 Task: Send an email with the signature Dorian Garcia with the subject Request for time off and the message Could you please provide a timeline for this project? from softage.1@softage.net to softage.6@softage.net and softage.7@softage.net with an attached document Social_media_policy.docx
Action: Mouse moved to (559, 718)
Screenshot: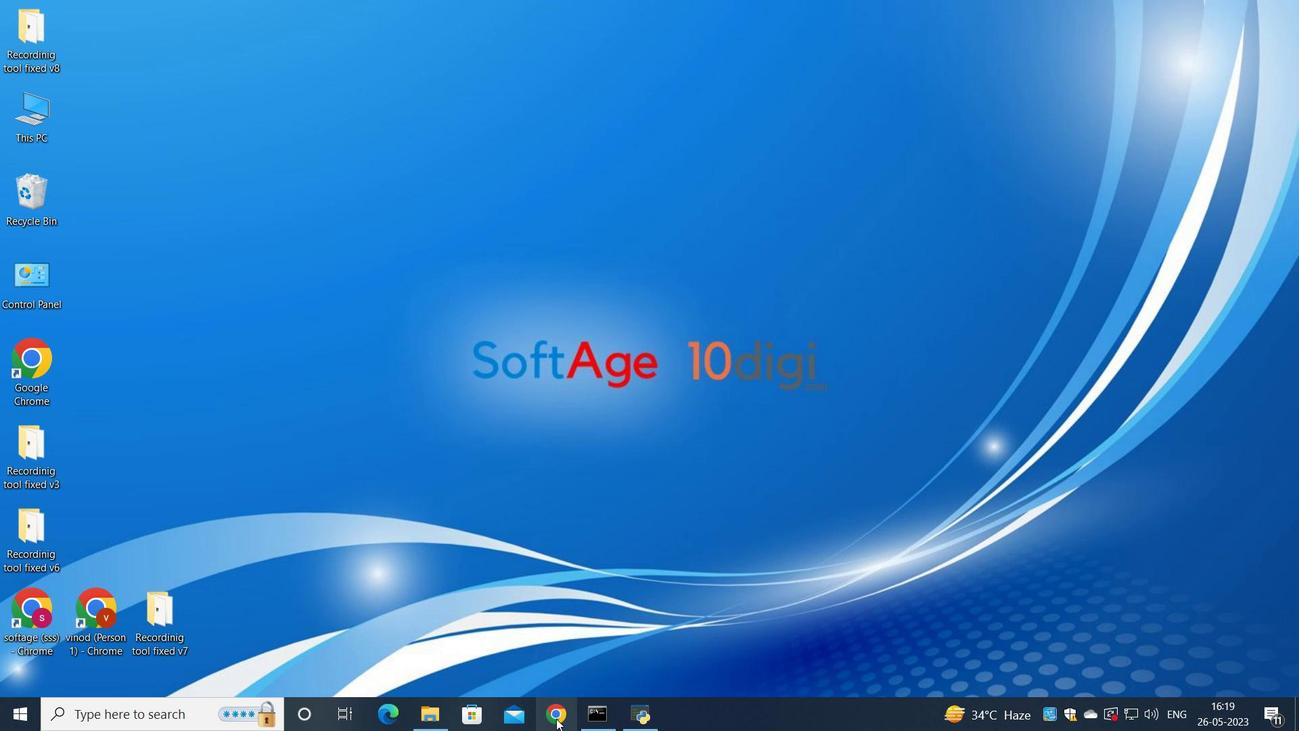 
Action: Mouse pressed left at (559, 718)
Screenshot: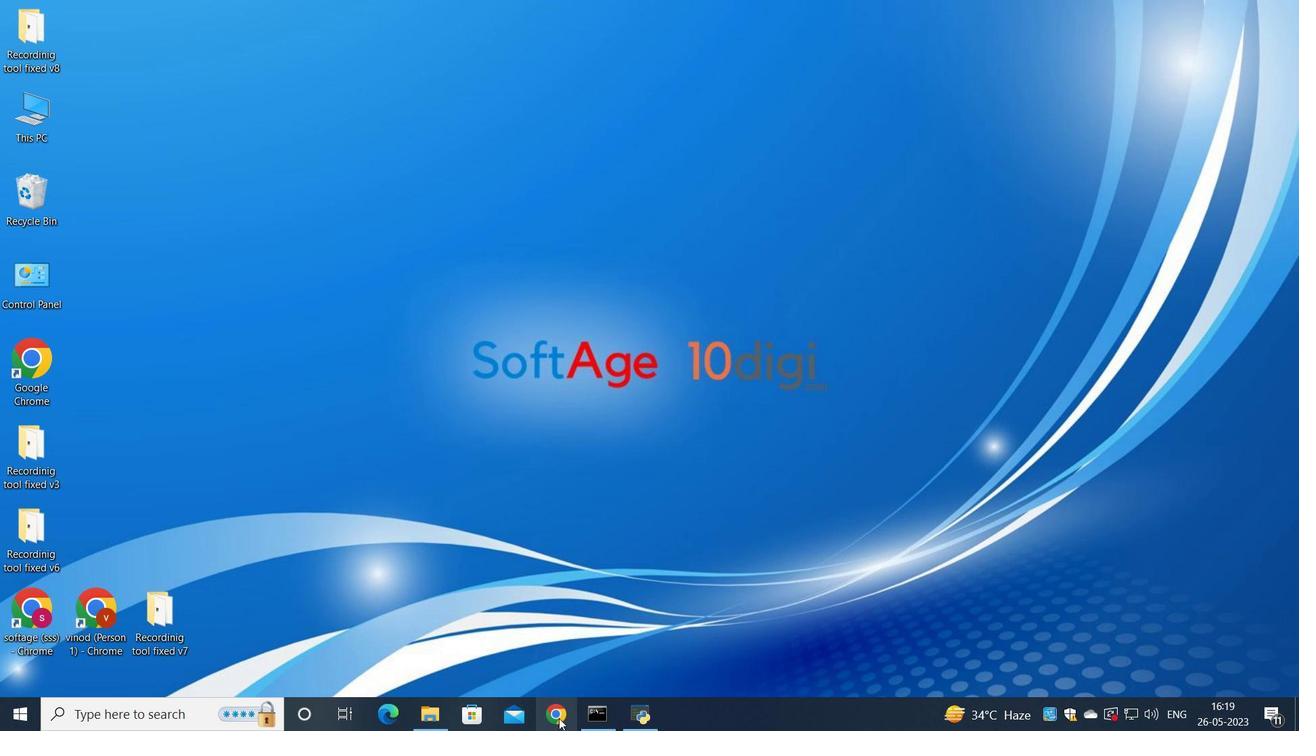 
Action: Mouse moved to (538, 471)
Screenshot: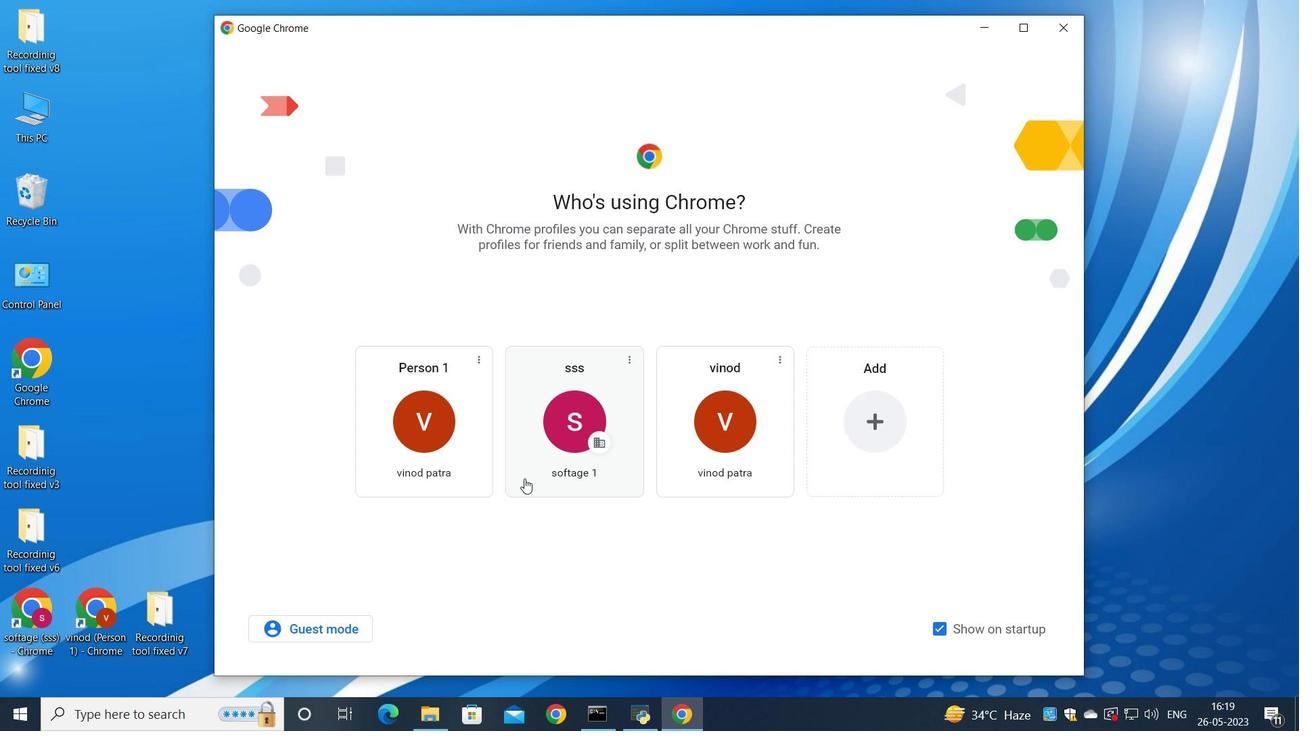 
Action: Mouse pressed left at (538, 471)
Screenshot: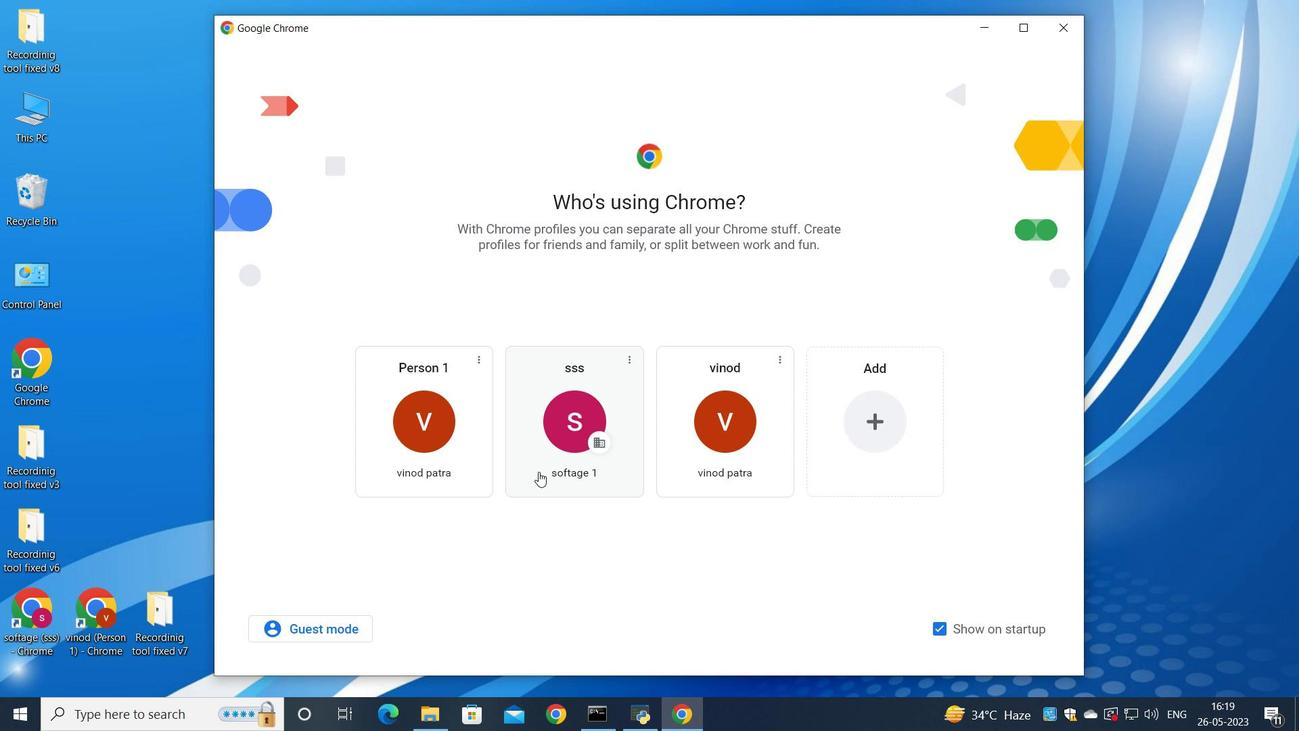 
Action: Mouse moved to (1132, 94)
Screenshot: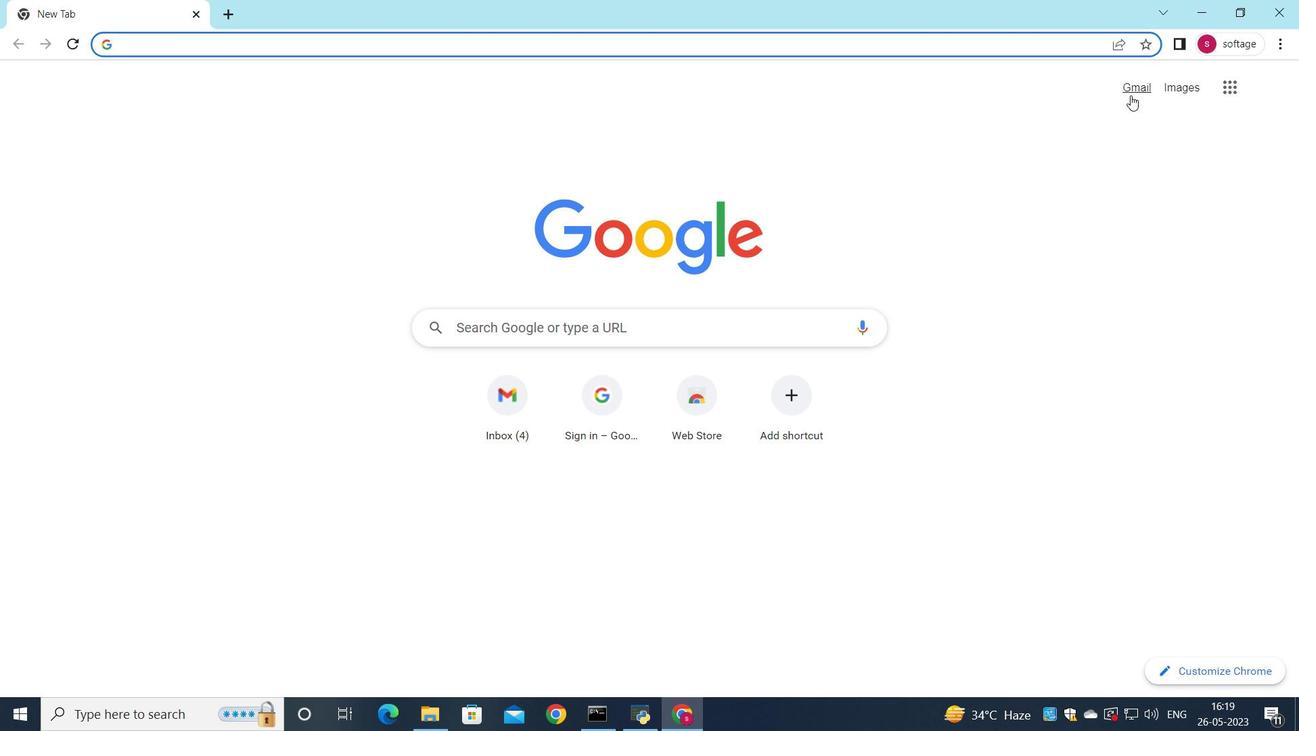 
Action: Mouse pressed left at (1132, 94)
Screenshot: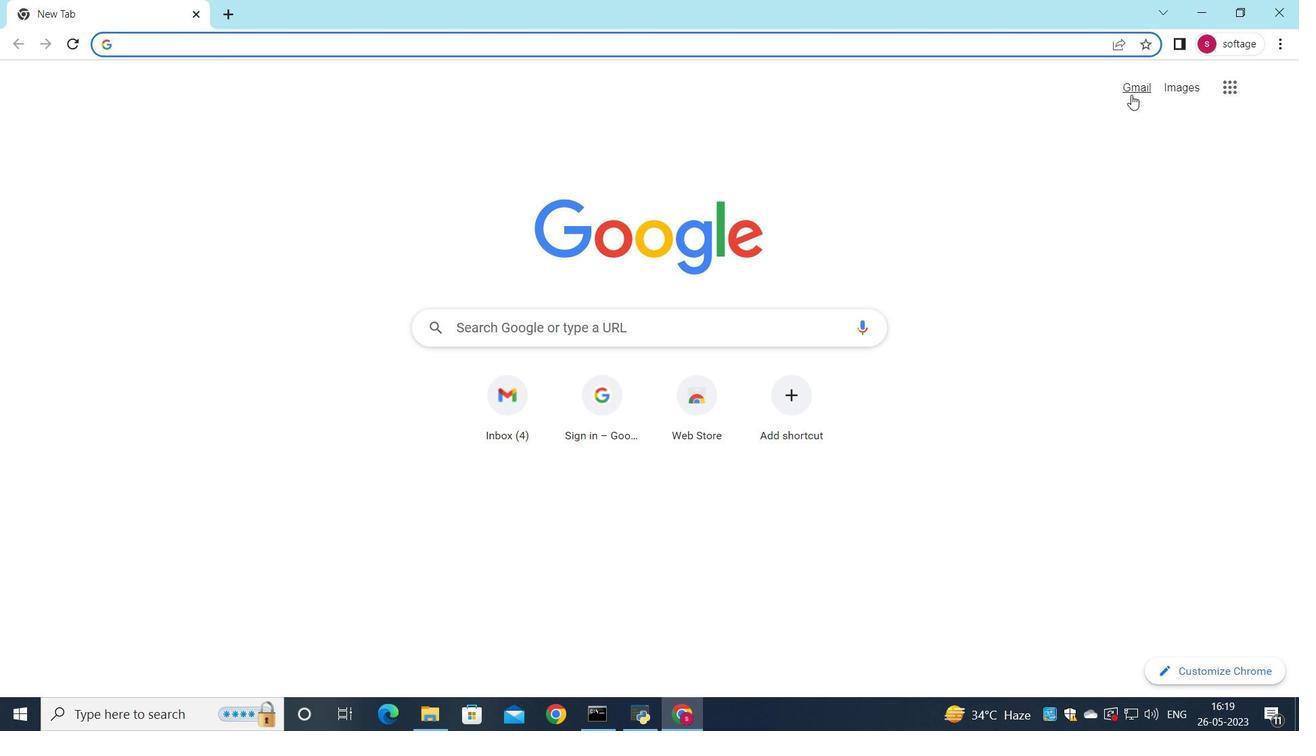 
Action: Mouse moved to (1102, 118)
Screenshot: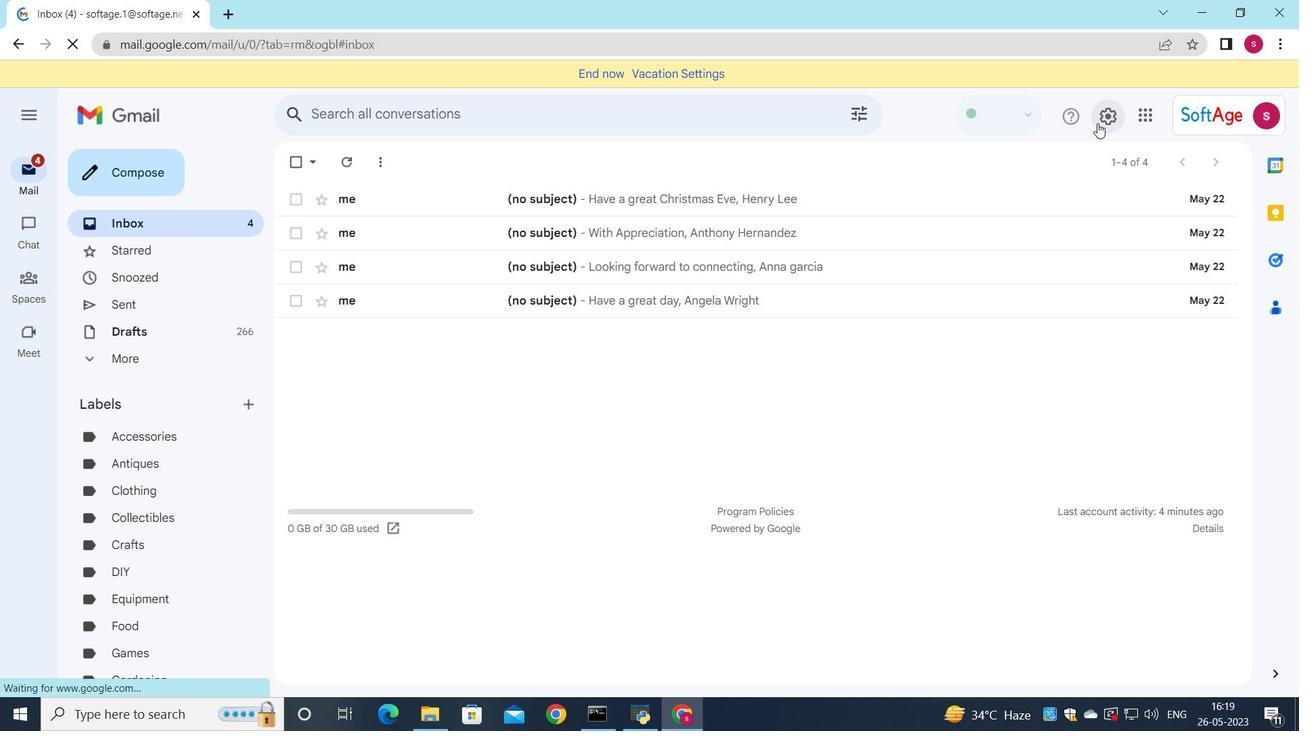 
Action: Mouse pressed left at (1102, 118)
Screenshot: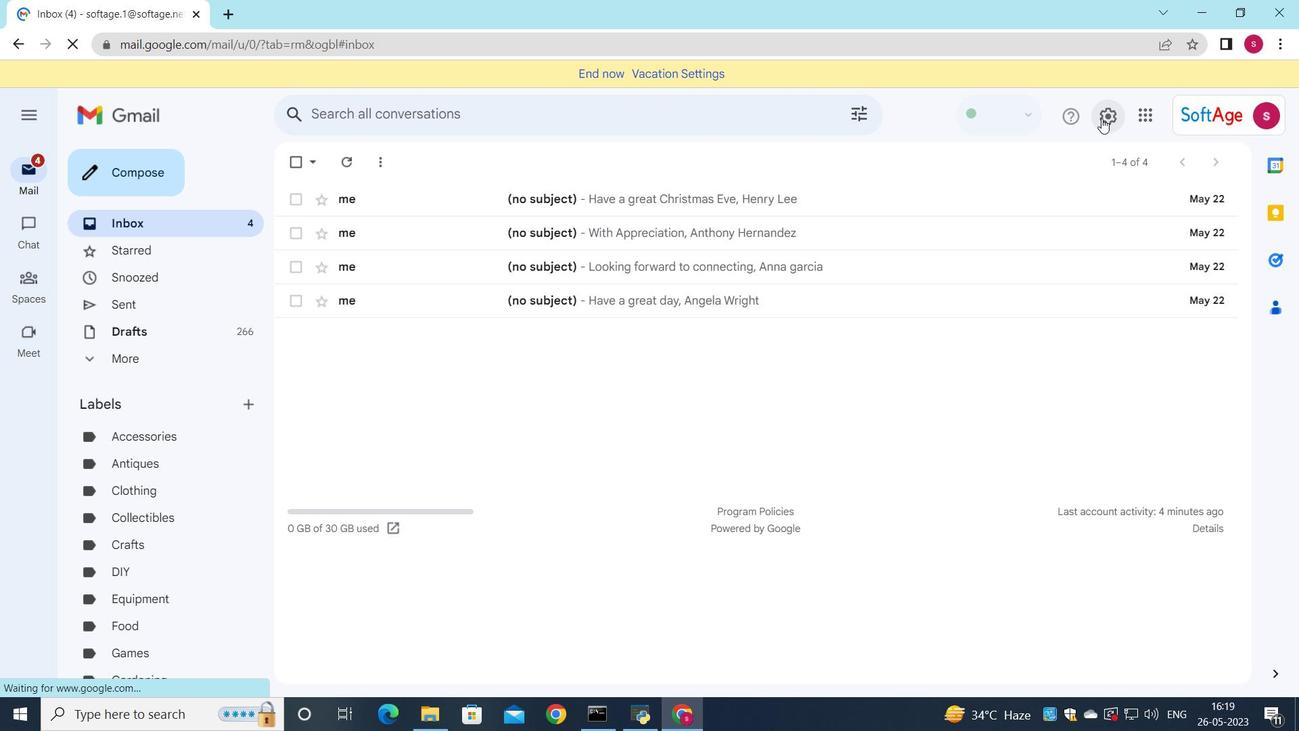 
Action: Mouse moved to (1096, 204)
Screenshot: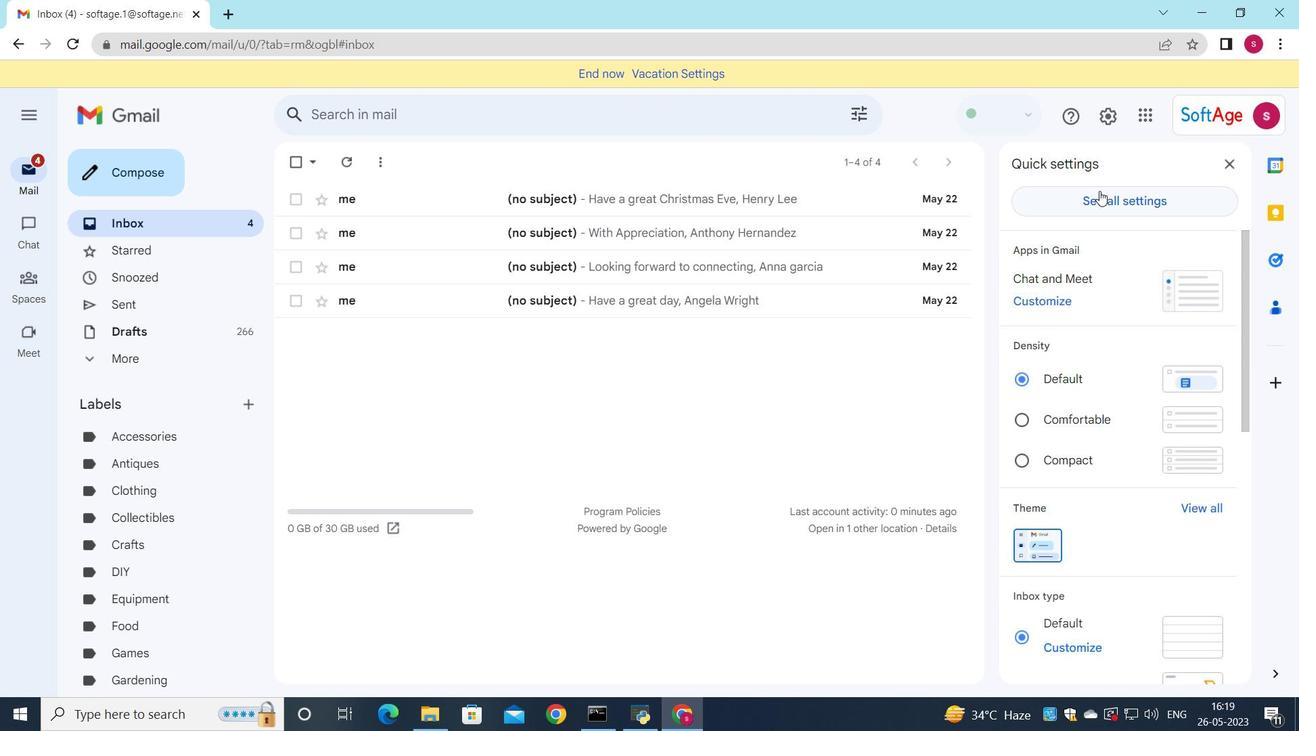 
Action: Mouse pressed left at (1096, 204)
Screenshot: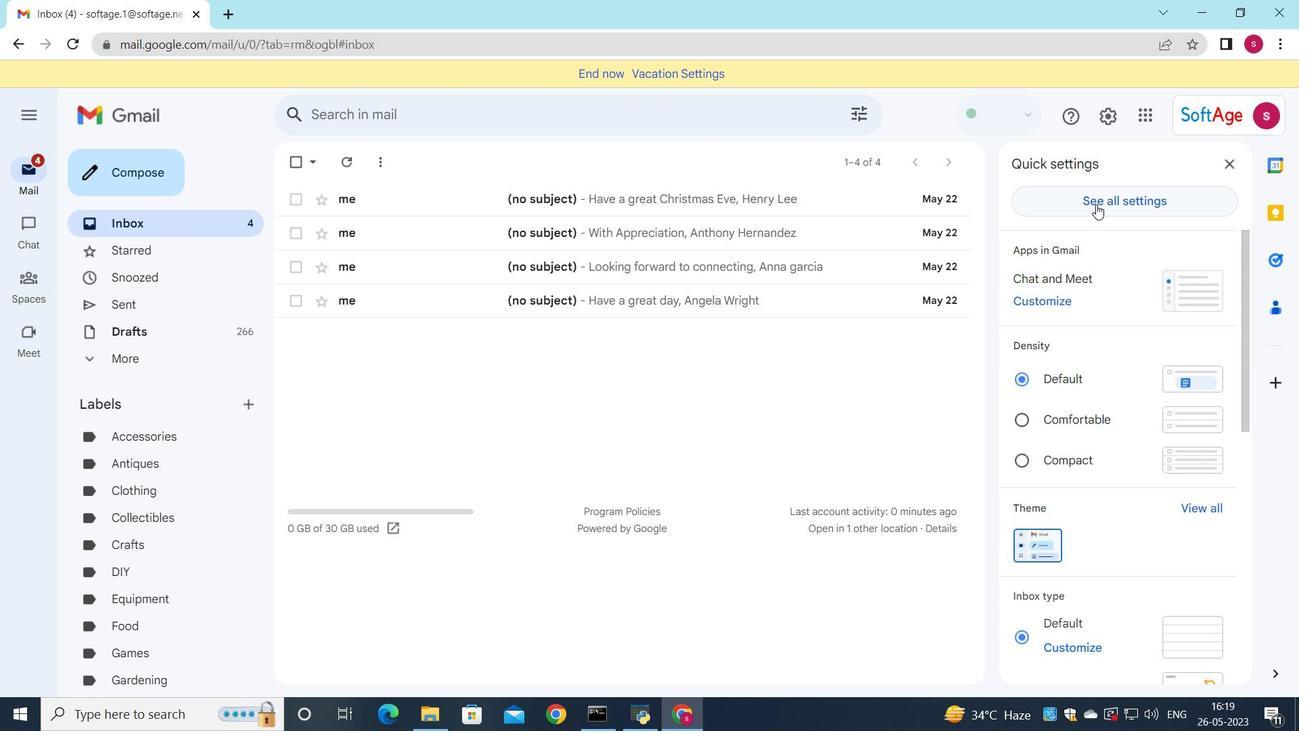 
Action: Mouse moved to (767, 272)
Screenshot: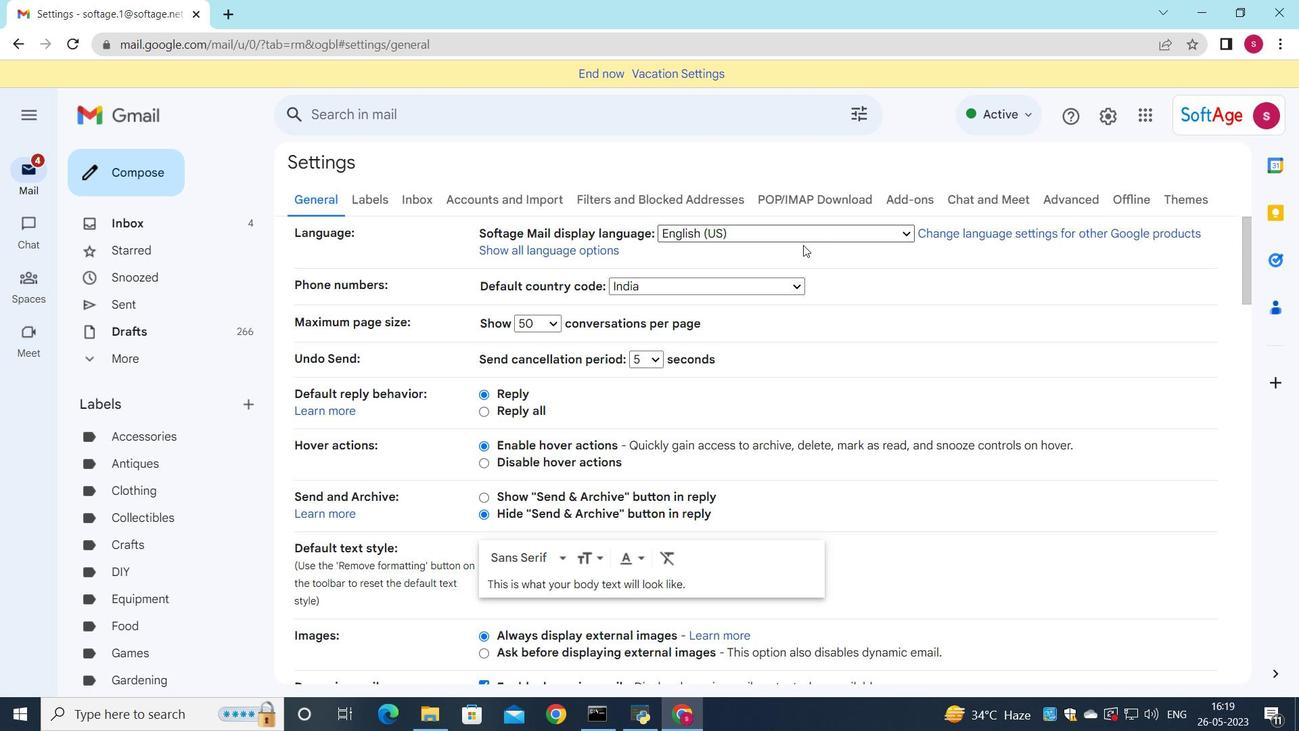 
Action: Mouse scrolled (767, 272) with delta (0, 0)
Screenshot: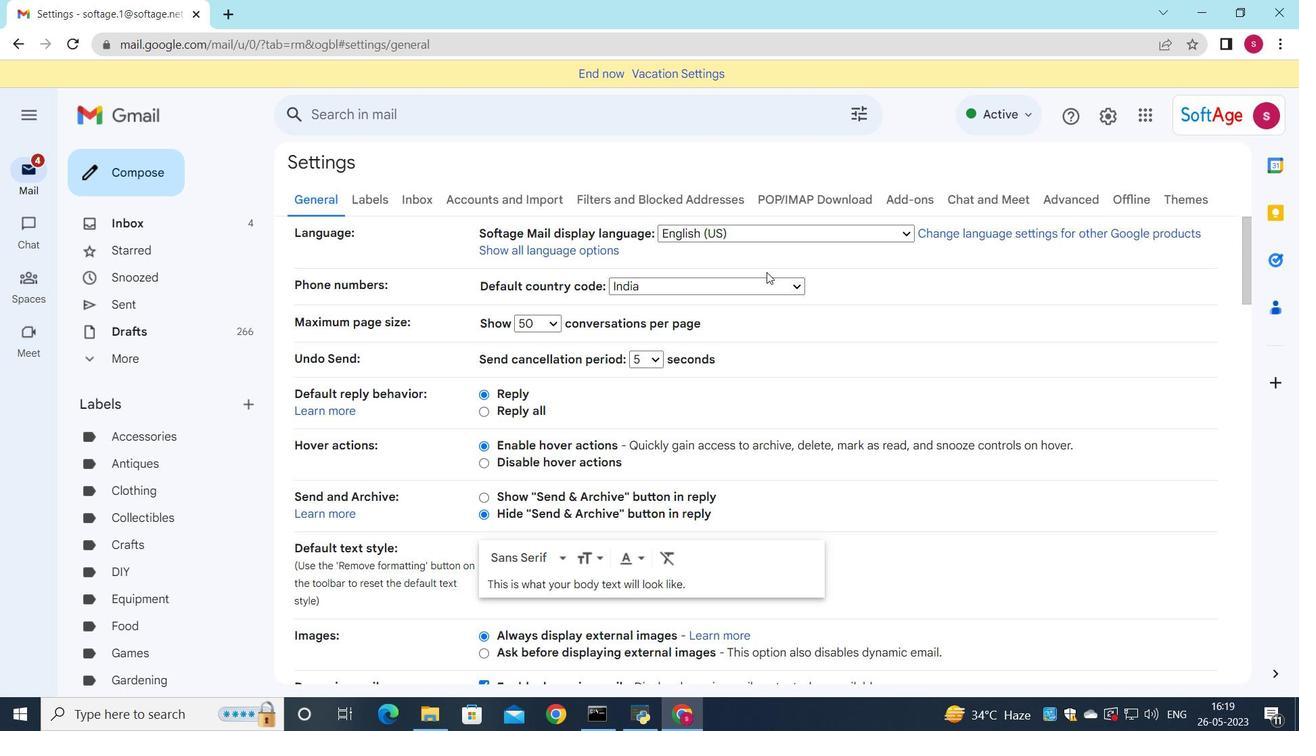 
Action: Mouse scrolled (767, 272) with delta (0, 0)
Screenshot: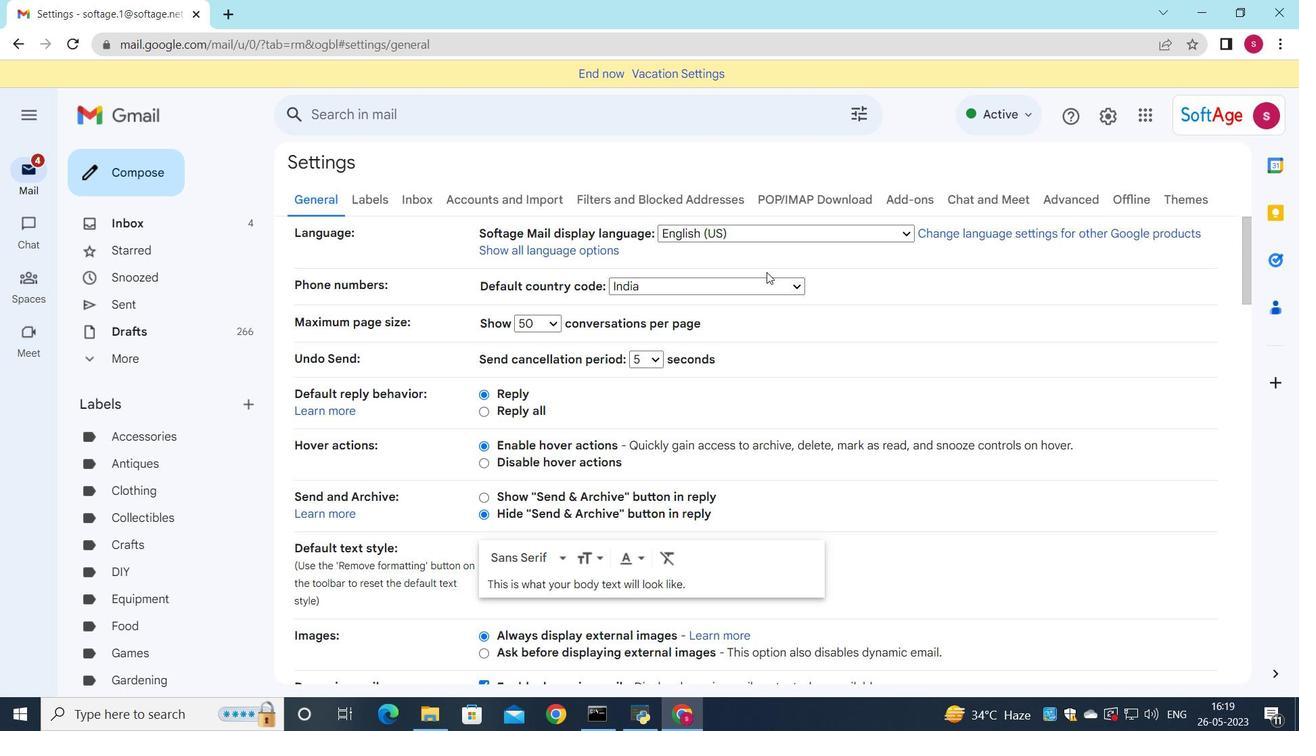 
Action: Mouse scrolled (767, 272) with delta (0, 0)
Screenshot: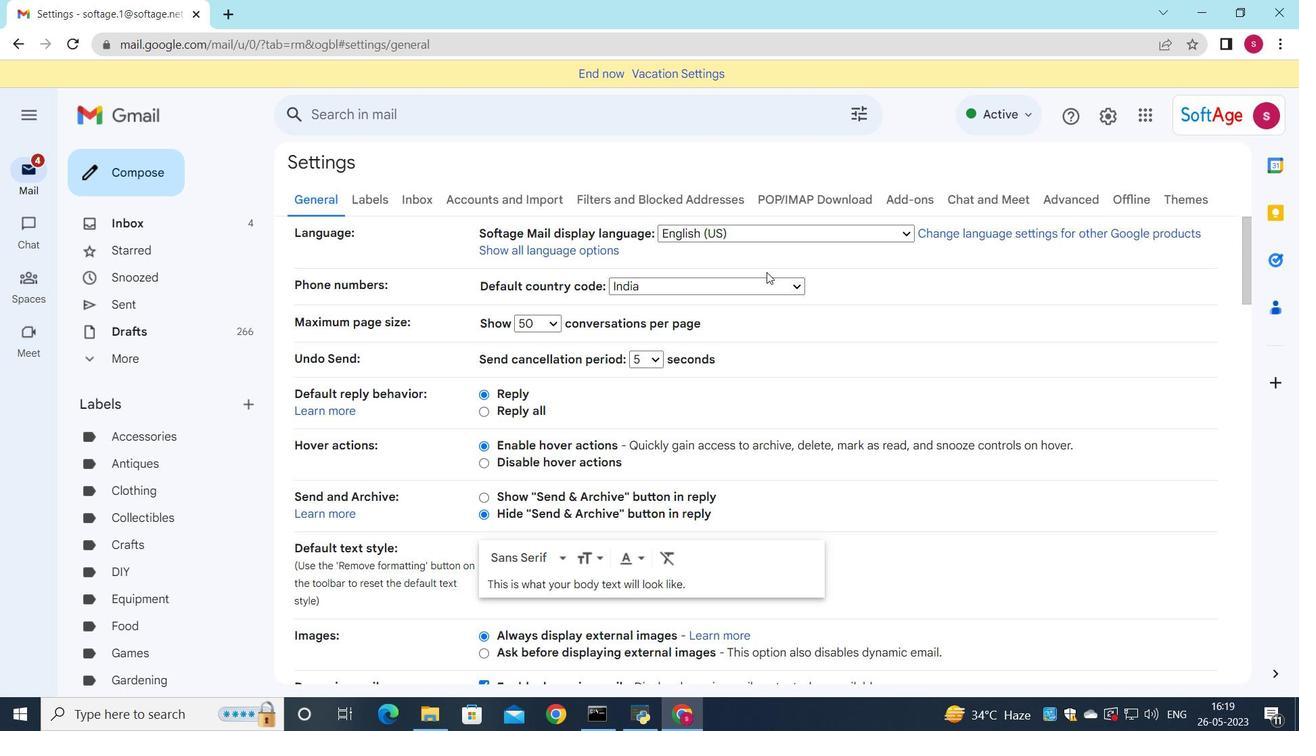 
Action: Mouse scrolled (767, 272) with delta (0, 0)
Screenshot: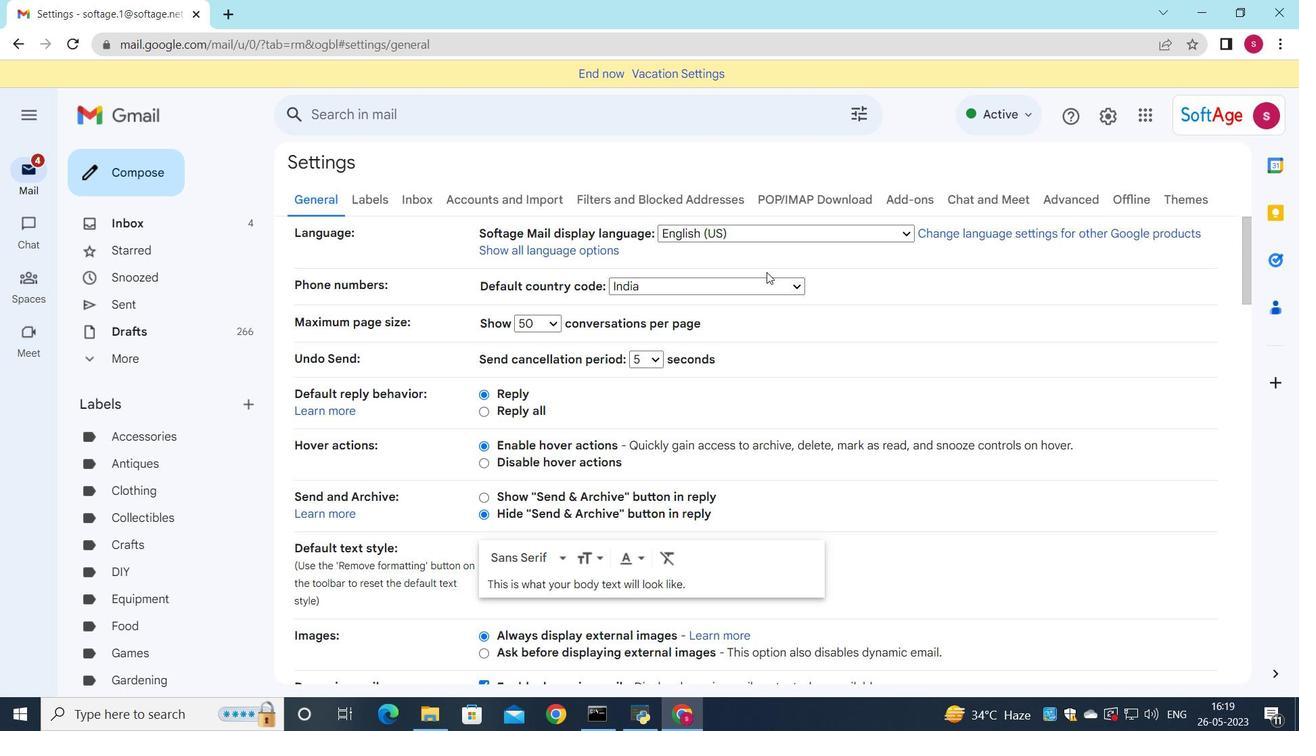 
Action: Mouse moved to (559, 392)
Screenshot: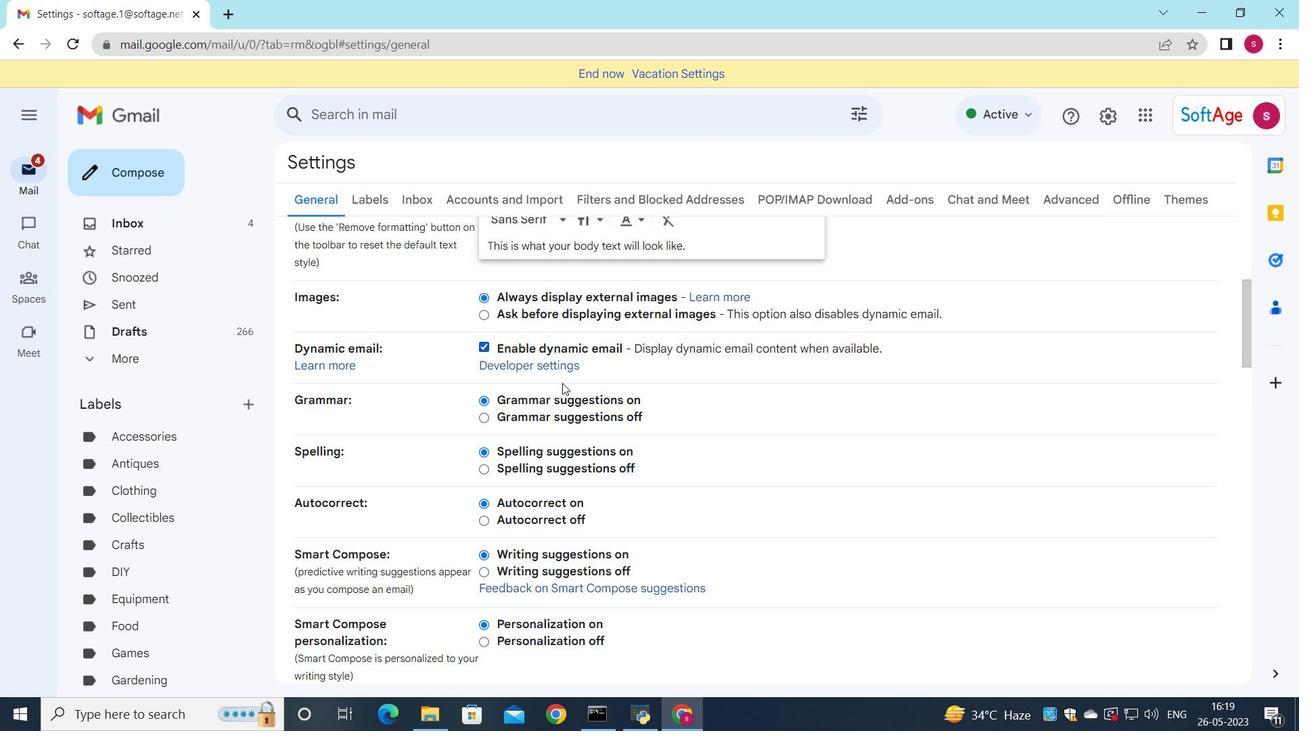 
Action: Mouse scrolled (559, 391) with delta (0, 0)
Screenshot: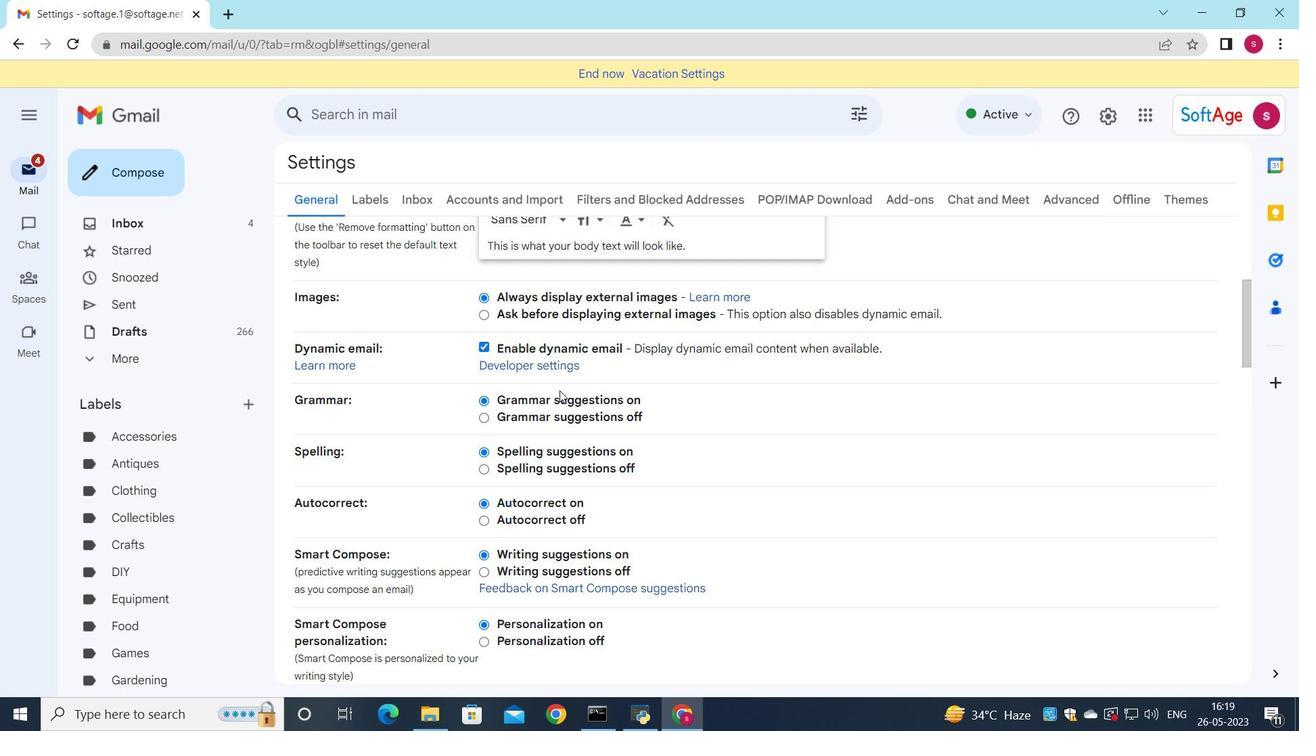 
Action: Mouse scrolled (559, 391) with delta (0, 0)
Screenshot: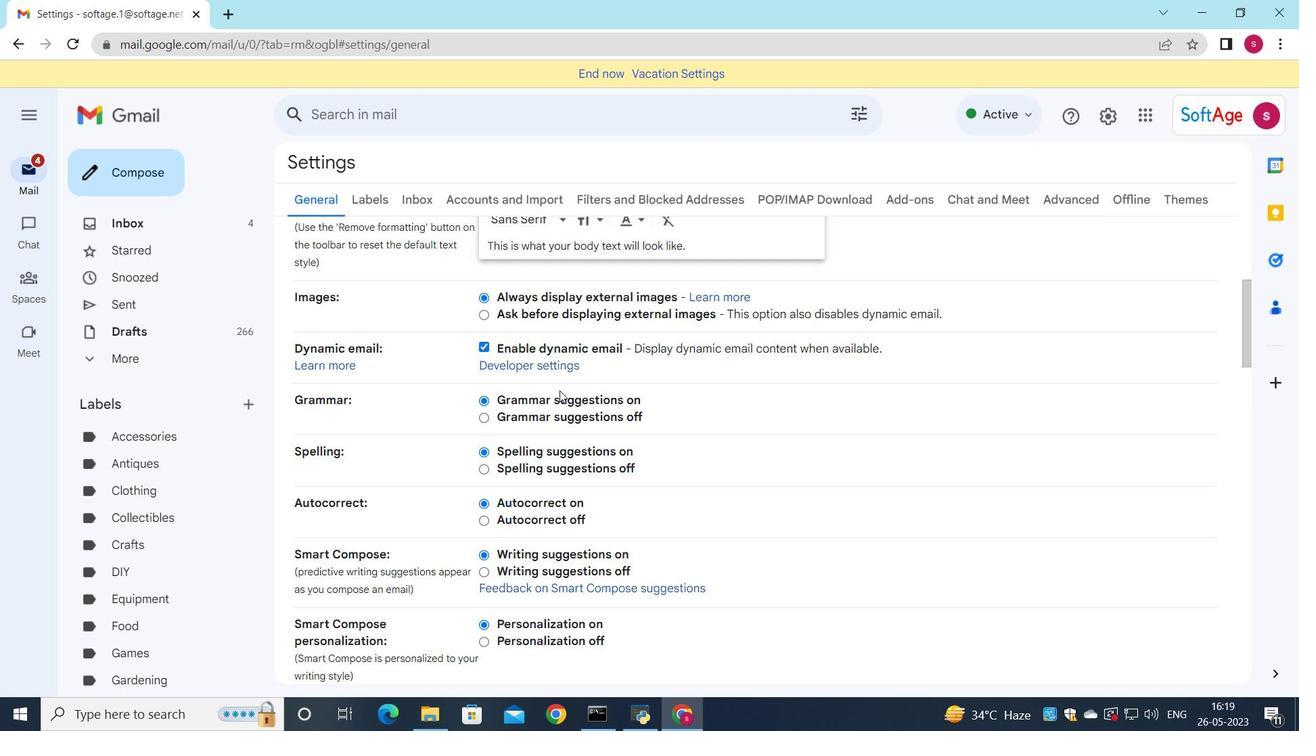 
Action: Mouse scrolled (559, 391) with delta (0, 0)
Screenshot: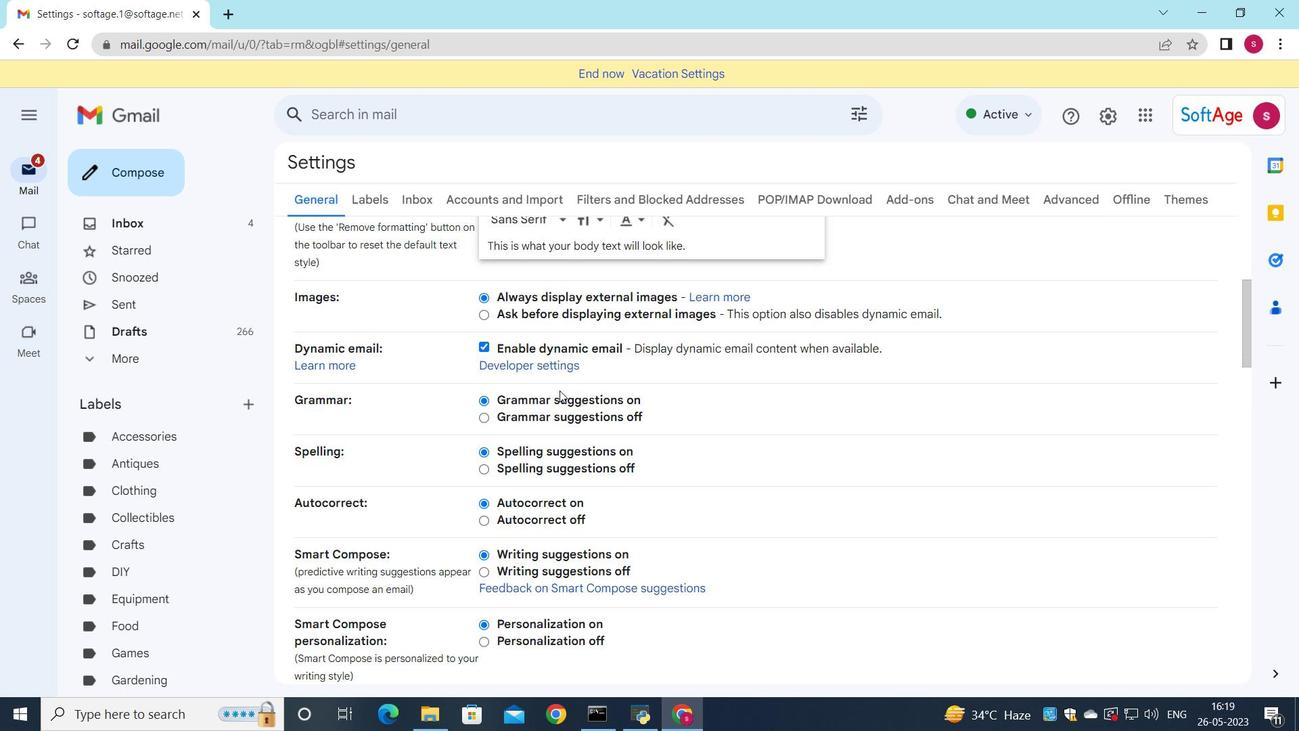 
Action: Mouse scrolled (559, 391) with delta (0, 0)
Screenshot: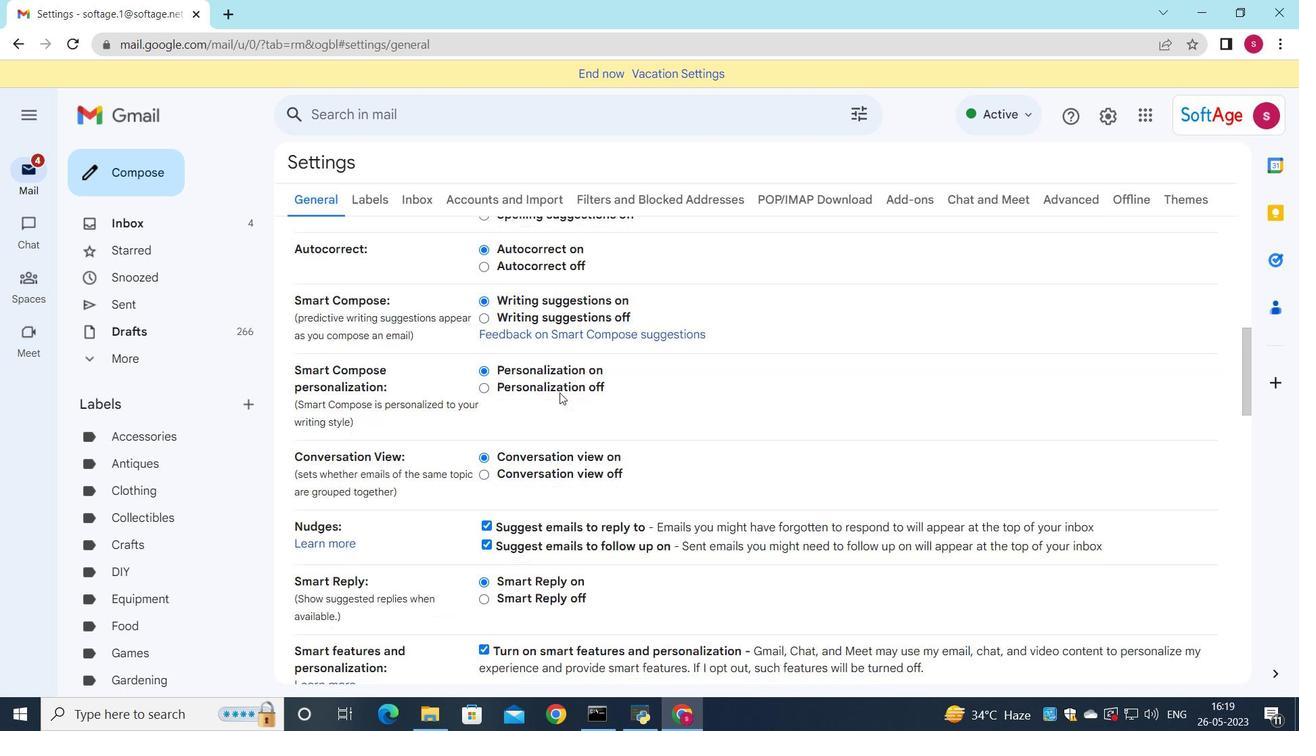 
Action: Mouse scrolled (559, 391) with delta (0, 0)
Screenshot: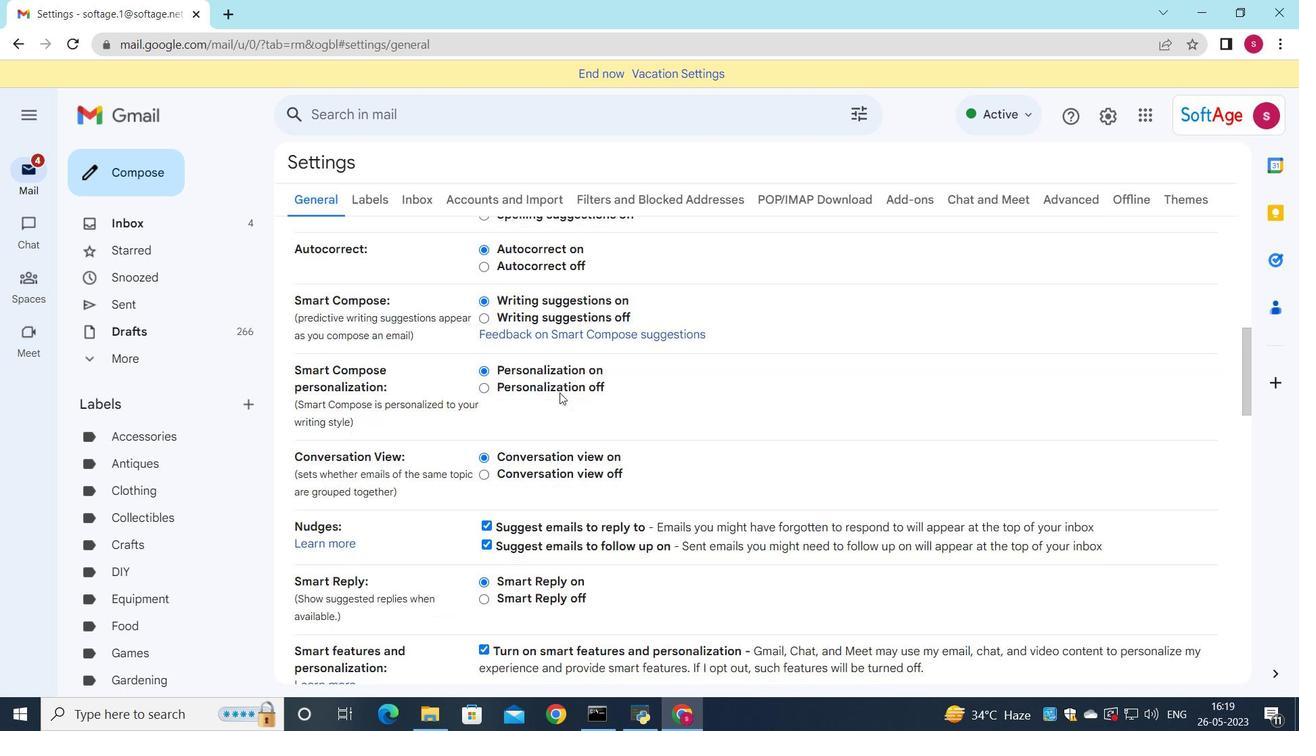 
Action: Mouse scrolled (559, 391) with delta (0, 0)
Screenshot: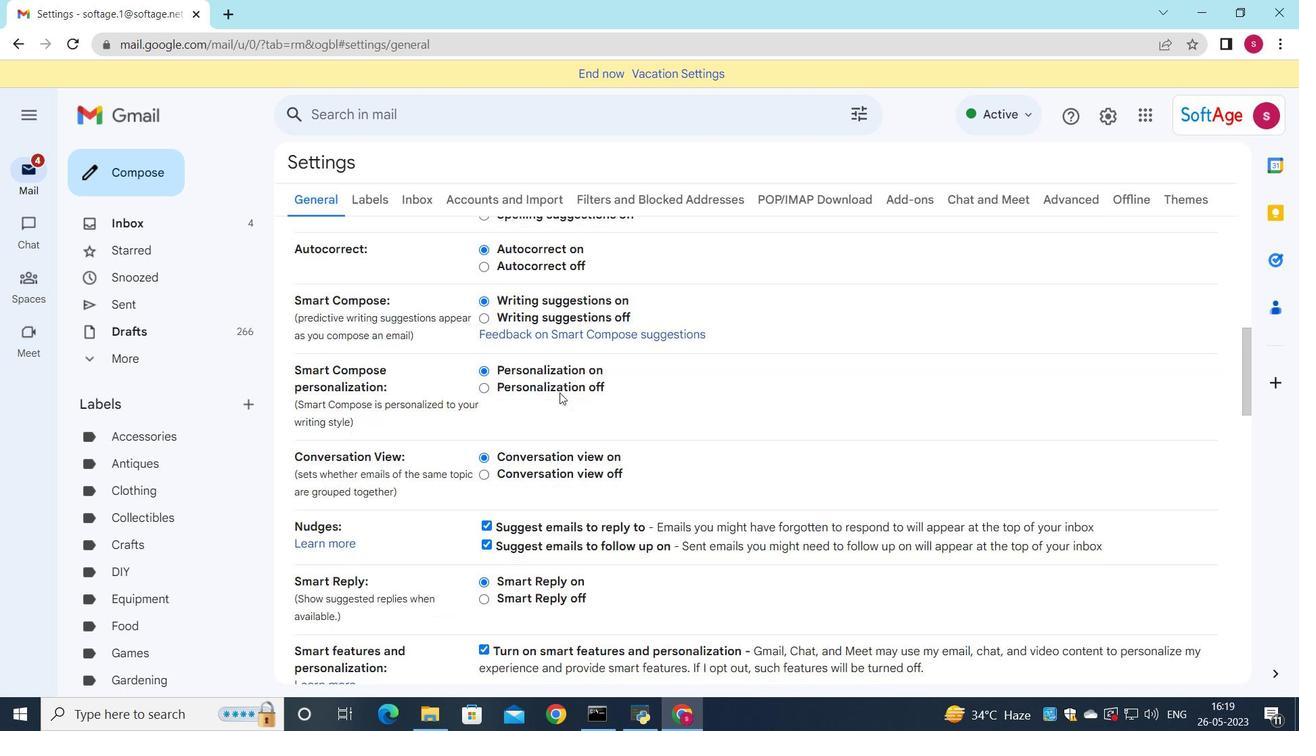 
Action: Mouse scrolled (559, 391) with delta (0, 0)
Screenshot: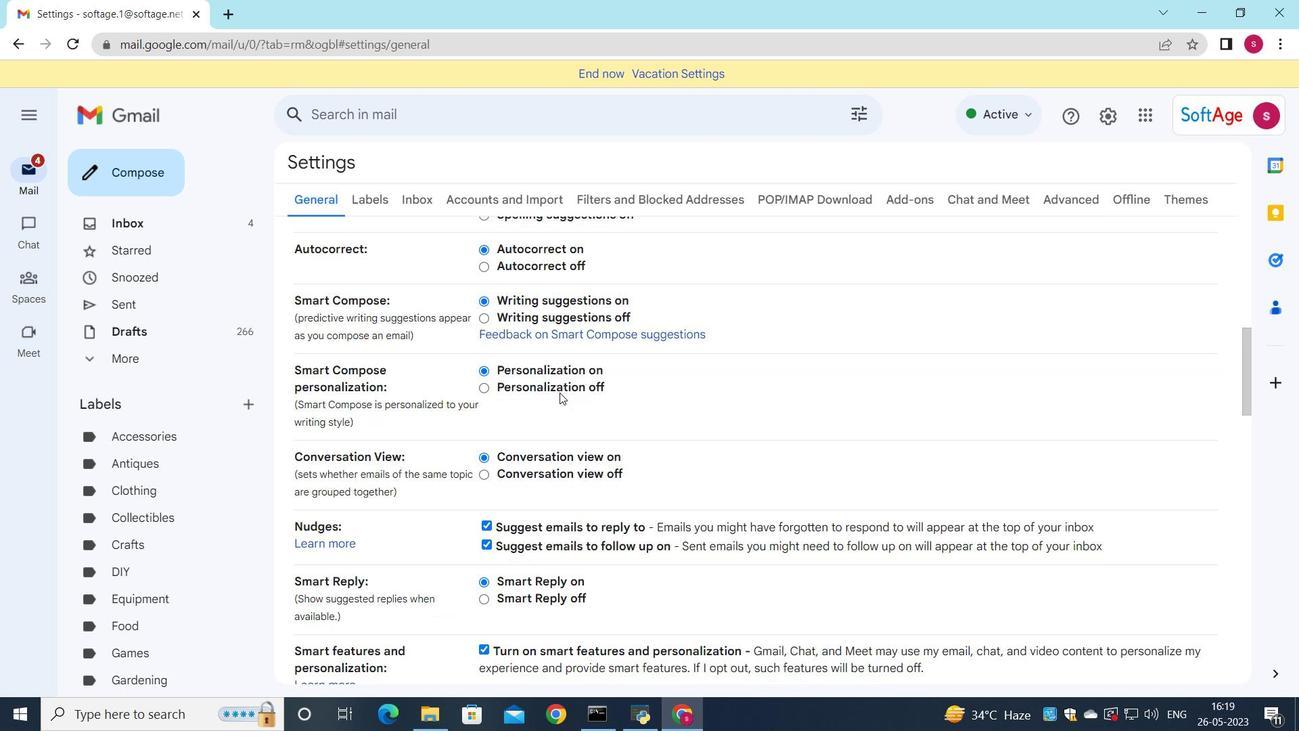 
Action: Mouse scrolled (559, 391) with delta (0, 0)
Screenshot: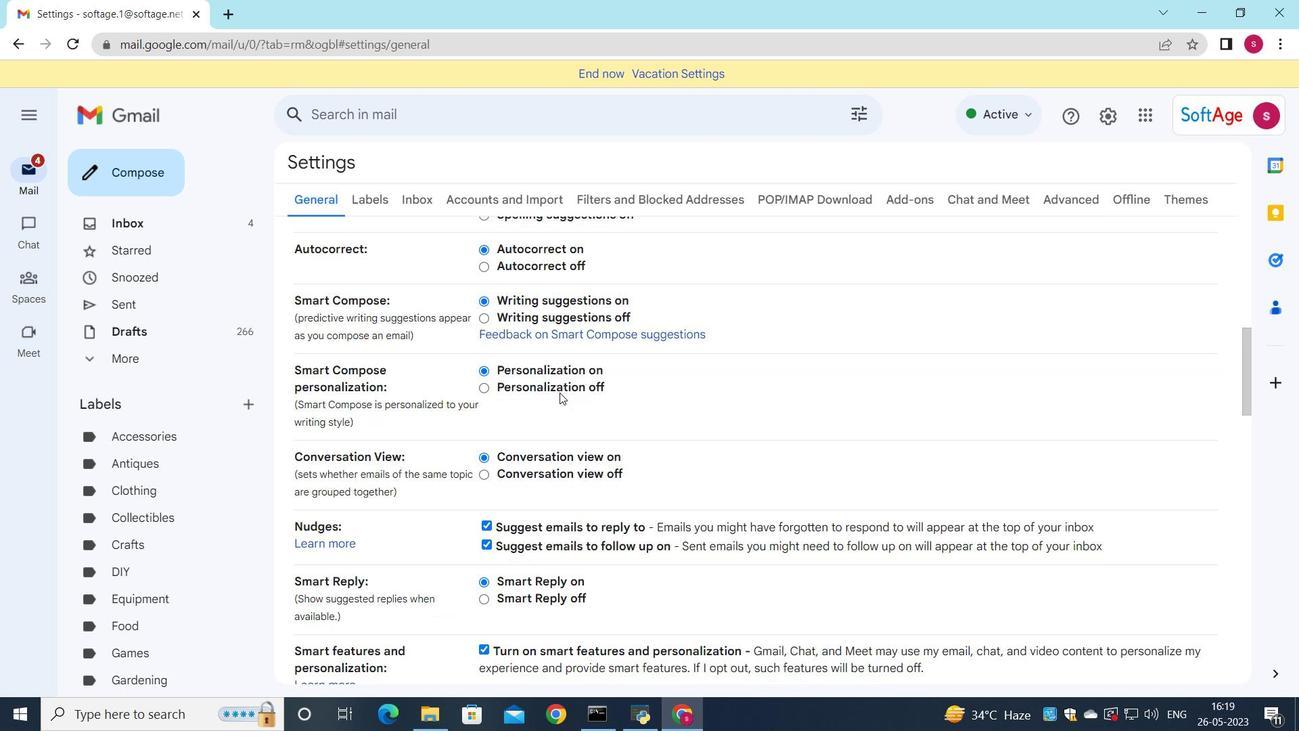 
Action: Mouse scrolled (559, 391) with delta (0, 0)
Screenshot: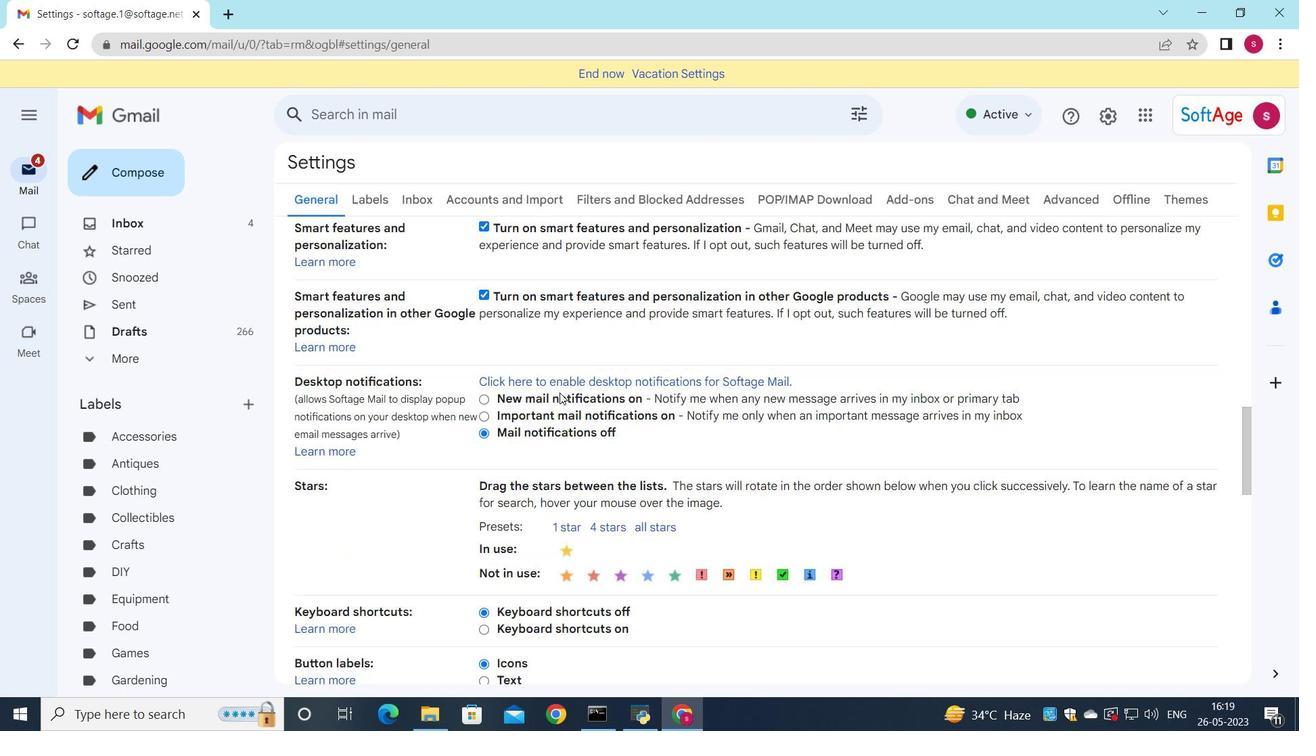 
Action: Mouse scrolled (559, 391) with delta (0, 0)
Screenshot: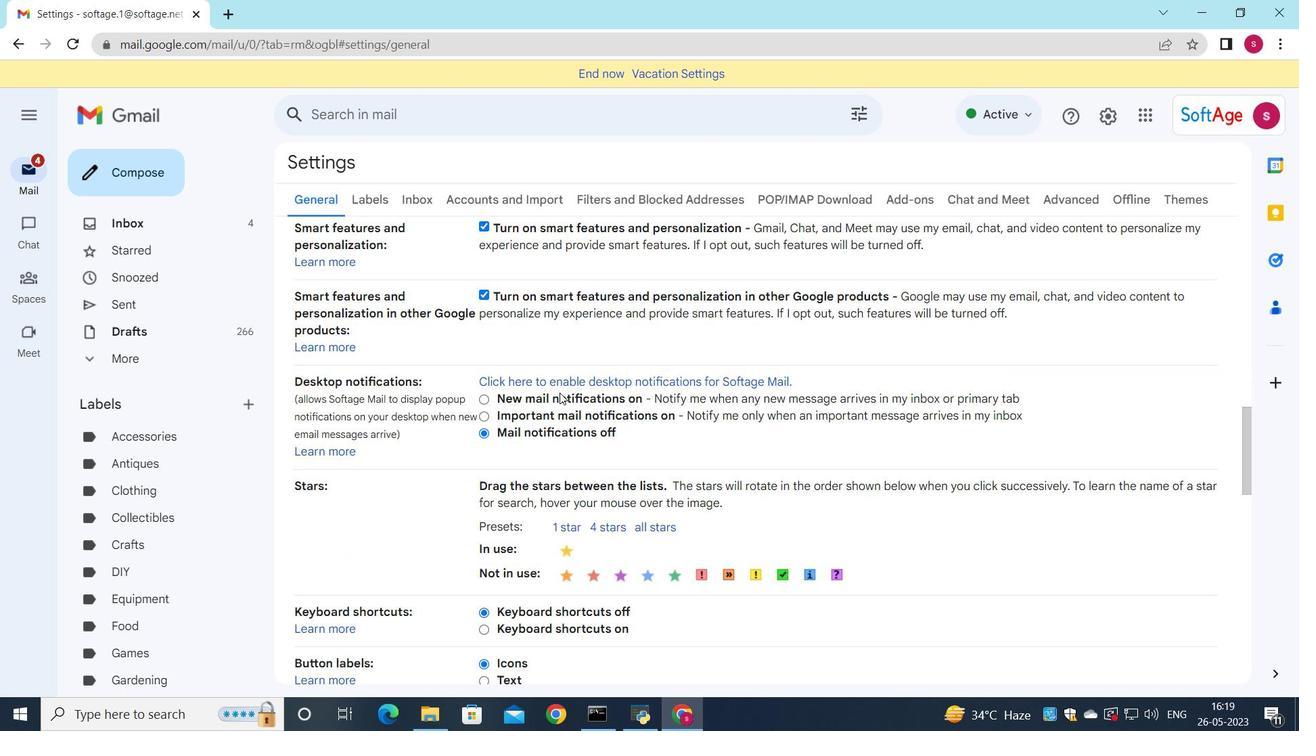 
Action: Mouse scrolled (559, 391) with delta (0, 0)
Screenshot: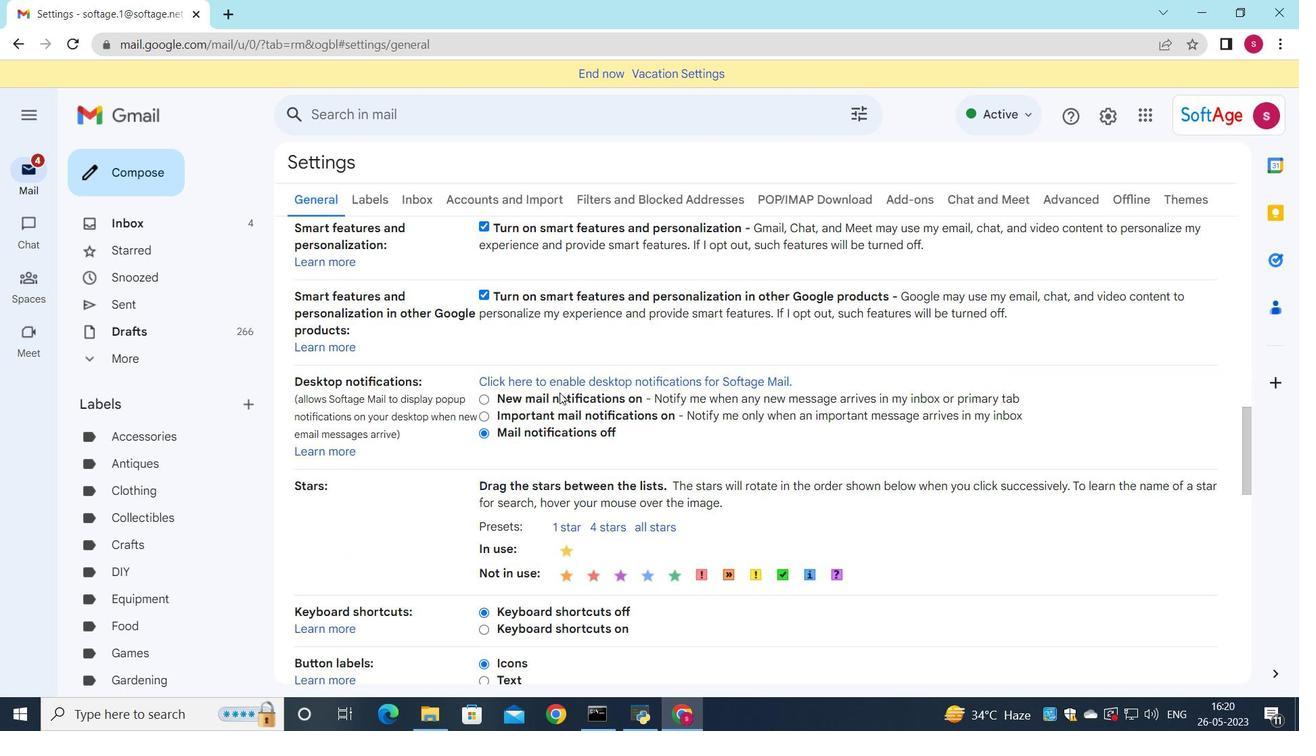 
Action: Mouse scrolled (559, 391) with delta (0, 0)
Screenshot: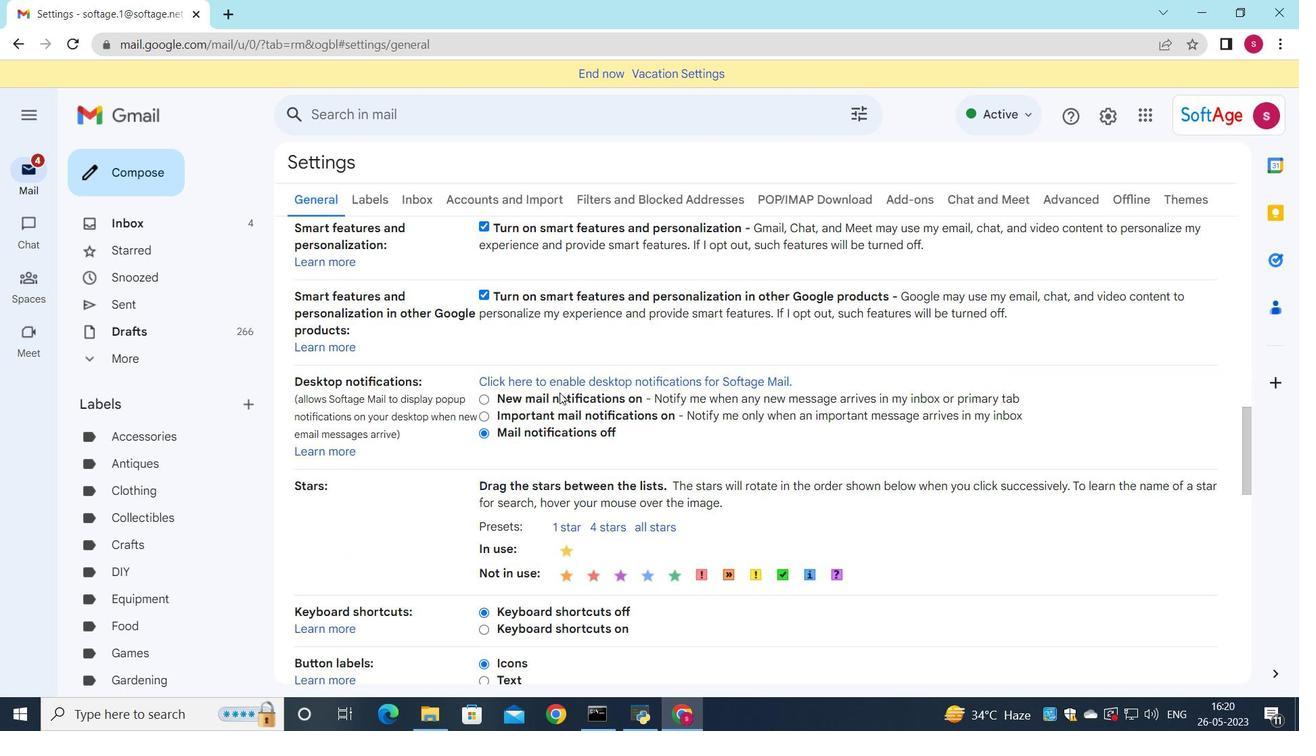 
Action: Mouse scrolled (559, 391) with delta (0, 0)
Screenshot: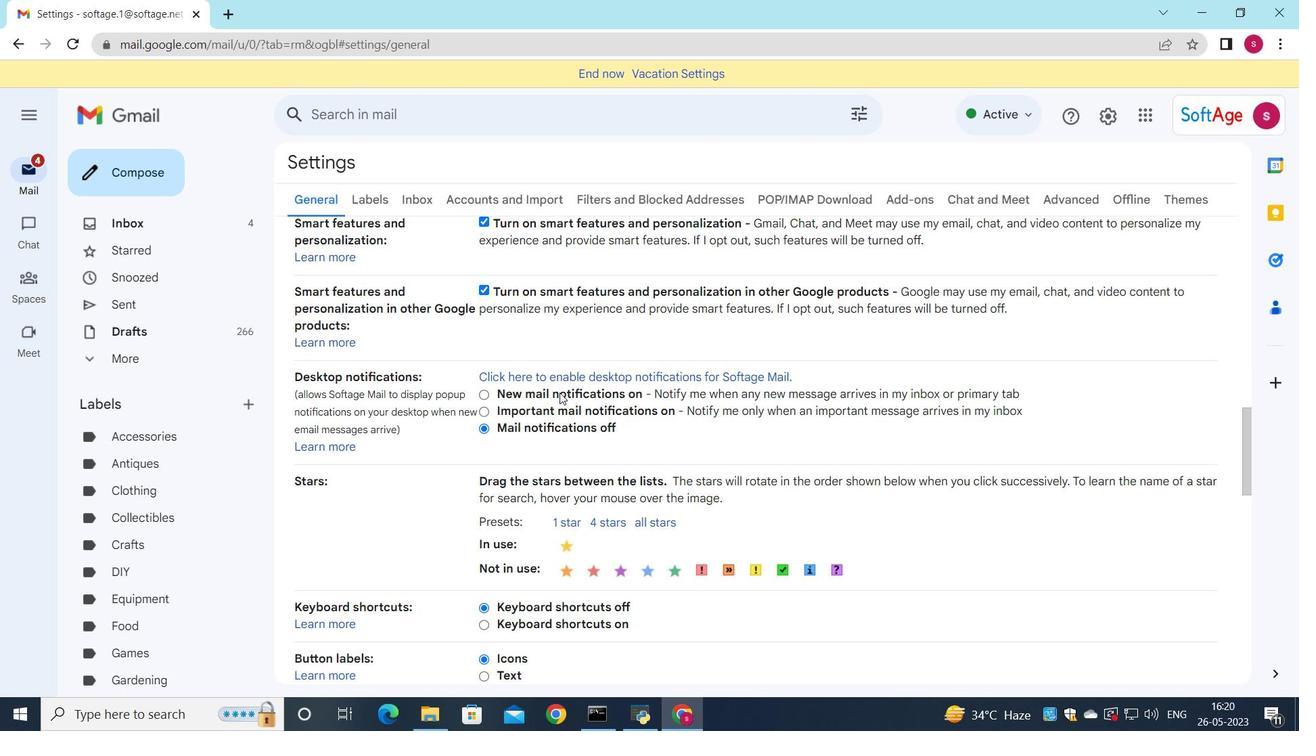 
Action: Mouse scrolled (559, 391) with delta (0, 0)
Screenshot: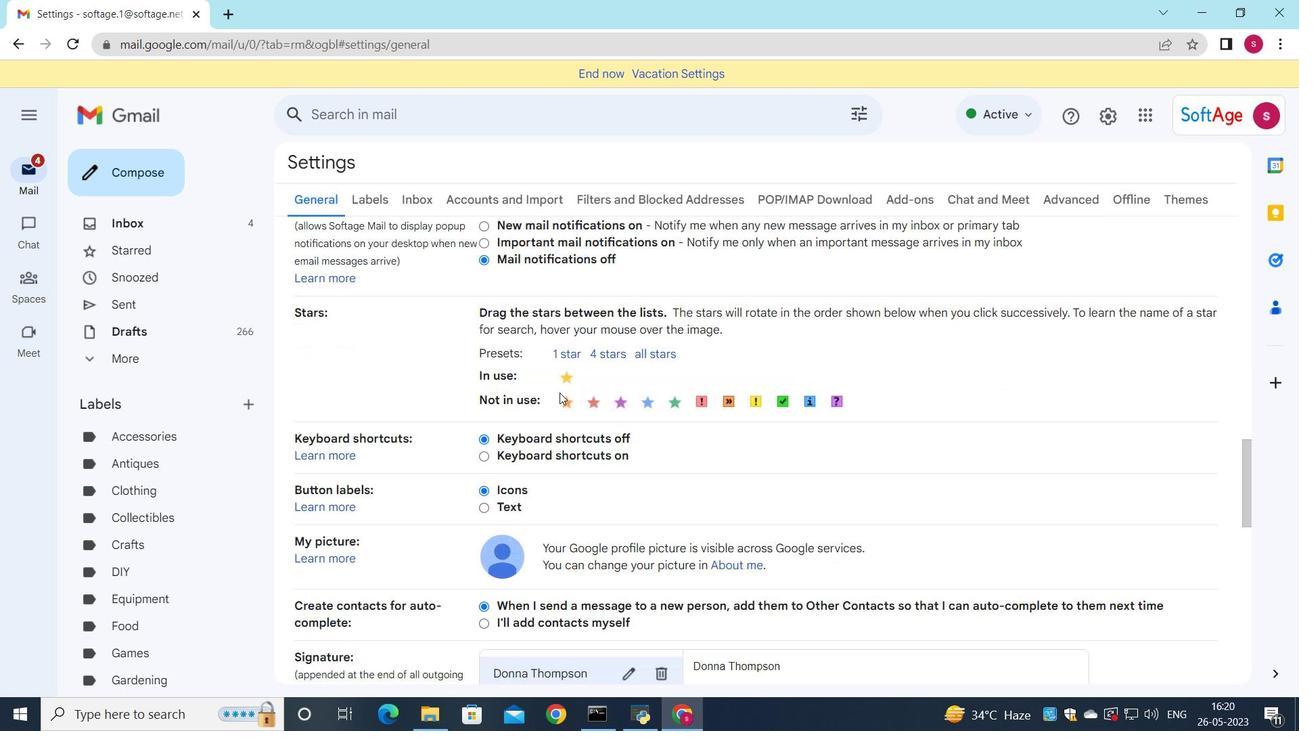 
Action: Mouse scrolled (559, 391) with delta (0, 0)
Screenshot: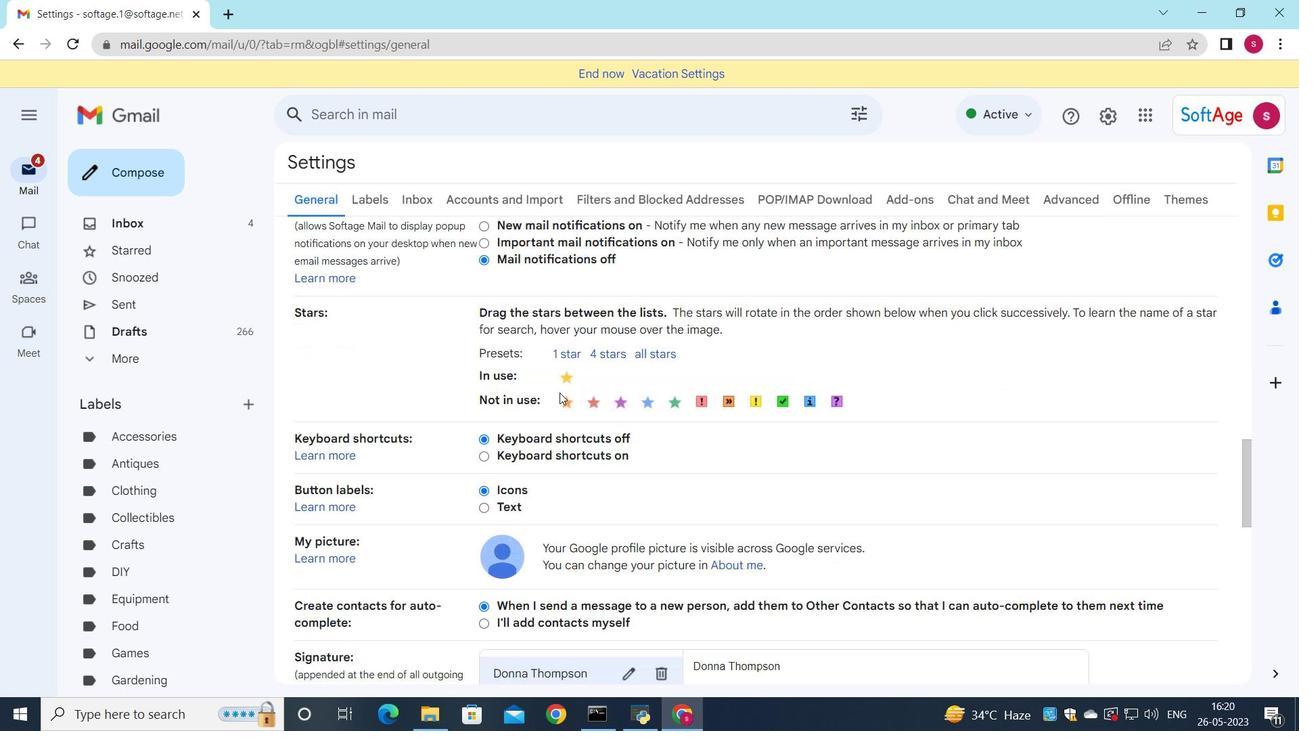 
Action: Mouse scrolled (559, 391) with delta (0, 0)
Screenshot: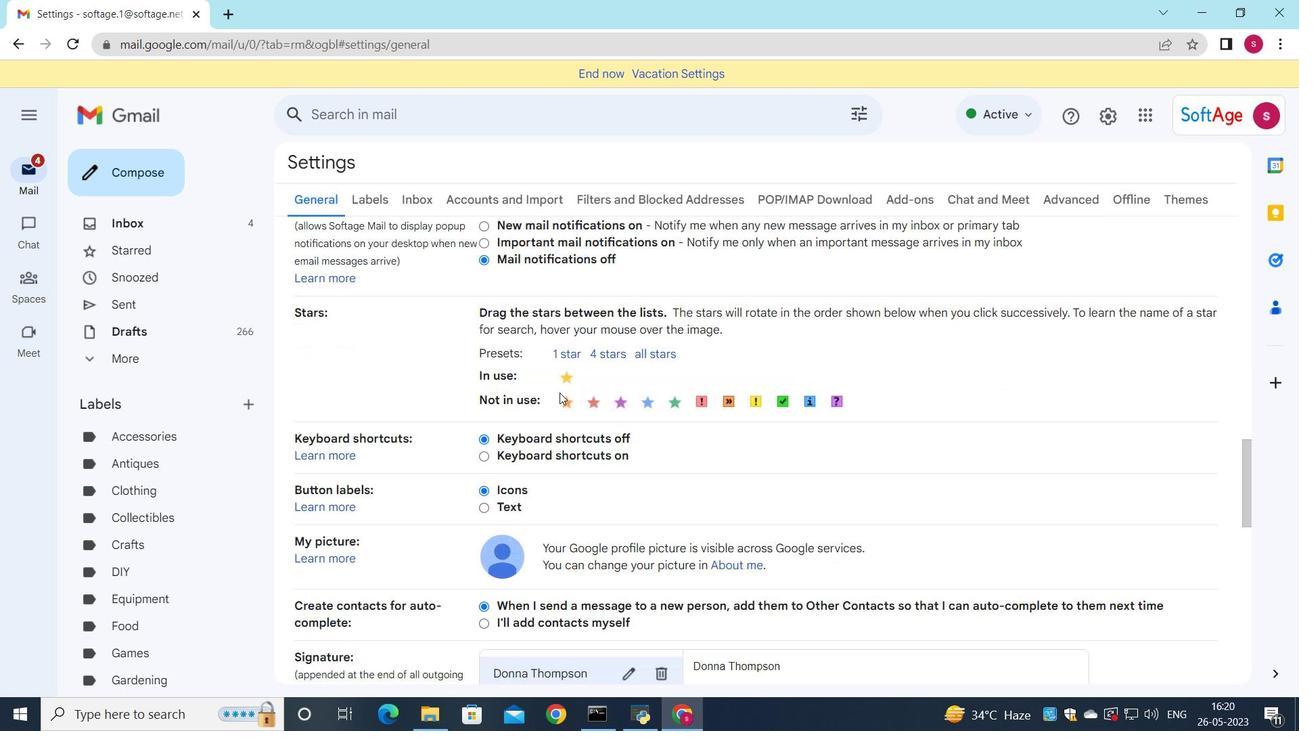 
Action: Mouse moved to (609, 330)
Screenshot: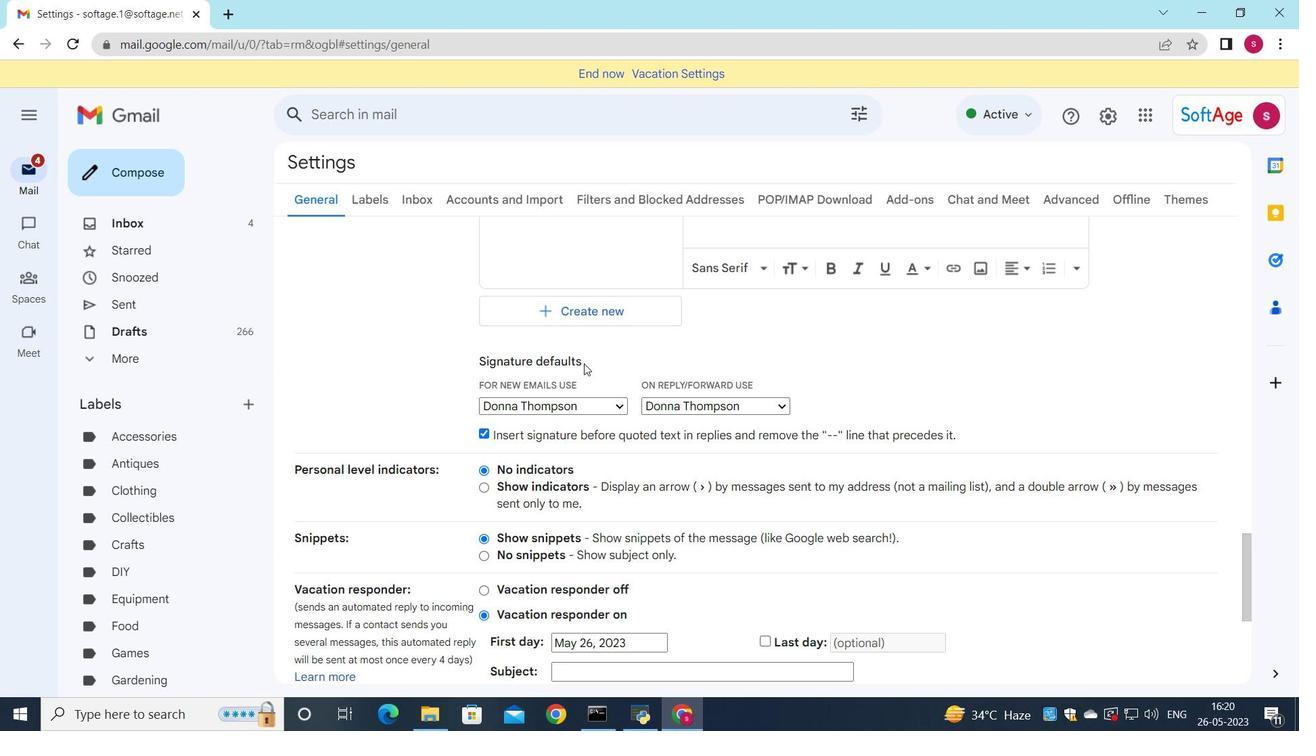 
Action: Mouse scrolled (609, 331) with delta (0, 0)
Screenshot: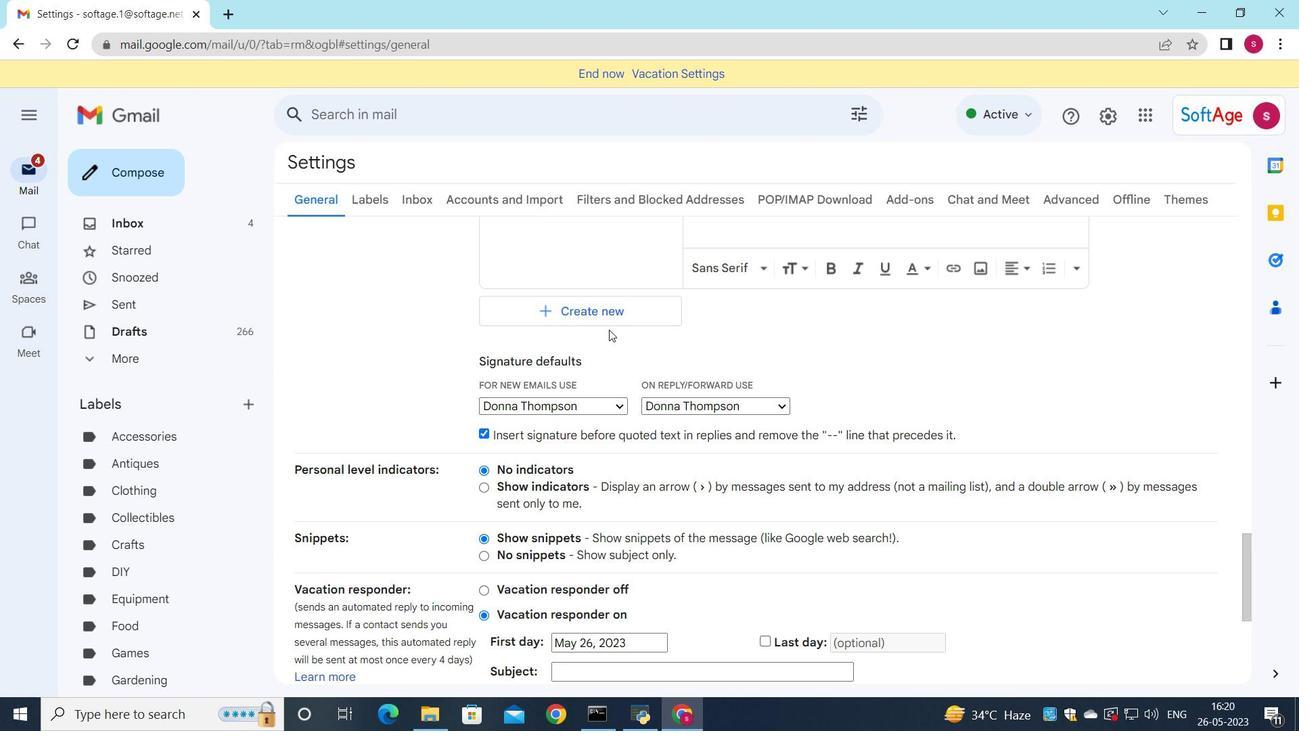 
Action: Mouse scrolled (609, 331) with delta (0, 0)
Screenshot: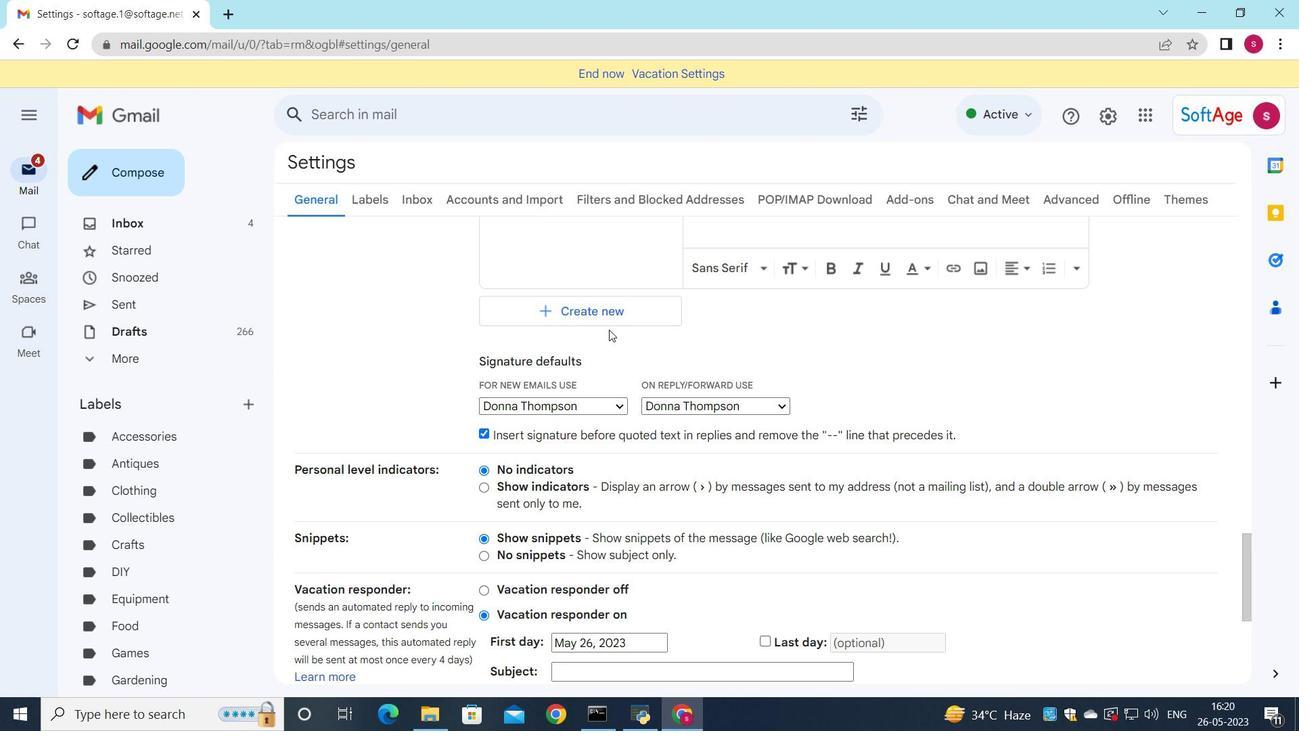 
Action: Mouse moved to (669, 342)
Screenshot: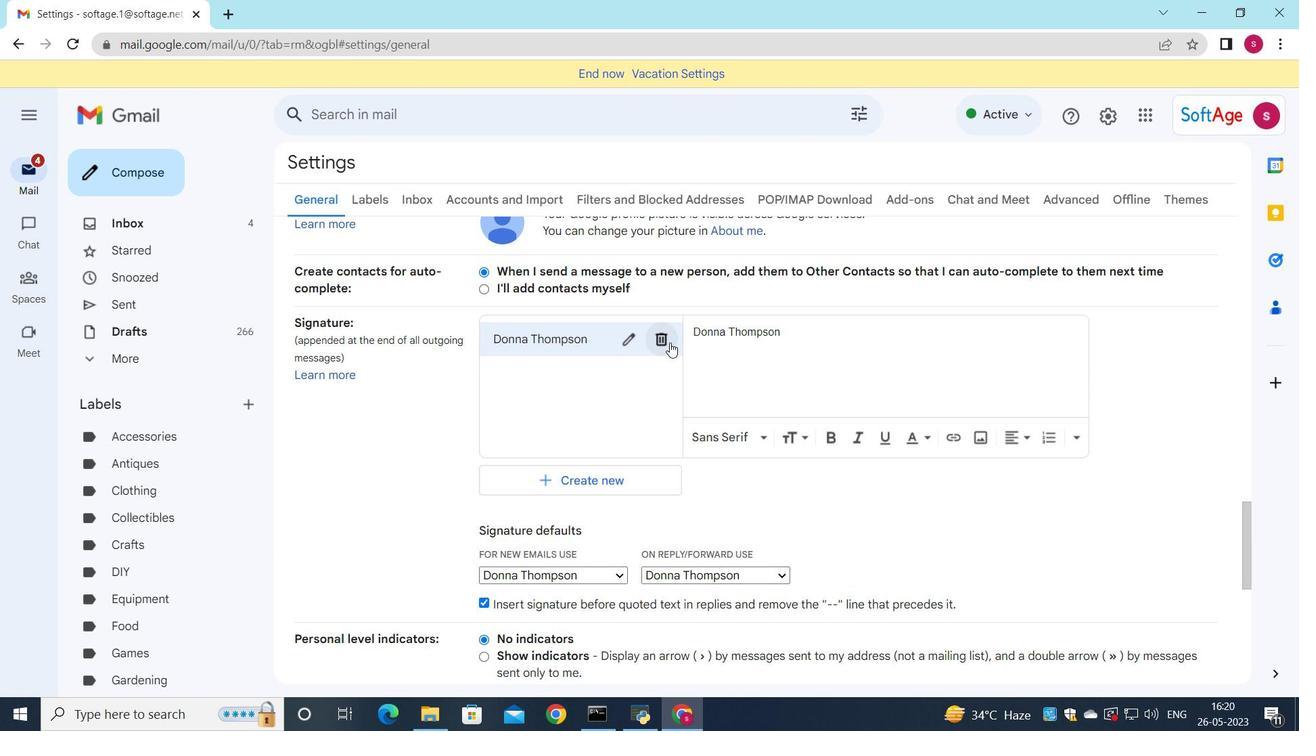
Action: Mouse pressed left at (669, 342)
Screenshot: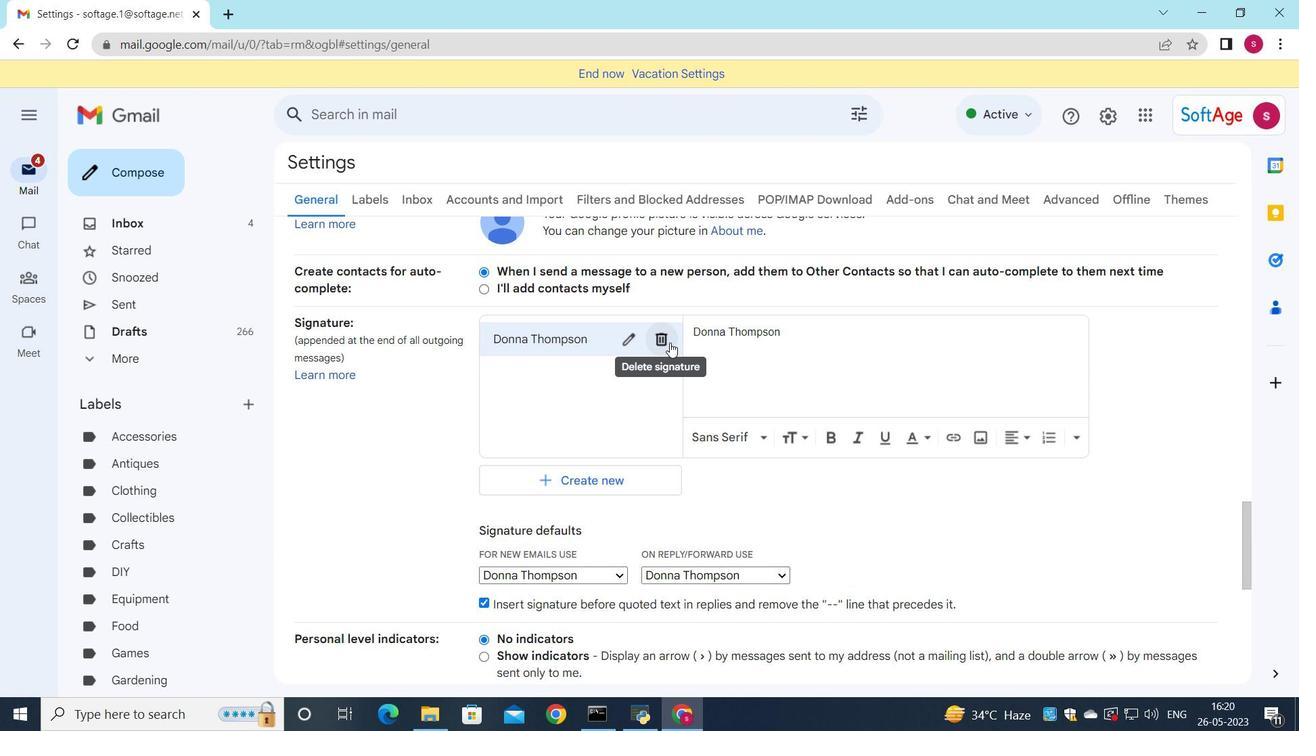 
Action: Mouse moved to (800, 408)
Screenshot: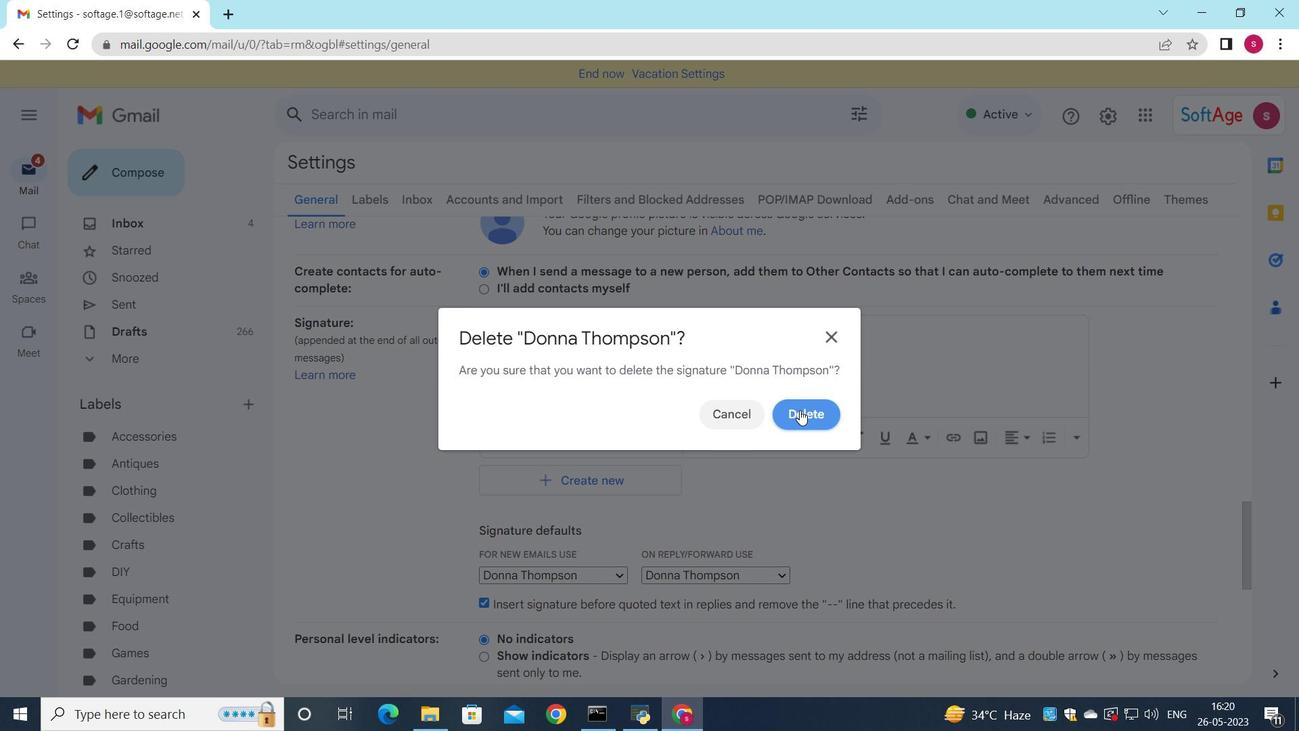 
Action: Mouse pressed left at (800, 408)
Screenshot: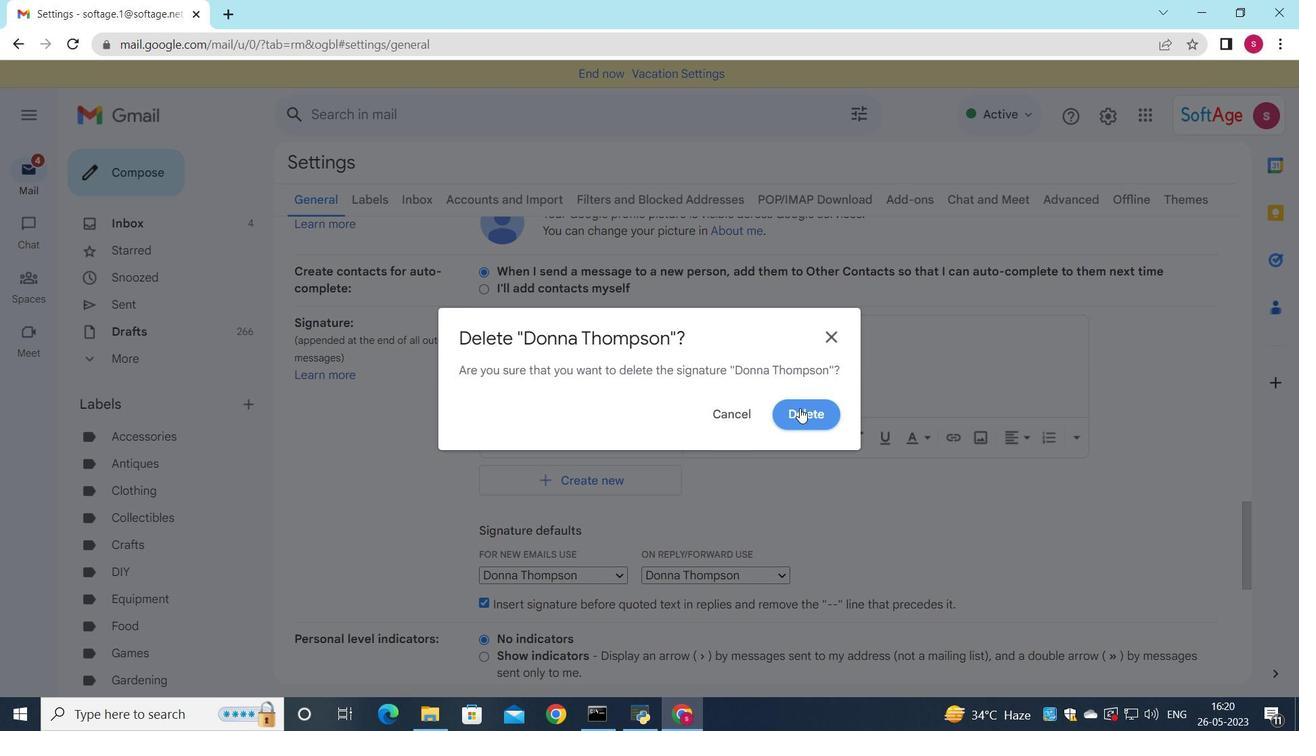 
Action: Mouse moved to (517, 358)
Screenshot: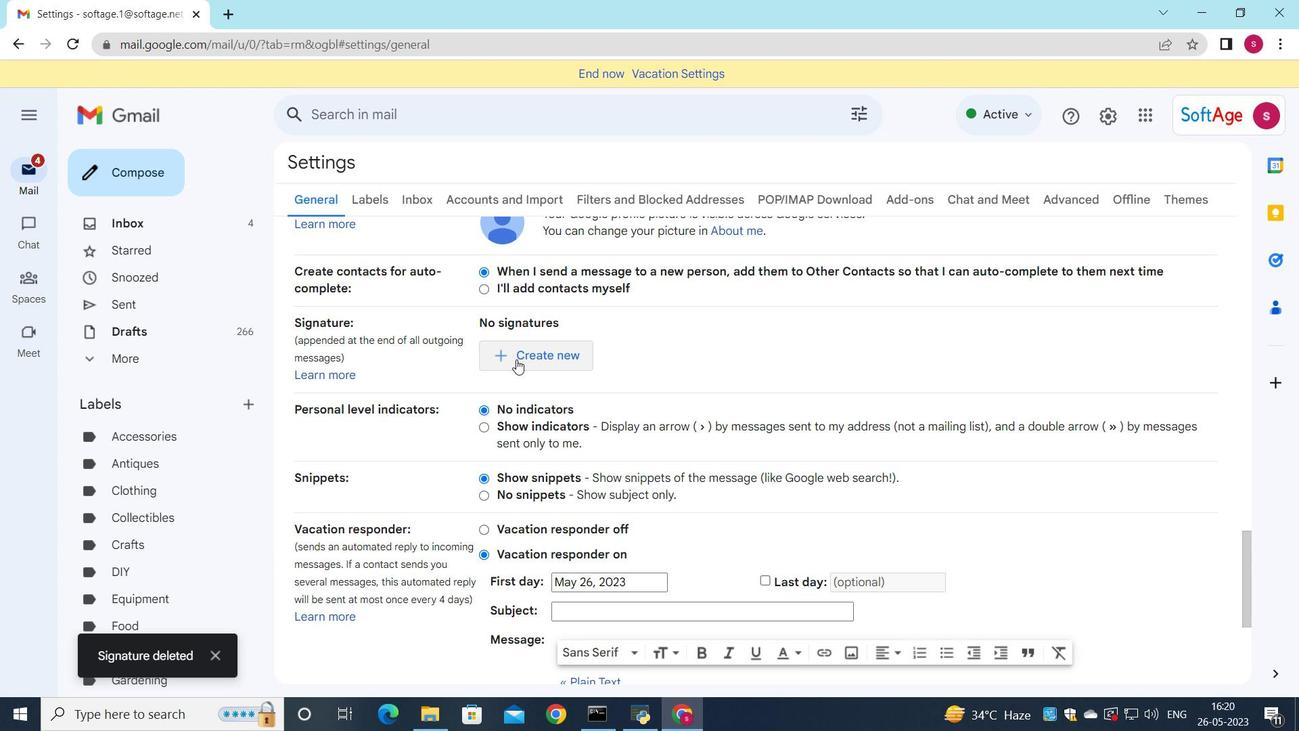 
Action: Mouse pressed left at (517, 358)
Screenshot: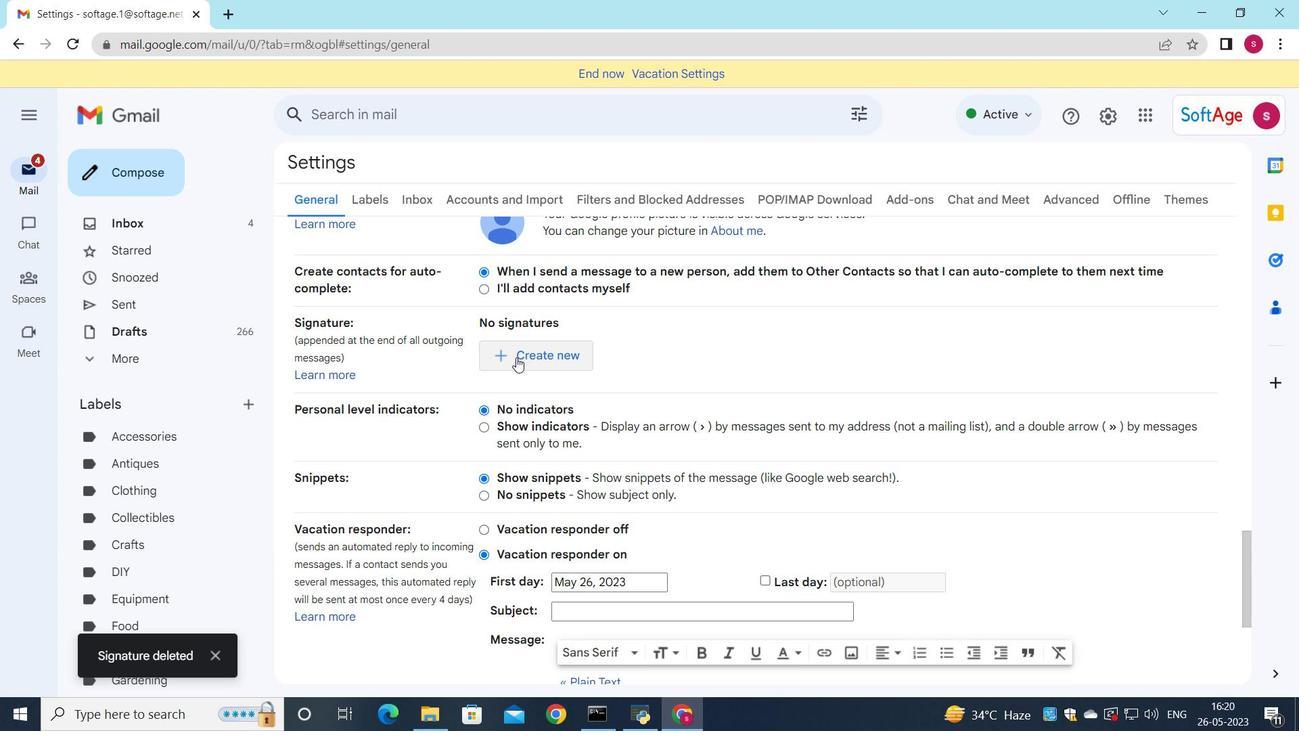 
Action: Mouse moved to (634, 360)
Screenshot: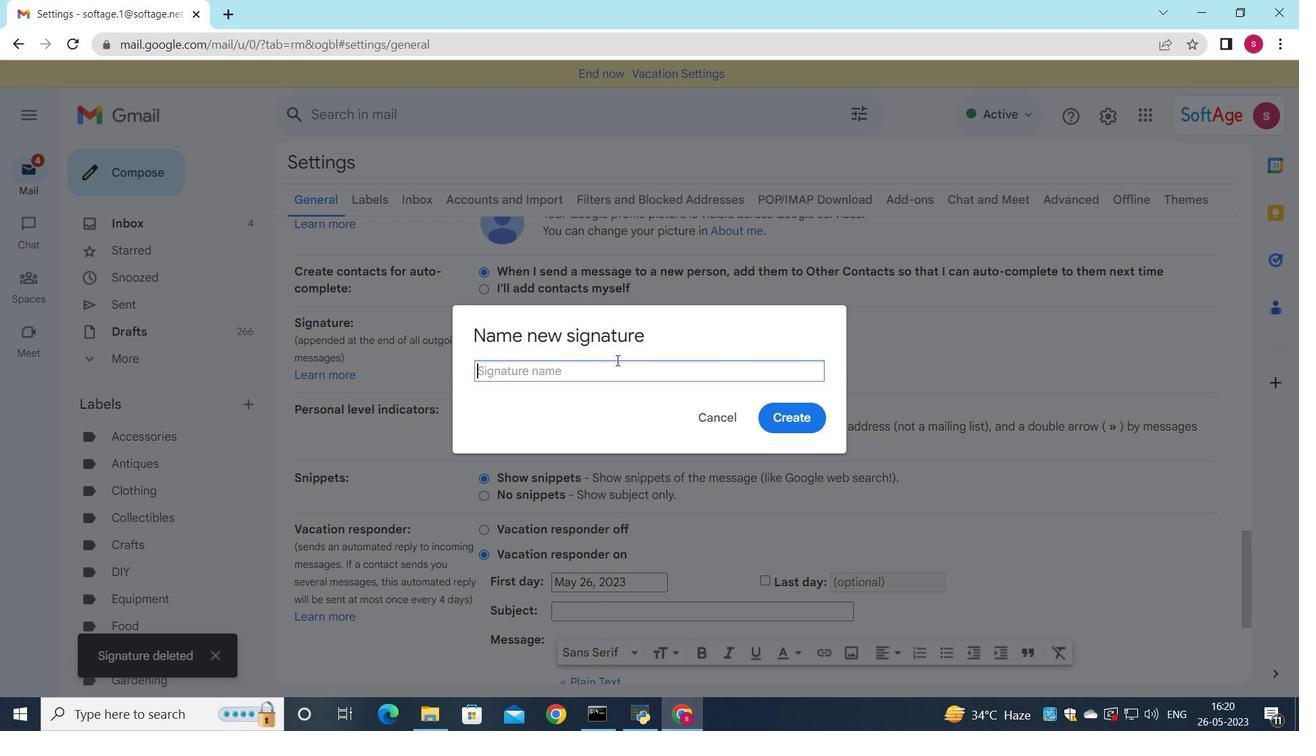 
Action: Key pressed <Key.shift>Dorian<Key.space><Key.shift>Garcia
Screenshot: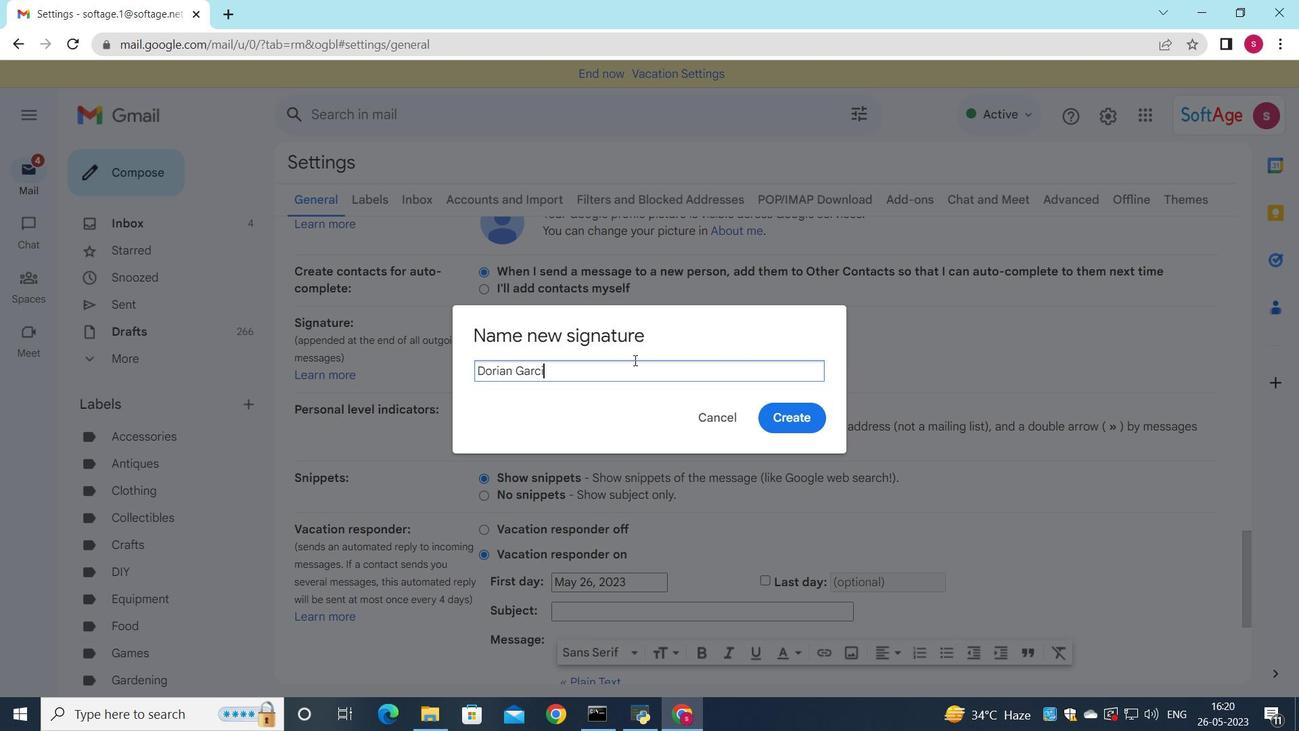 
Action: Mouse moved to (782, 412)
Screenshot: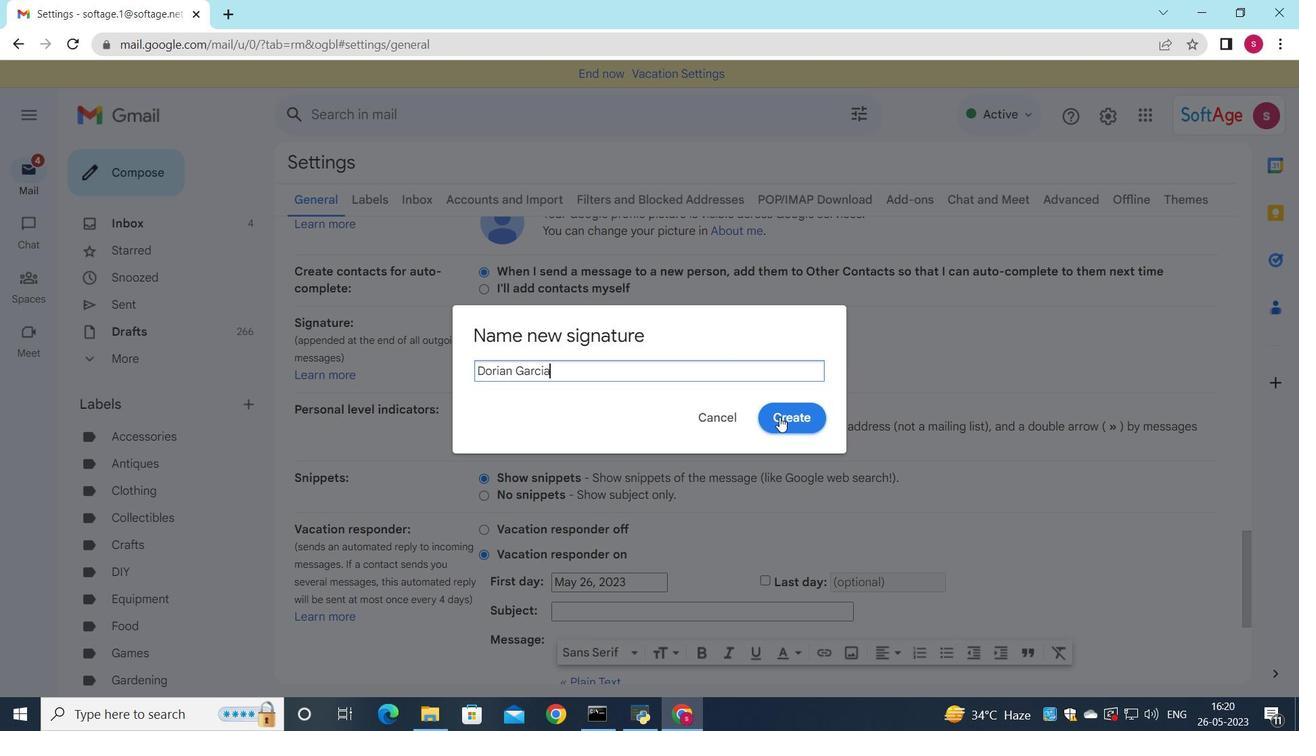 
Action: Mouse pressed left at (782, 412)
Screenshot: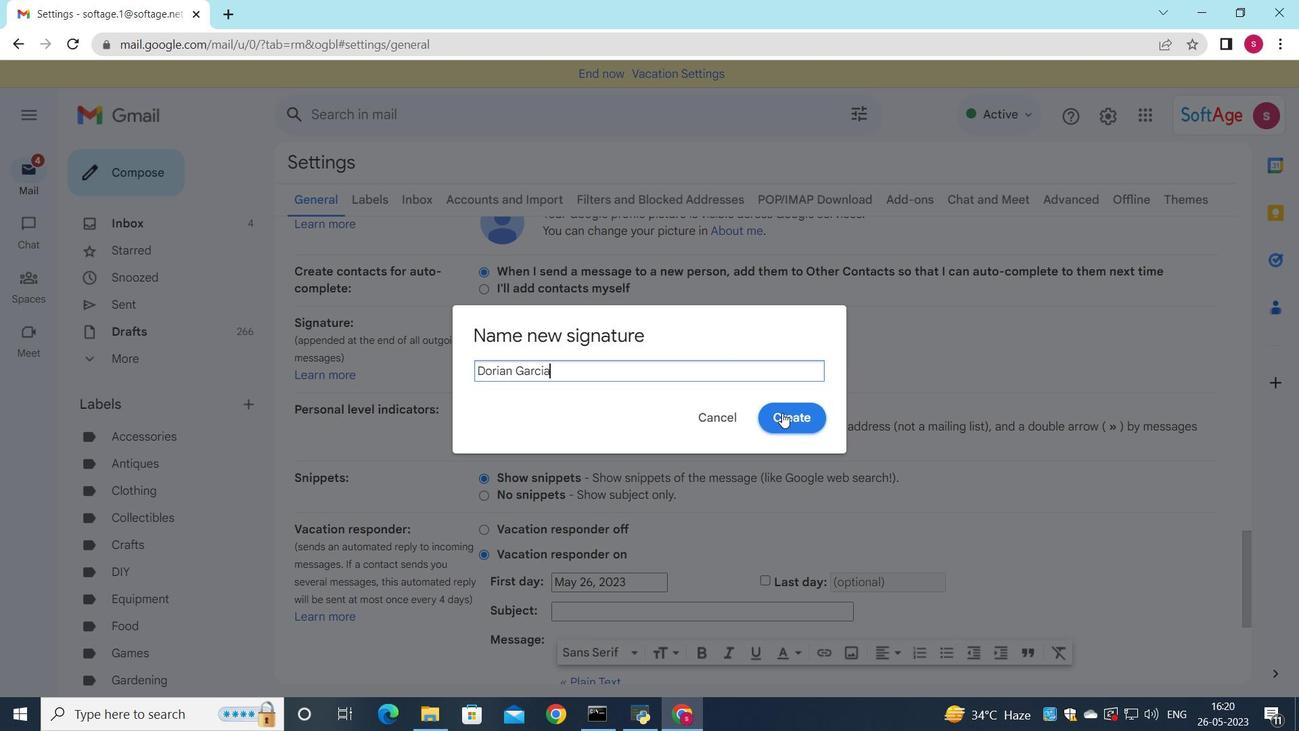 
Action: Mouse moved to (771, 347)
Screenshot: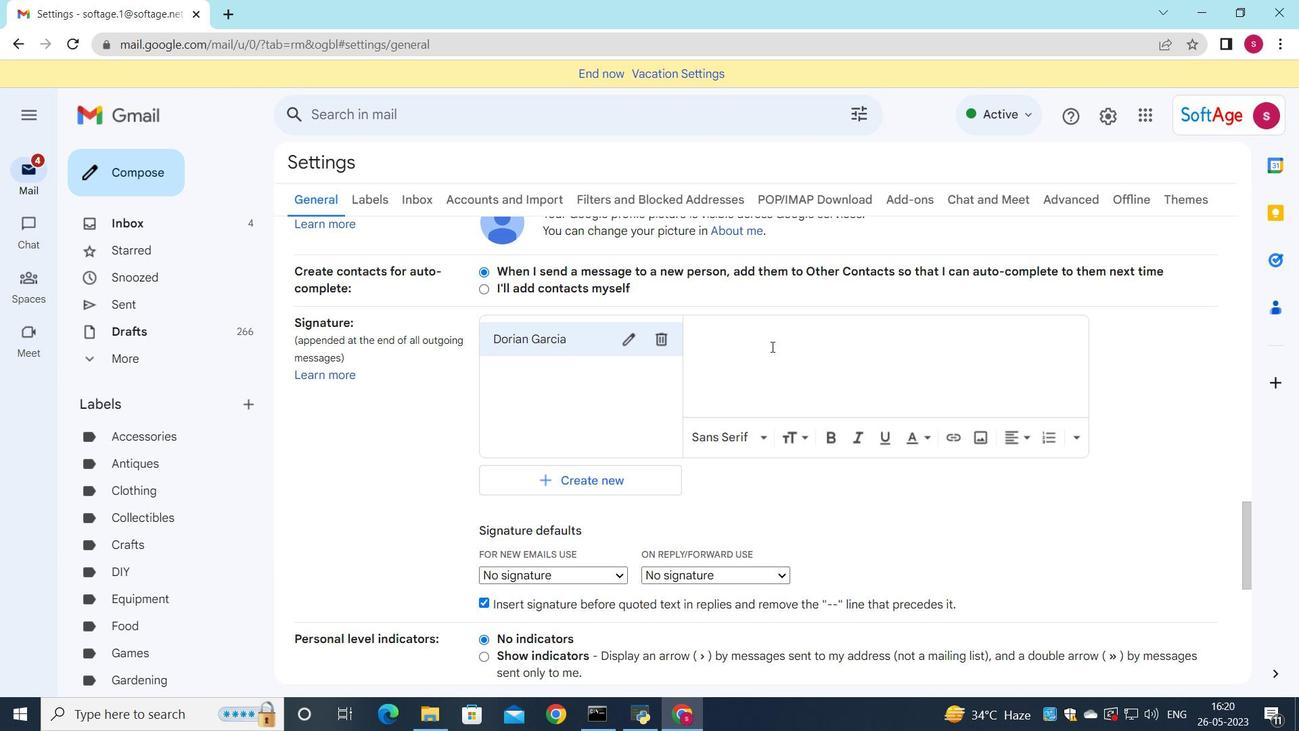 
Action: Mouse pressed left at (771, 347)
Screenshot: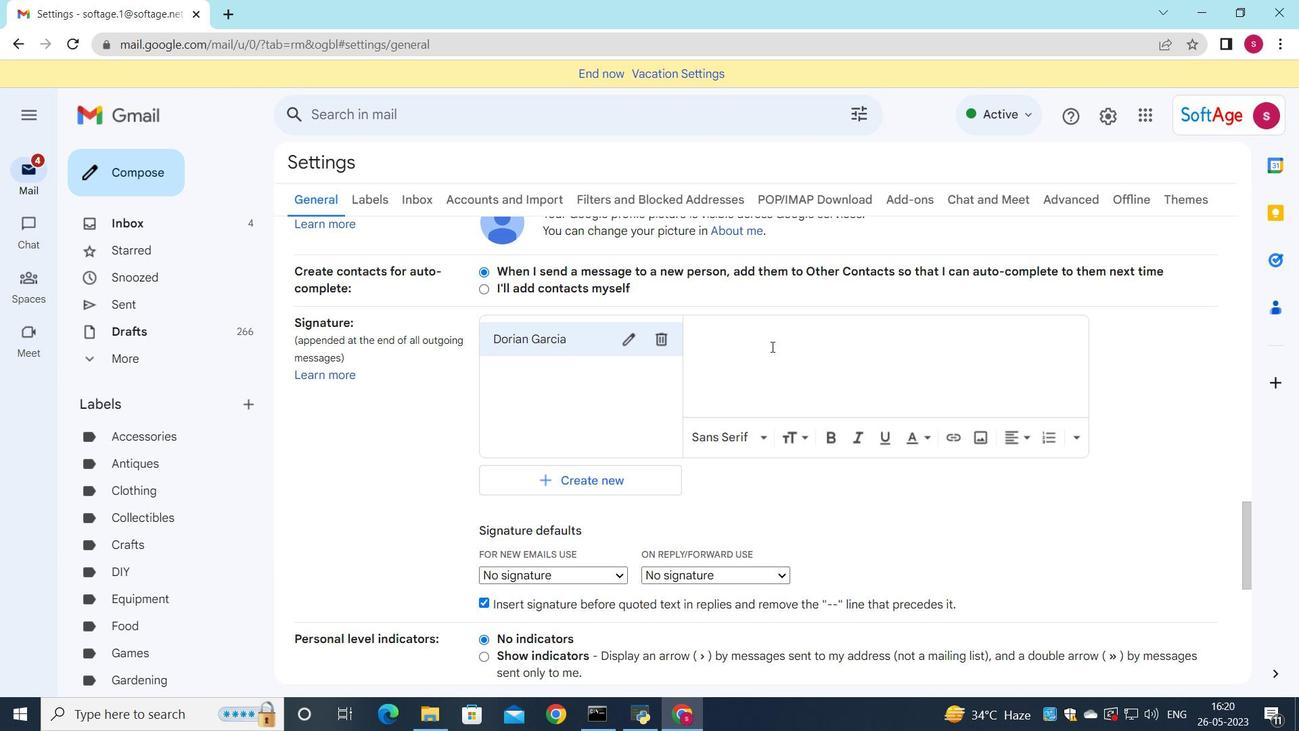 
Action: Key pressed <Key.shift>Dorian<Key.space><Key.shift>Garcia
Screenshot: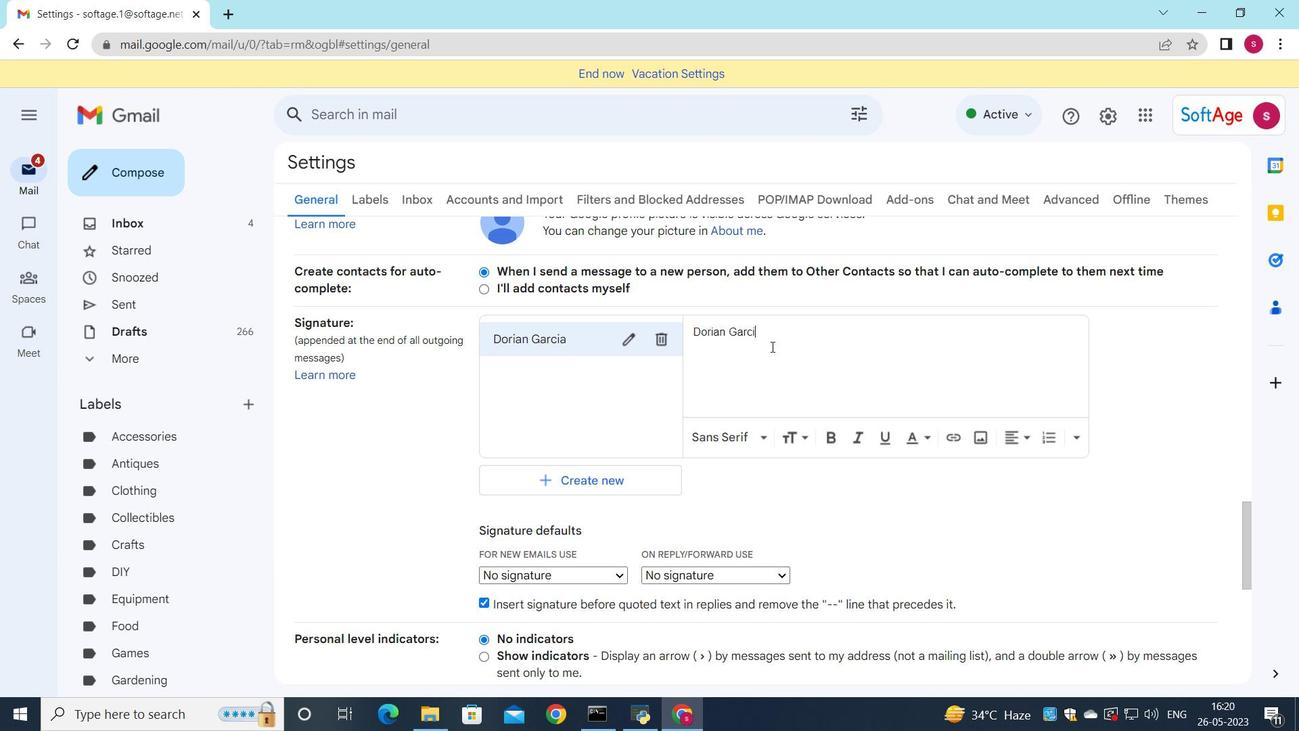 
Action: Mouse moved to (618, 542)
Screenshot: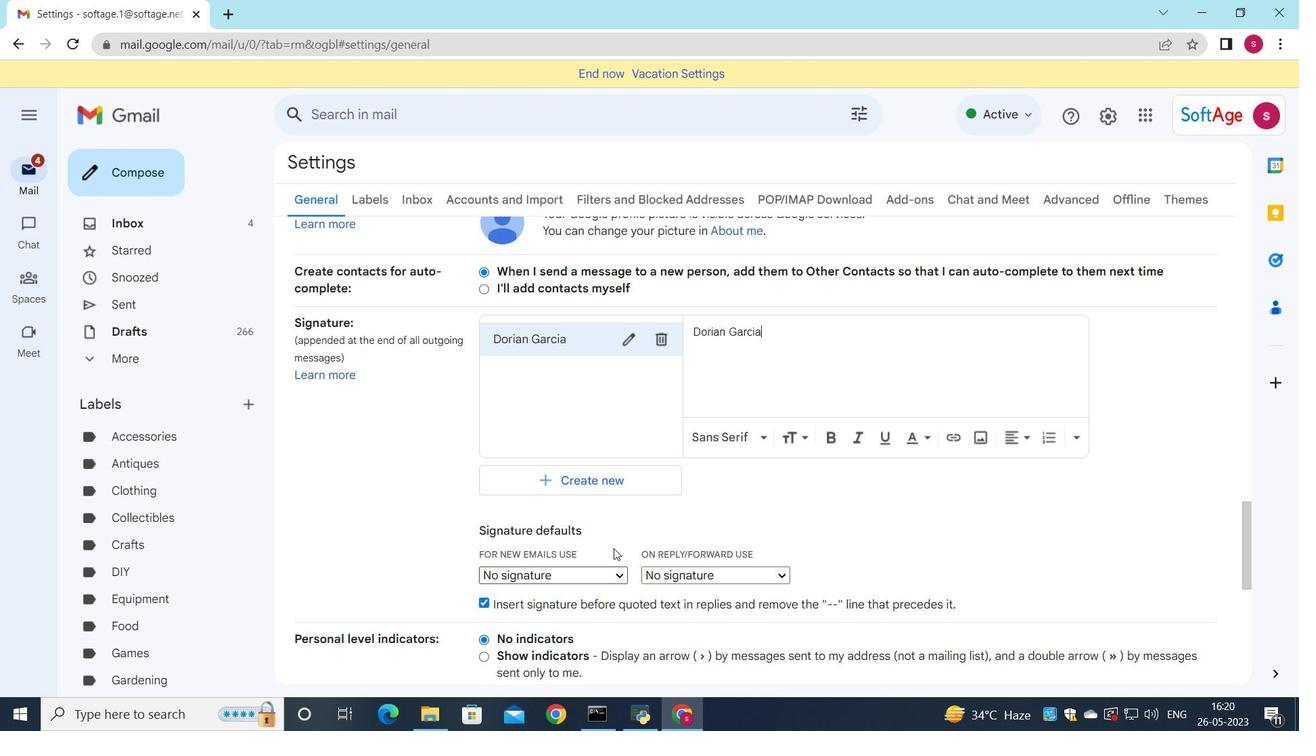 
Action: Mouse scrolled (613, 546) with delta (0, 0)
Screenshot: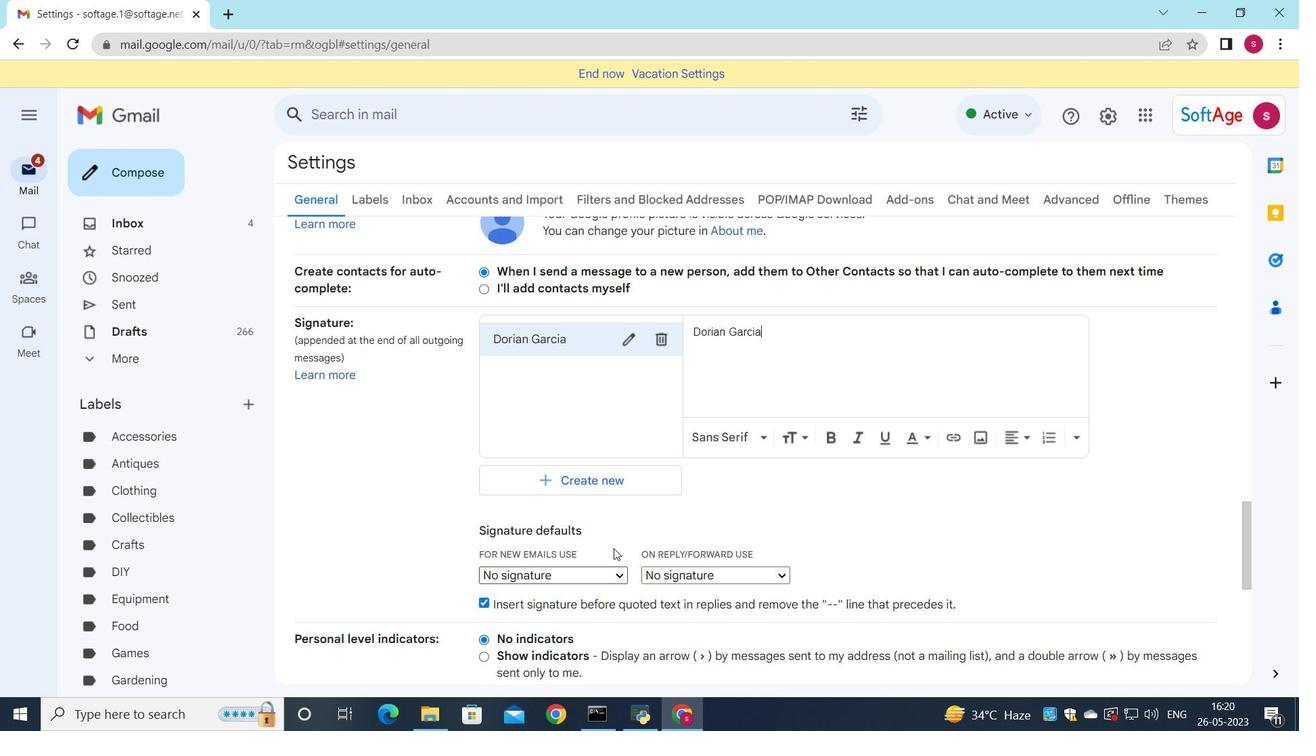 
Action: Mouse moved to (618, 529)
Screenshot: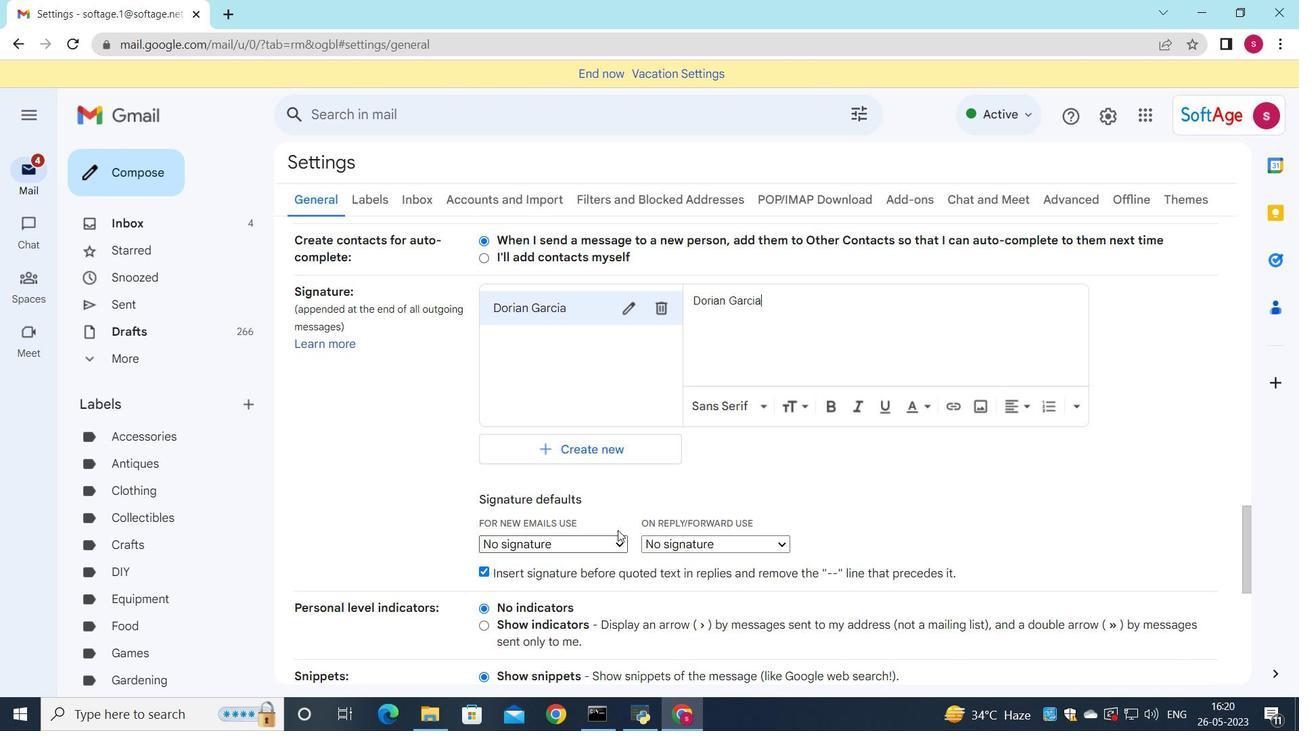 
Action: Mouse scrolled (618, 528) with delta (0, 0)
Screenshot: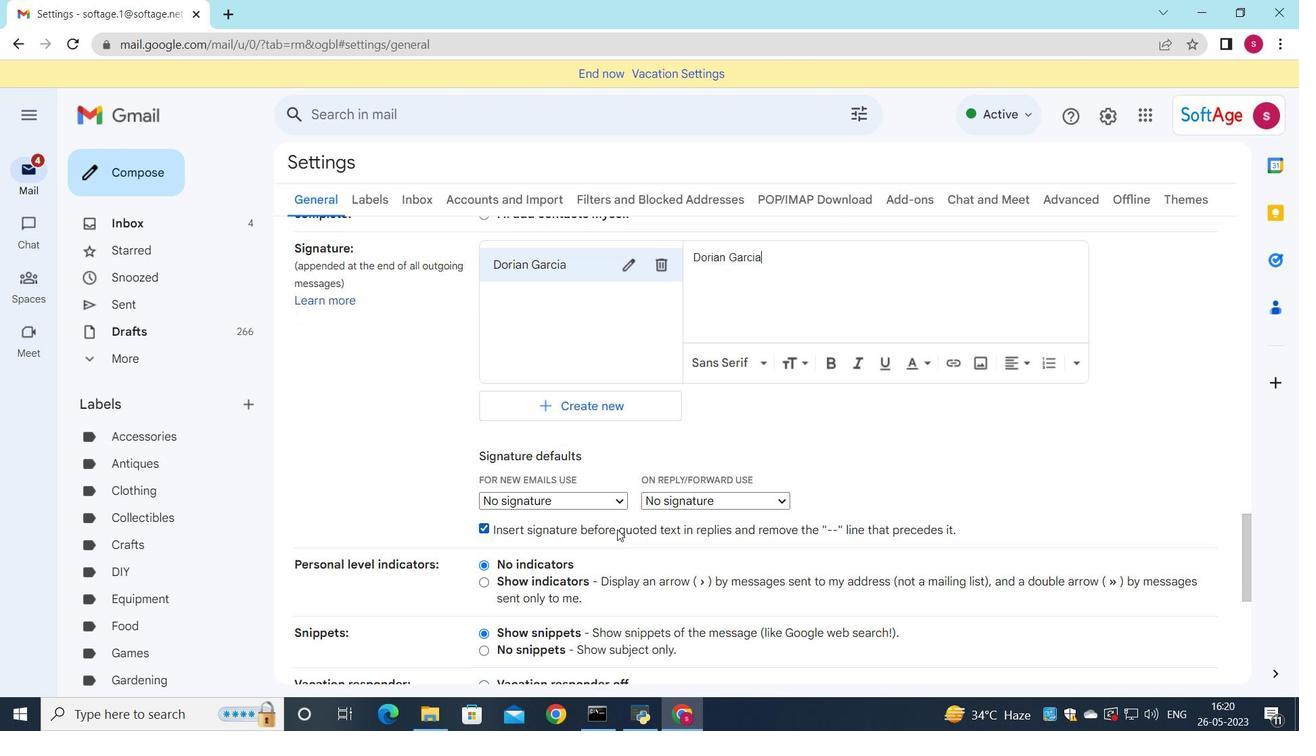 
Action: Mouse moved to (605, 406)
Screenshot: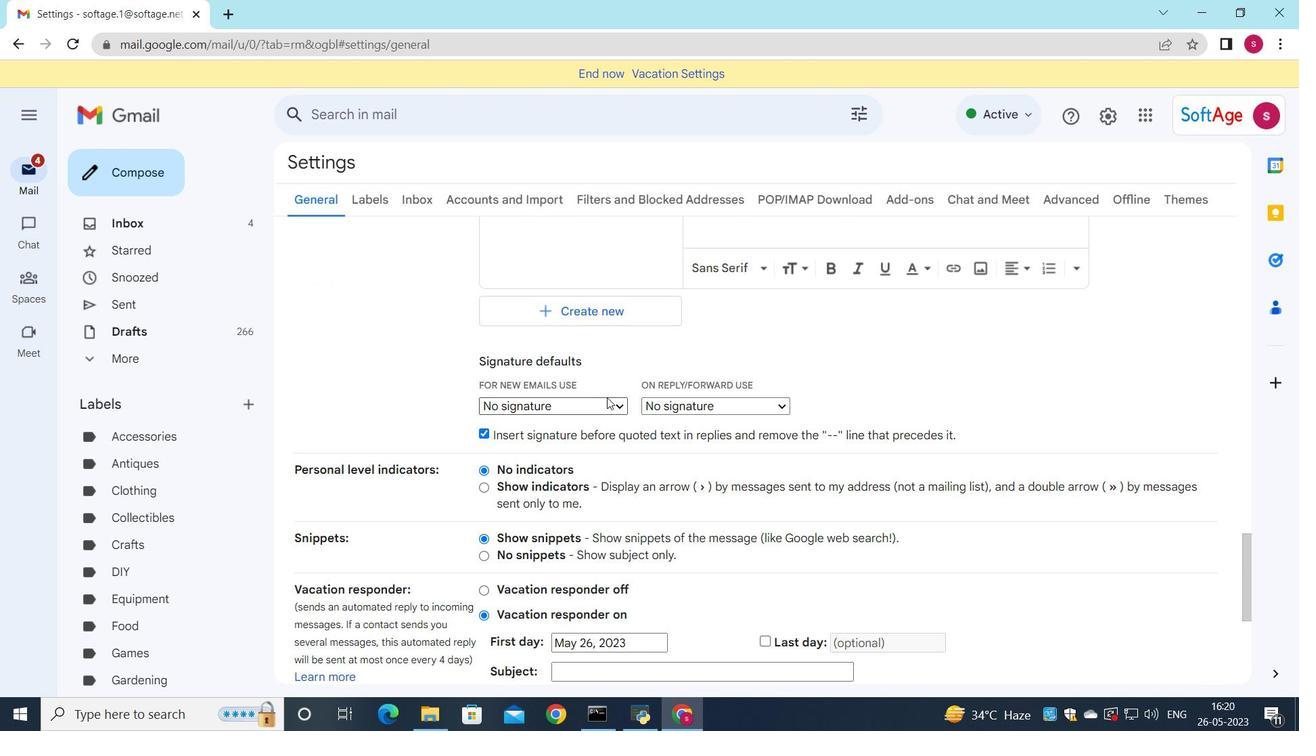 
Action: Mouse pressed left at (605, 406)
Screenshot: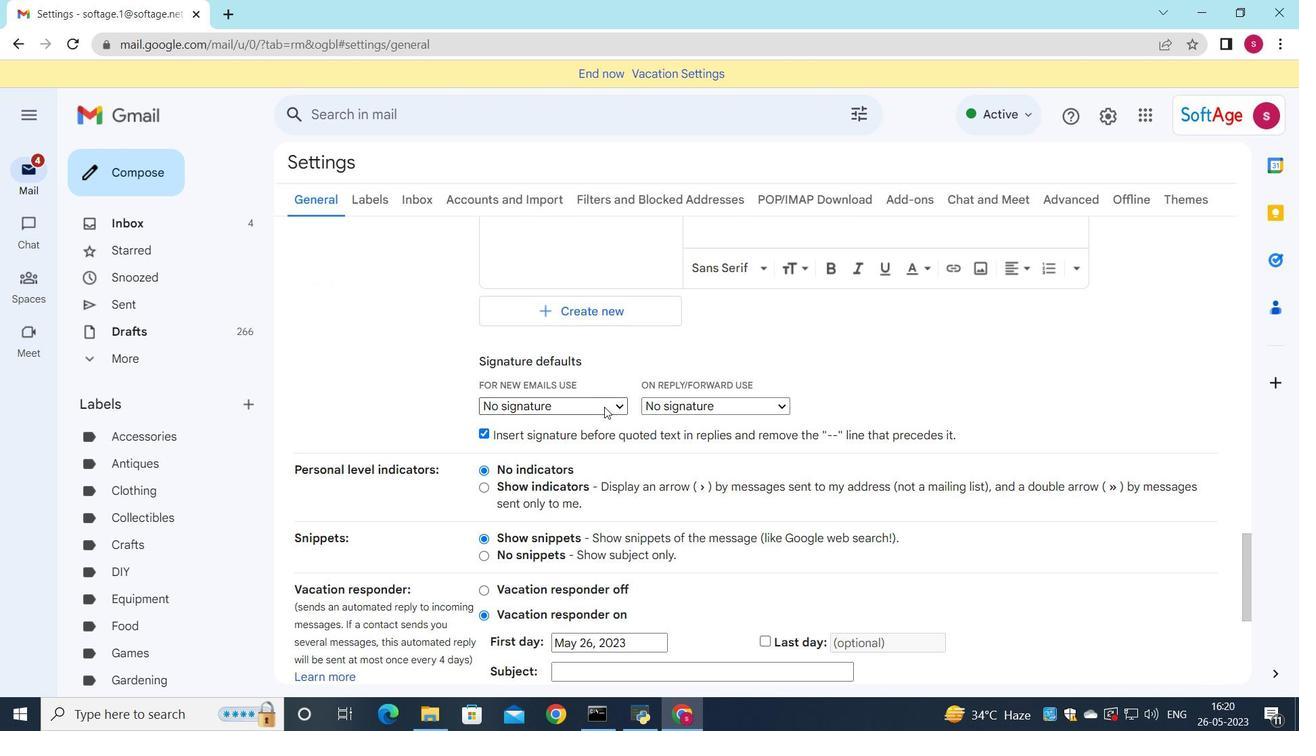 
Action: Mouse moved to (600, 432)
Screenshot: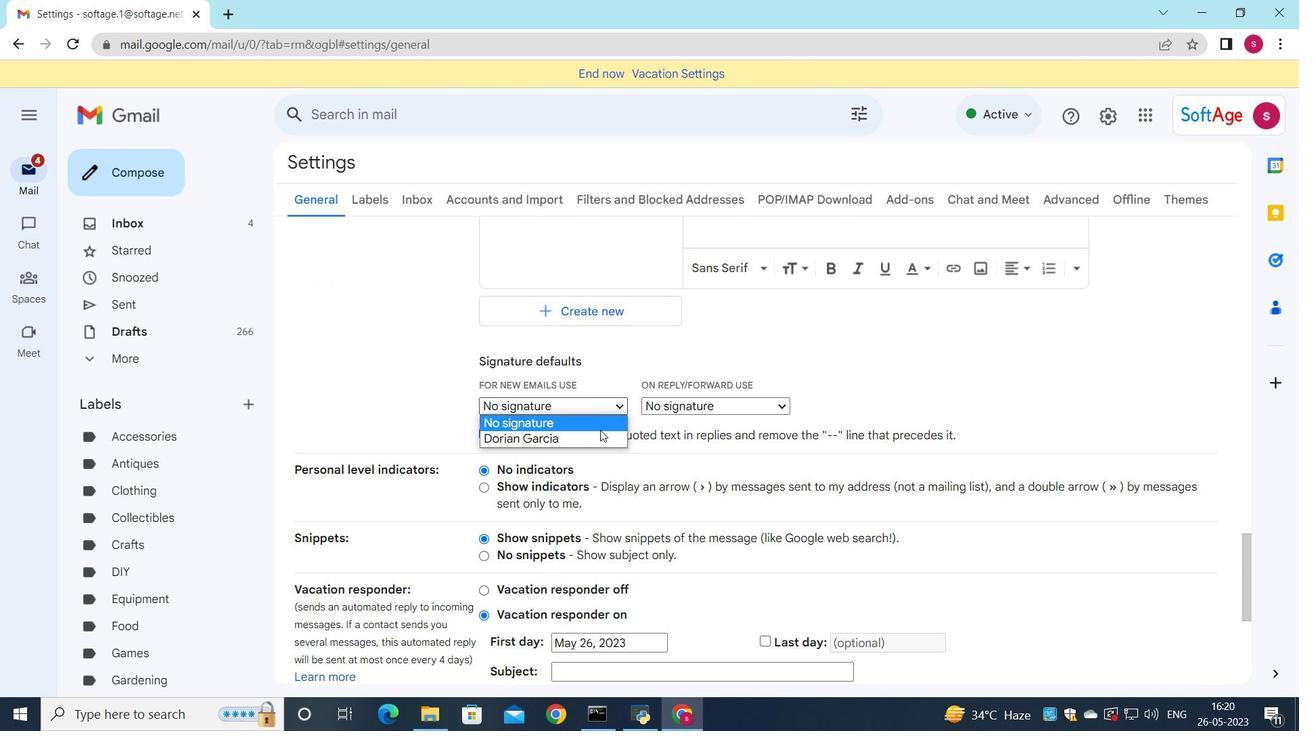
Action: Mouse pressed left at (600, 432)
Screenshot: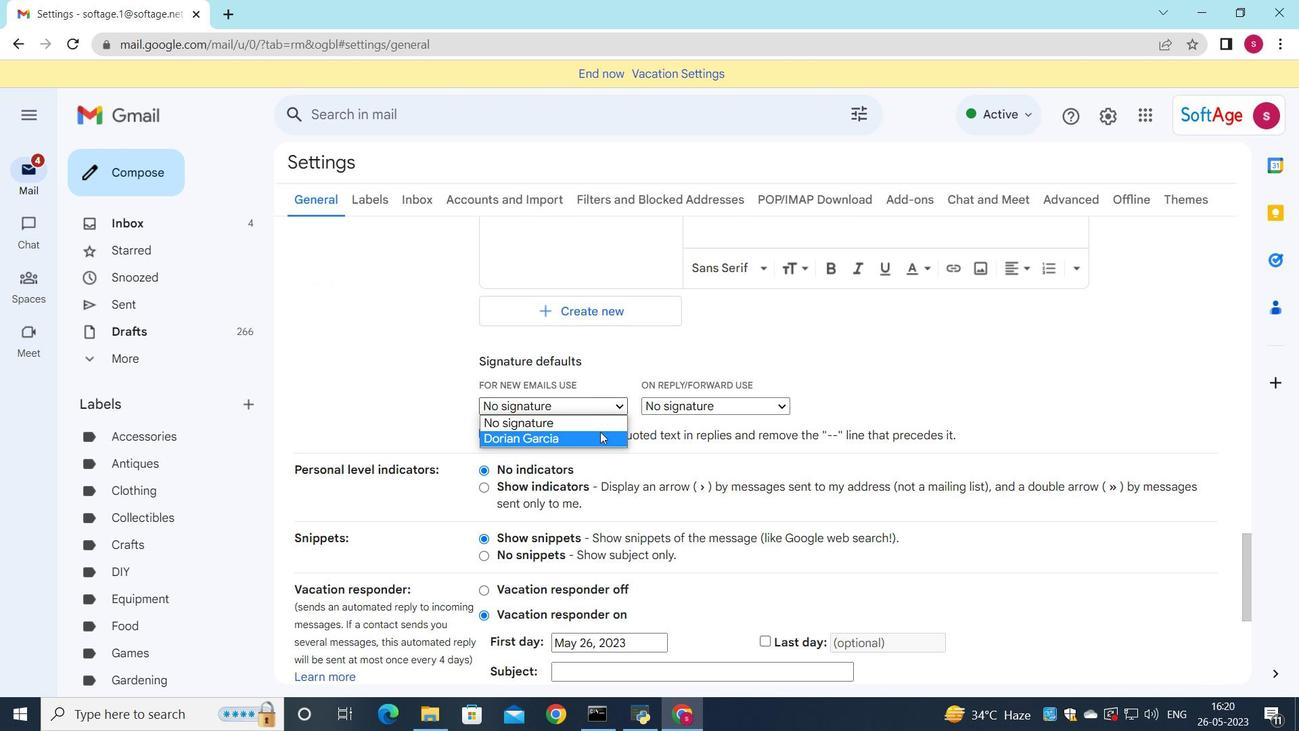 
Action: Mouse moved to (720, 402)
Screenshot: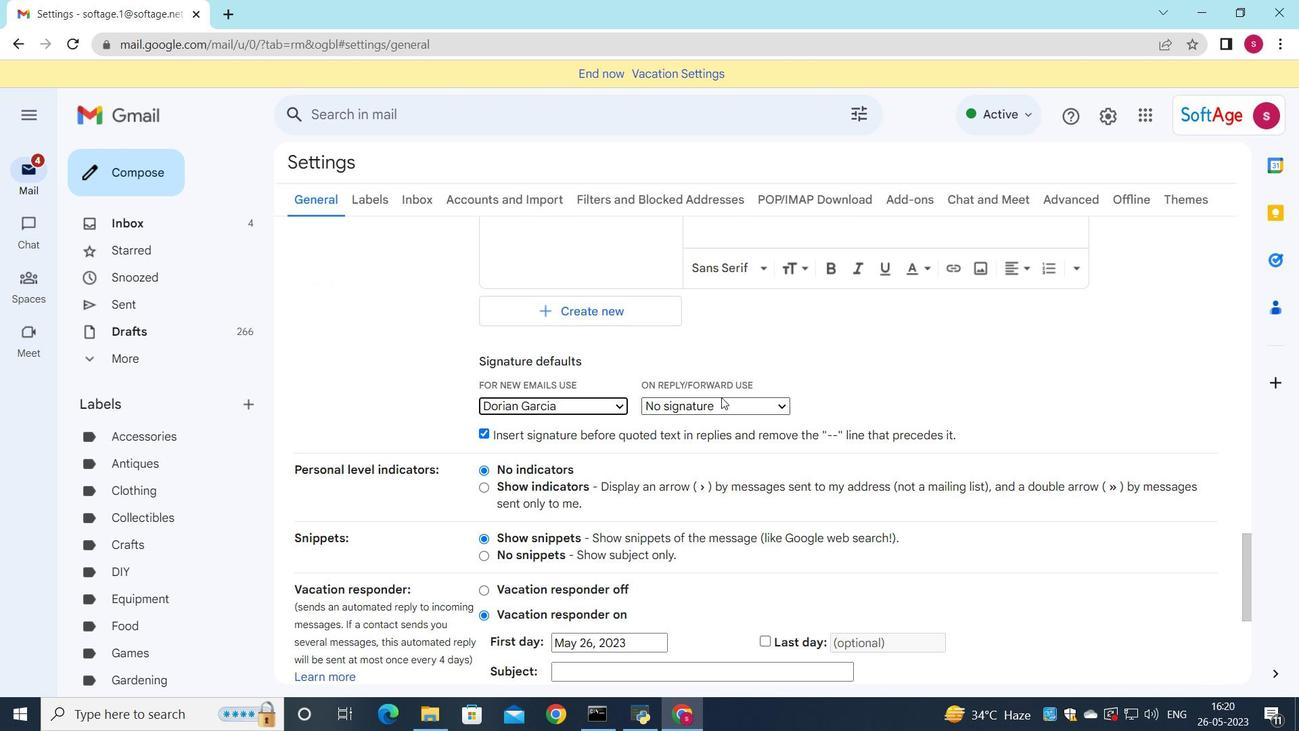 
Action: Mouse pressed left at (720, 402)
Screenshot: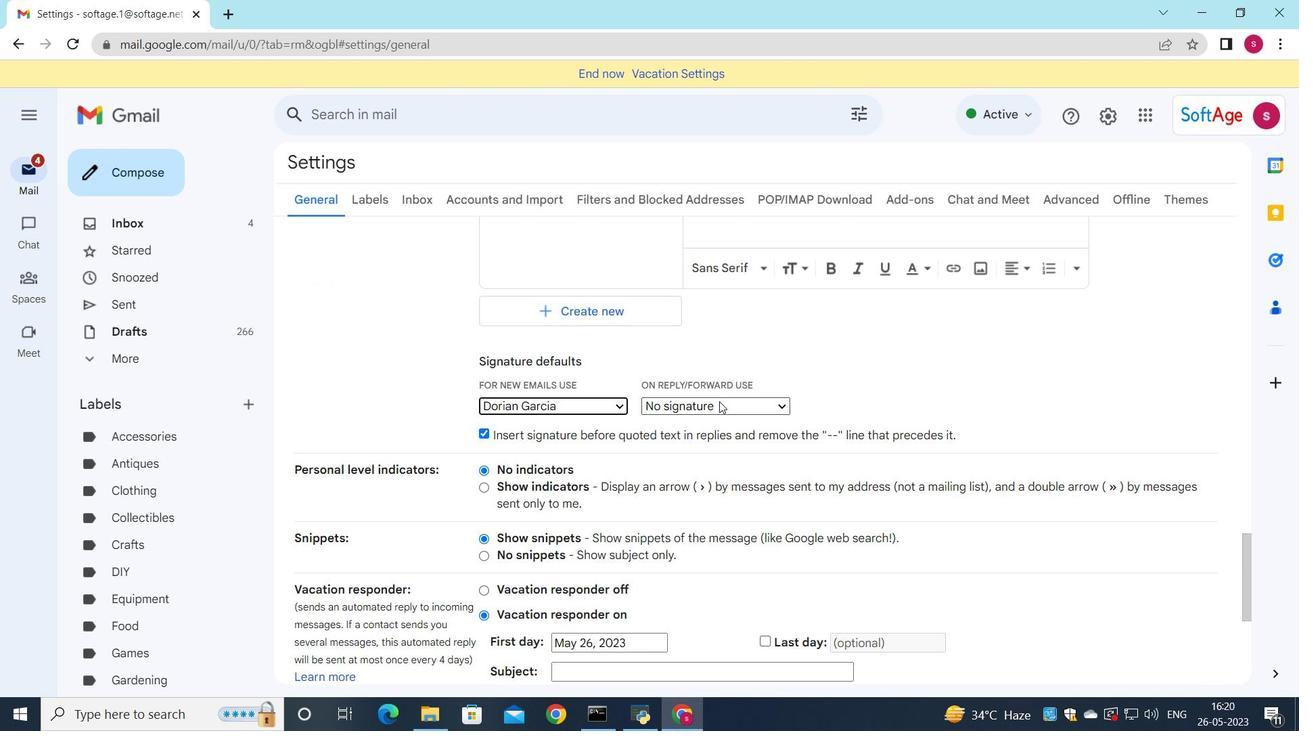 
Action: Mouse moved to (712, 438)
Screenshot: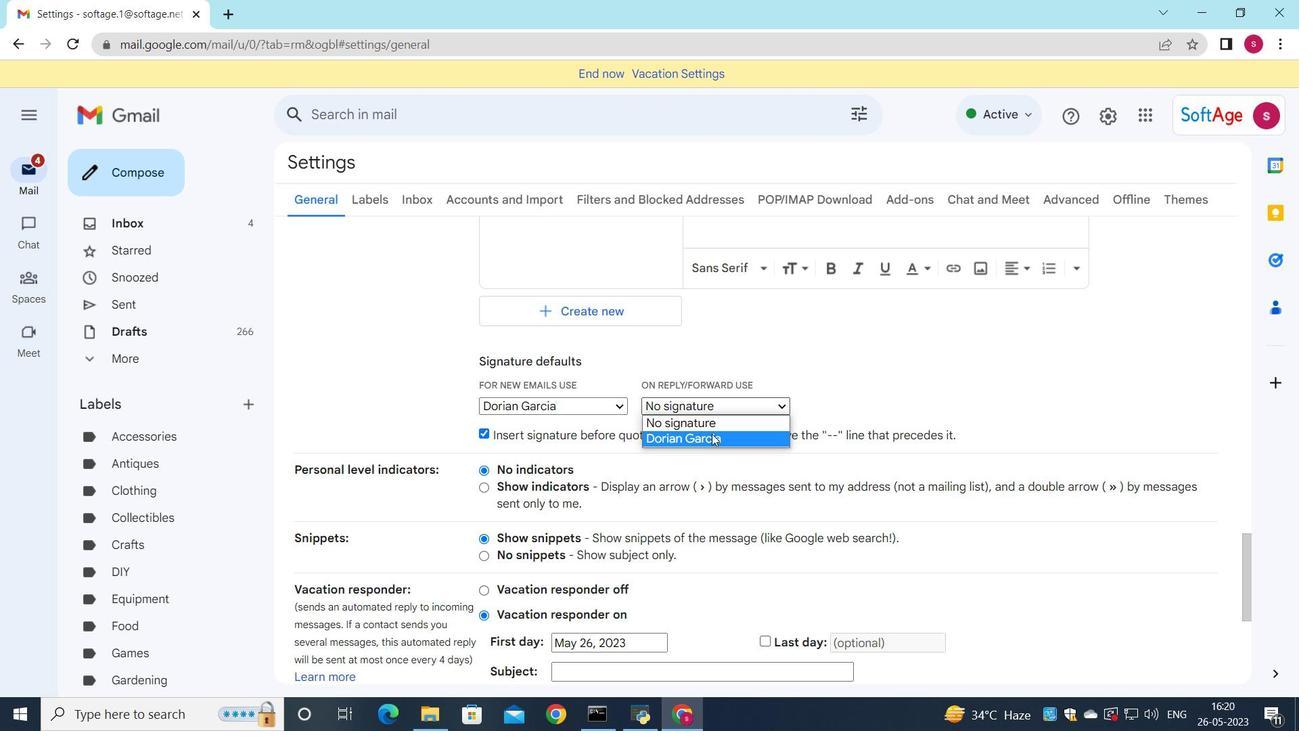 
Action: Mouse pressed left at (712, 438)
Screenshot: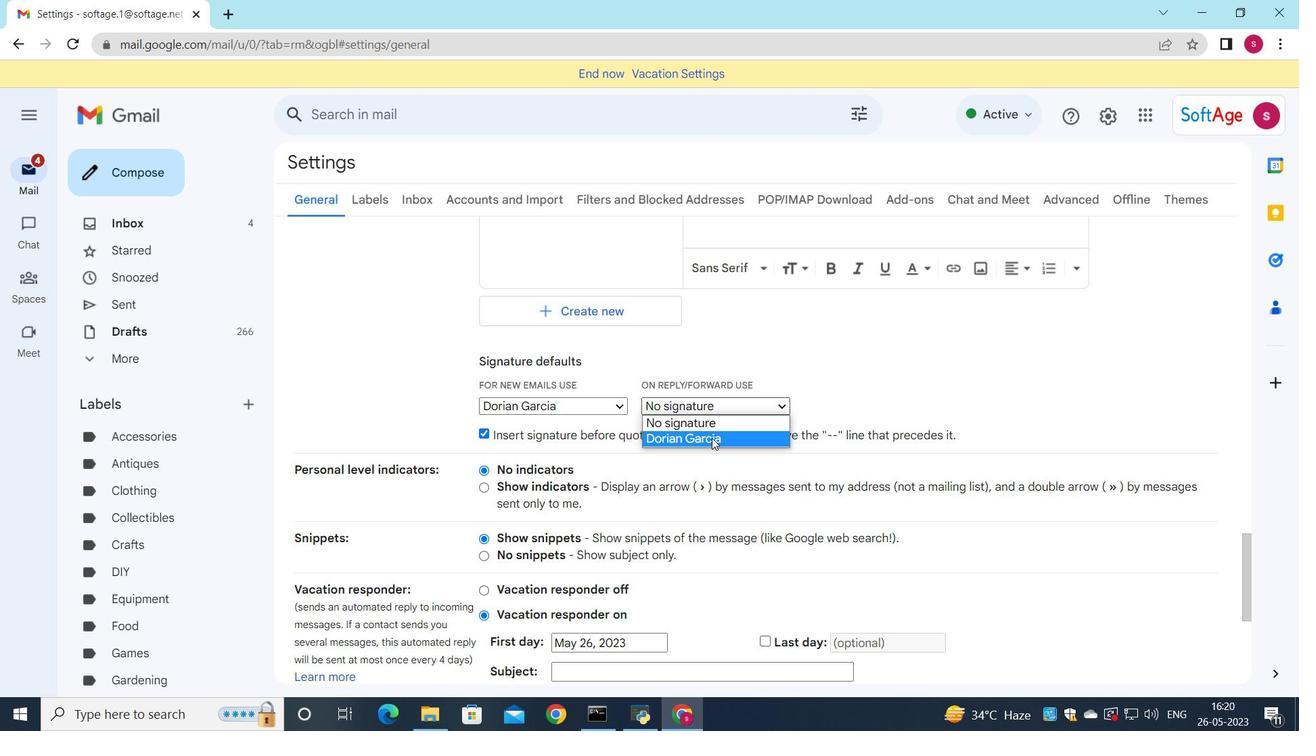 
Action: Mouse moved to (705, 412)
Screenshot: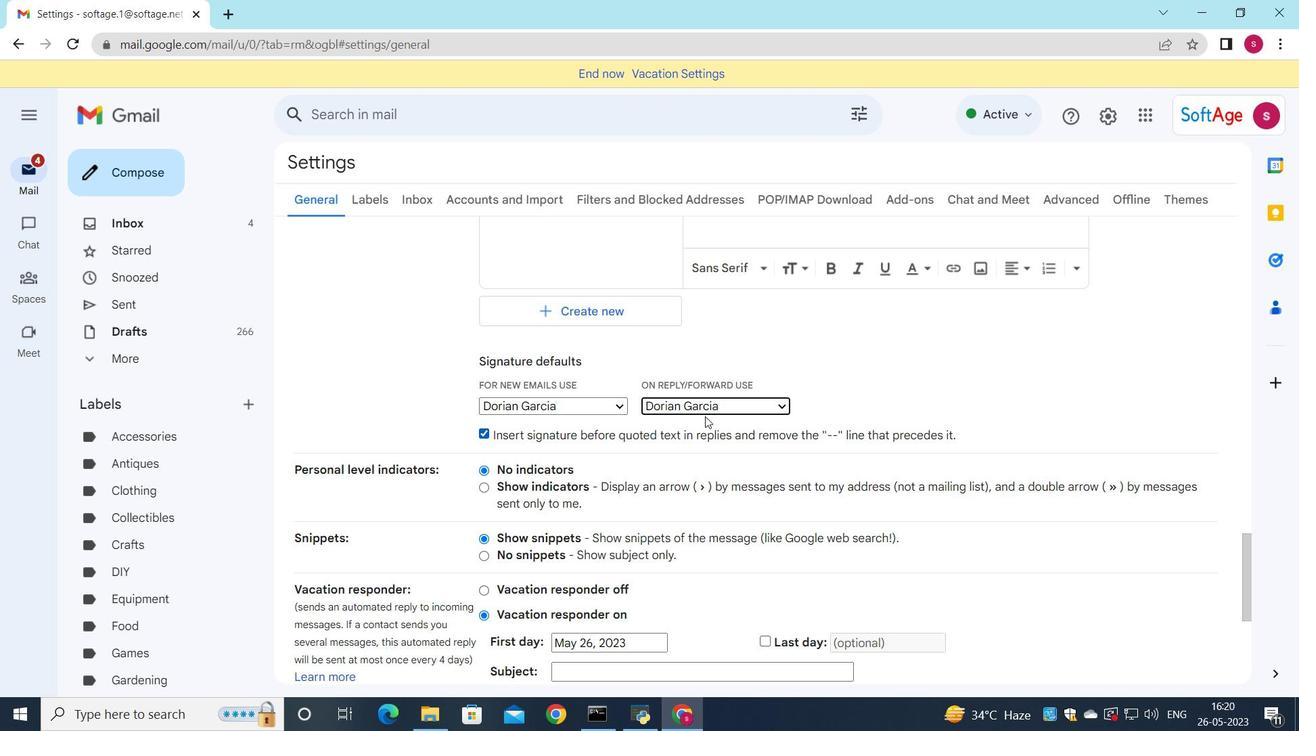 
Action: Mouse scrolled (705, 411) with delta (0, 0)
Screenshot: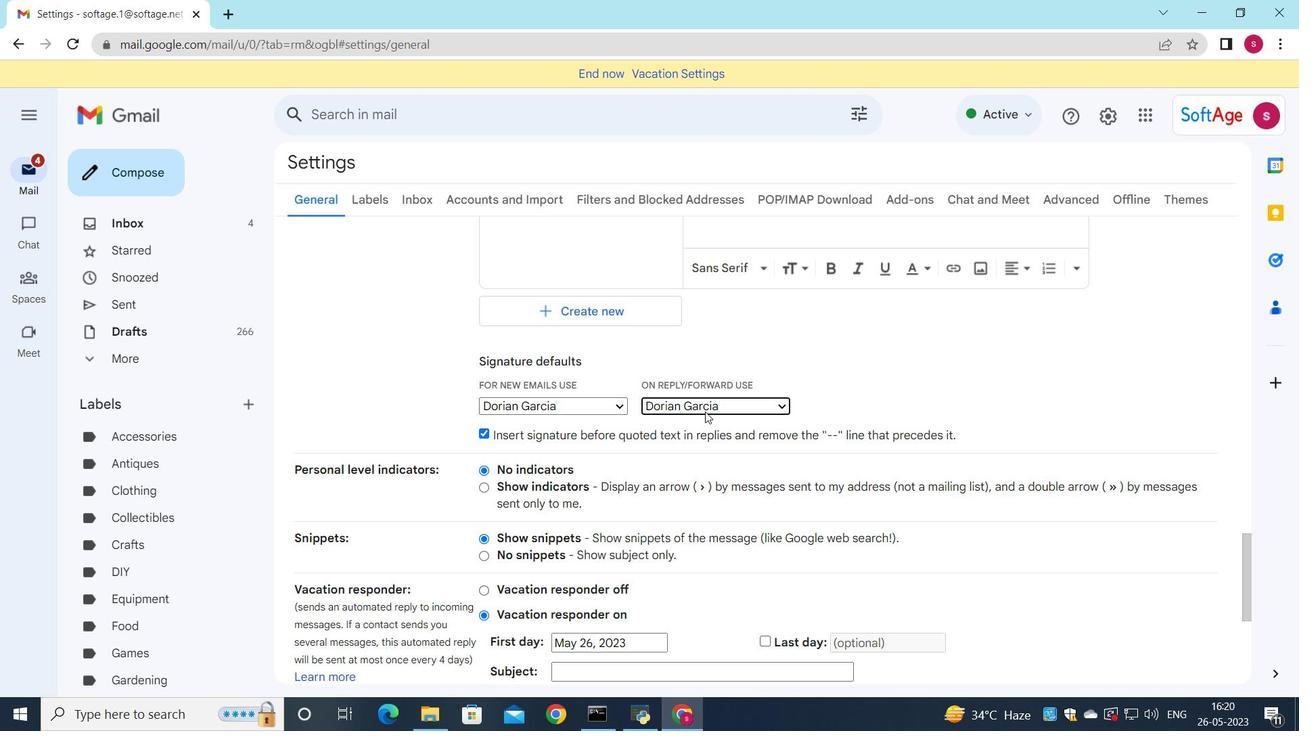 
Action: Mouse scrolled (705, 411) with delta (0, 0)
Screenshot: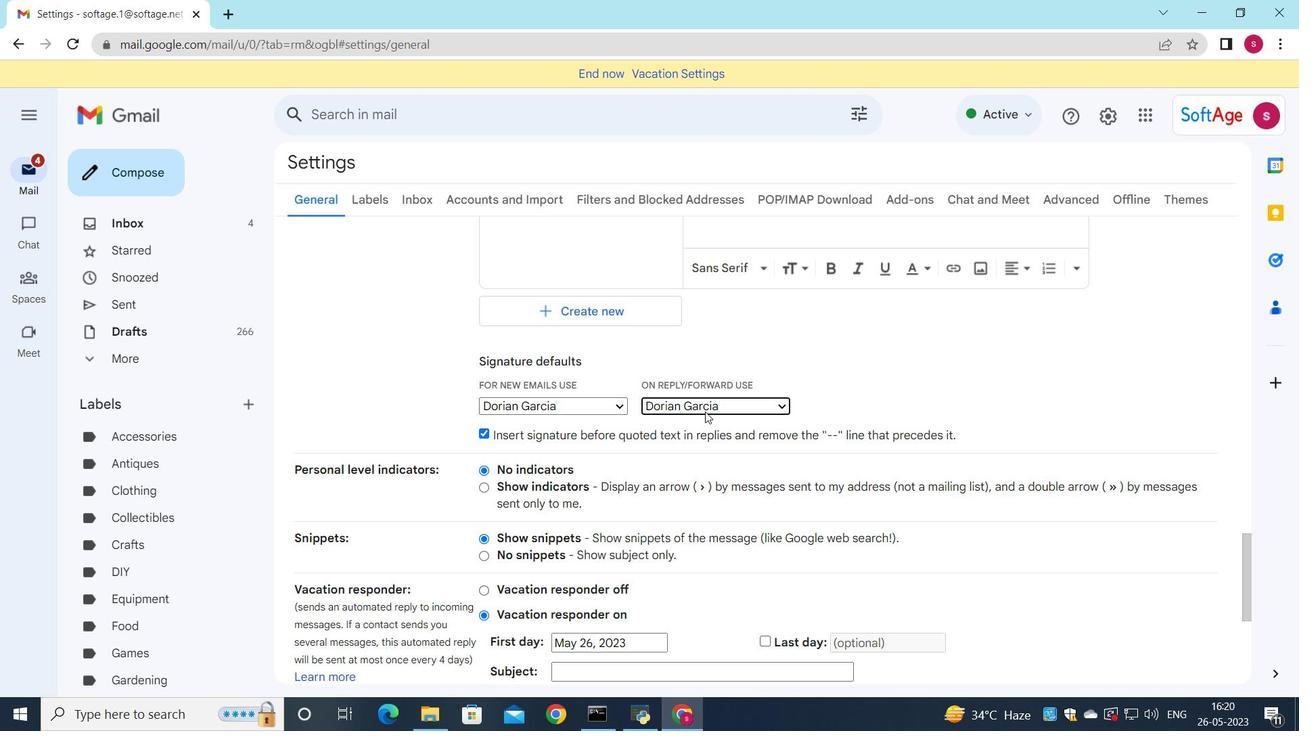 
Action: Mouse scrolled (705, 411) with delta (0, 0)
Screenshot: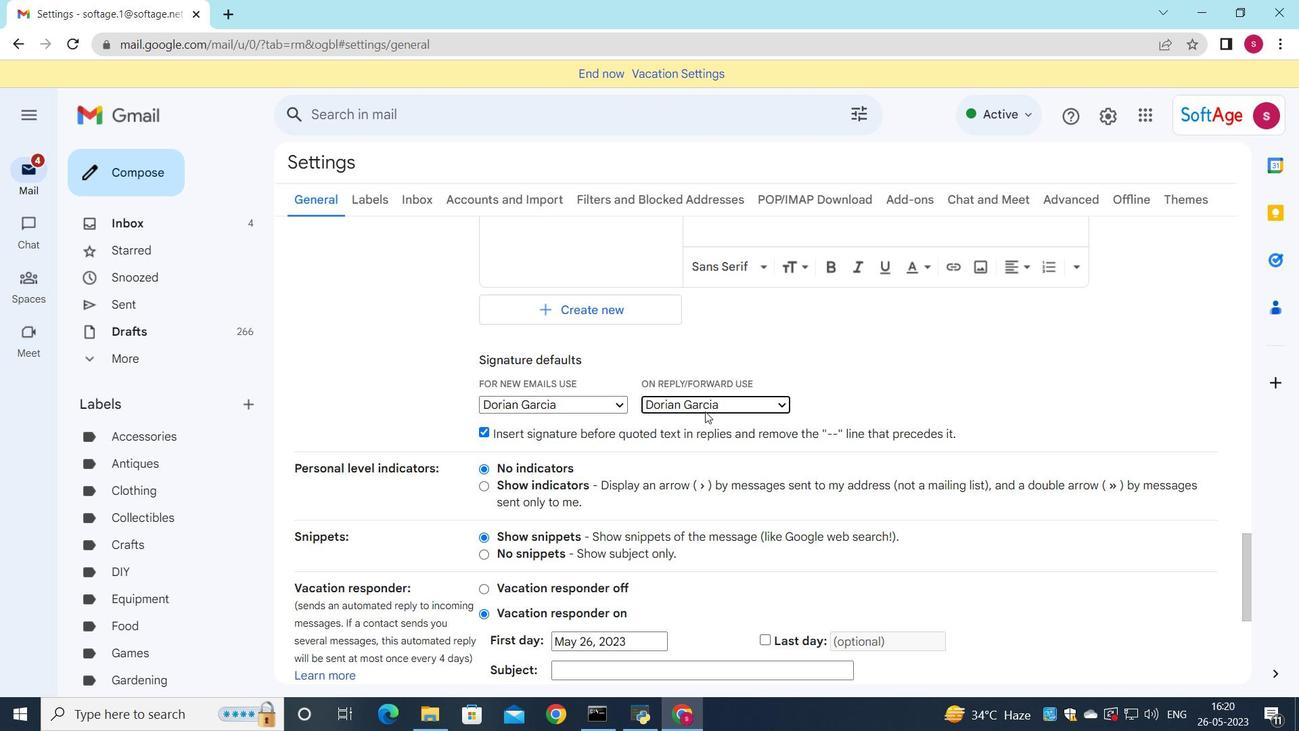 
Action: Mouse scrolled (705, 411) with delta (0, 0)
Screenshot: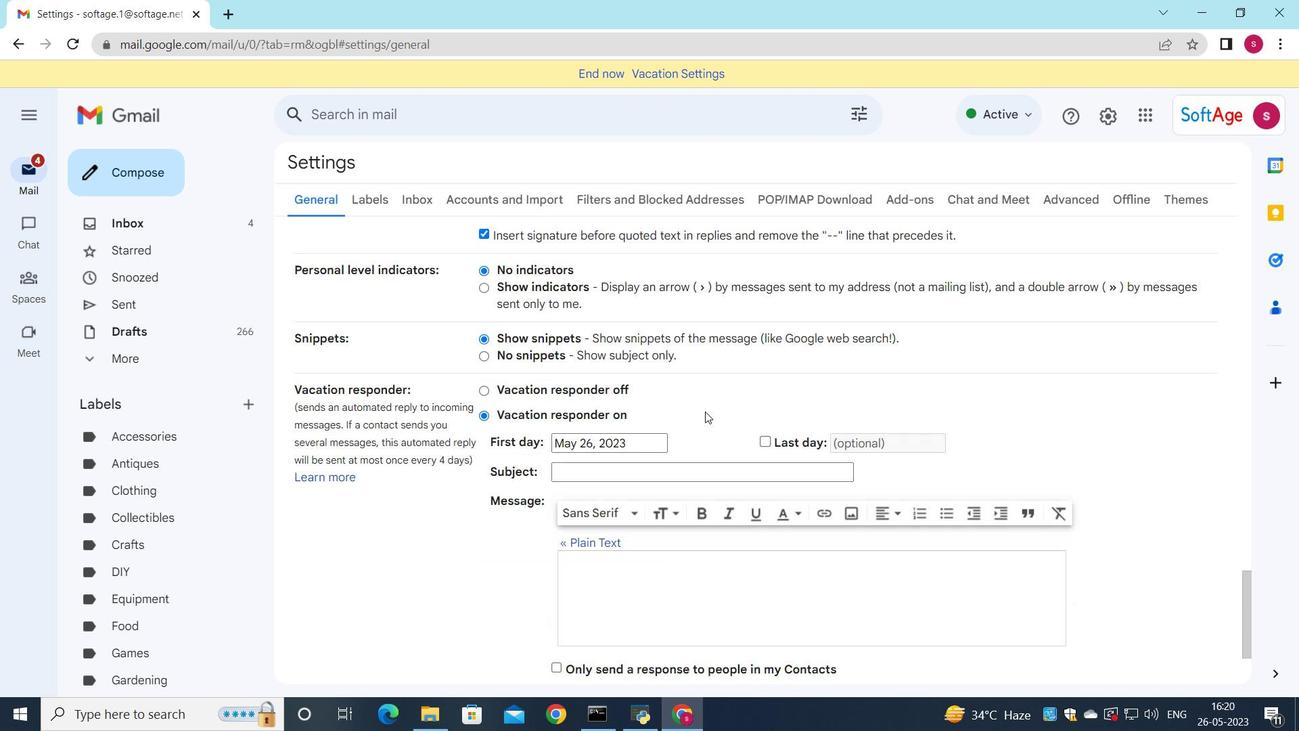 
Action: Mouse scrolled (705, 411) with delta (0, 0)
Screenshot: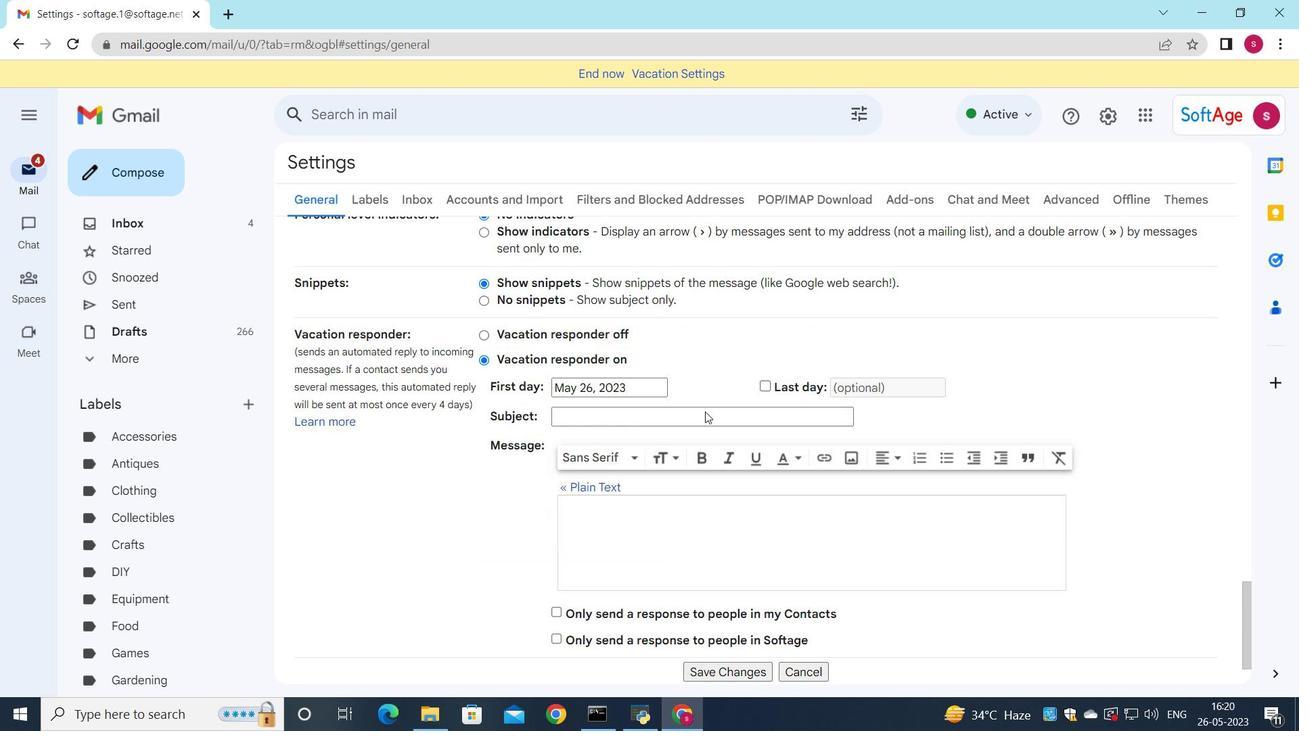 
Action: Mouse scrolled (705, 411) with delta (0, 0)
Screenshot: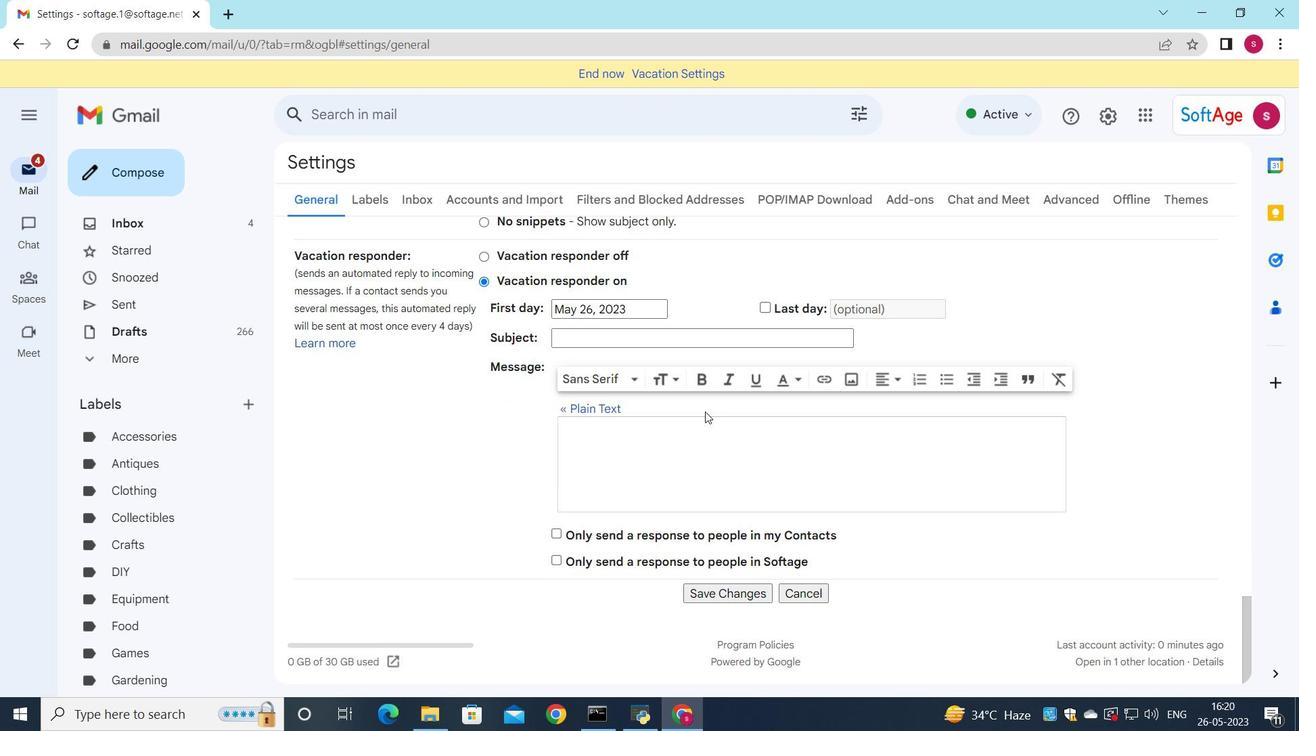 
Action: Mouse scrolled (705, 411) with delta (0, 0)
Screenshot: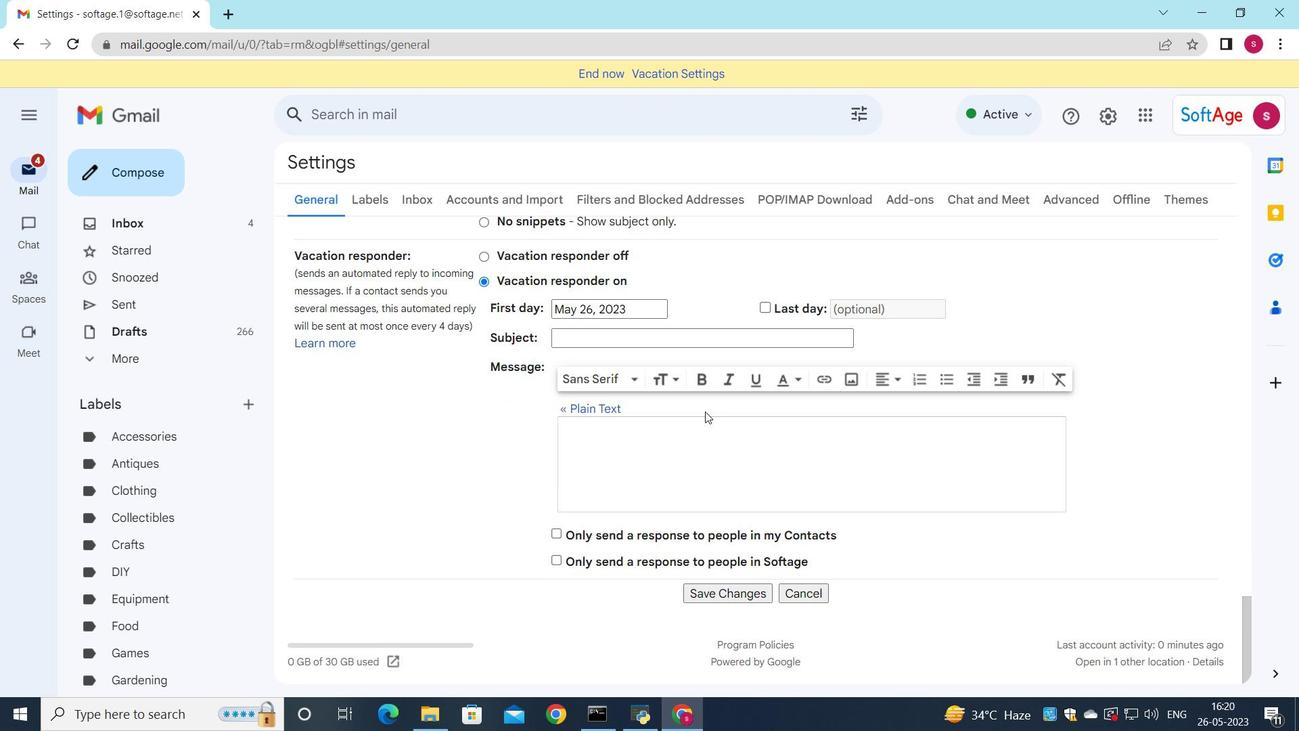 
Action: Mouse scrolled (705, 411) with delta (0, 0)
Screenshot: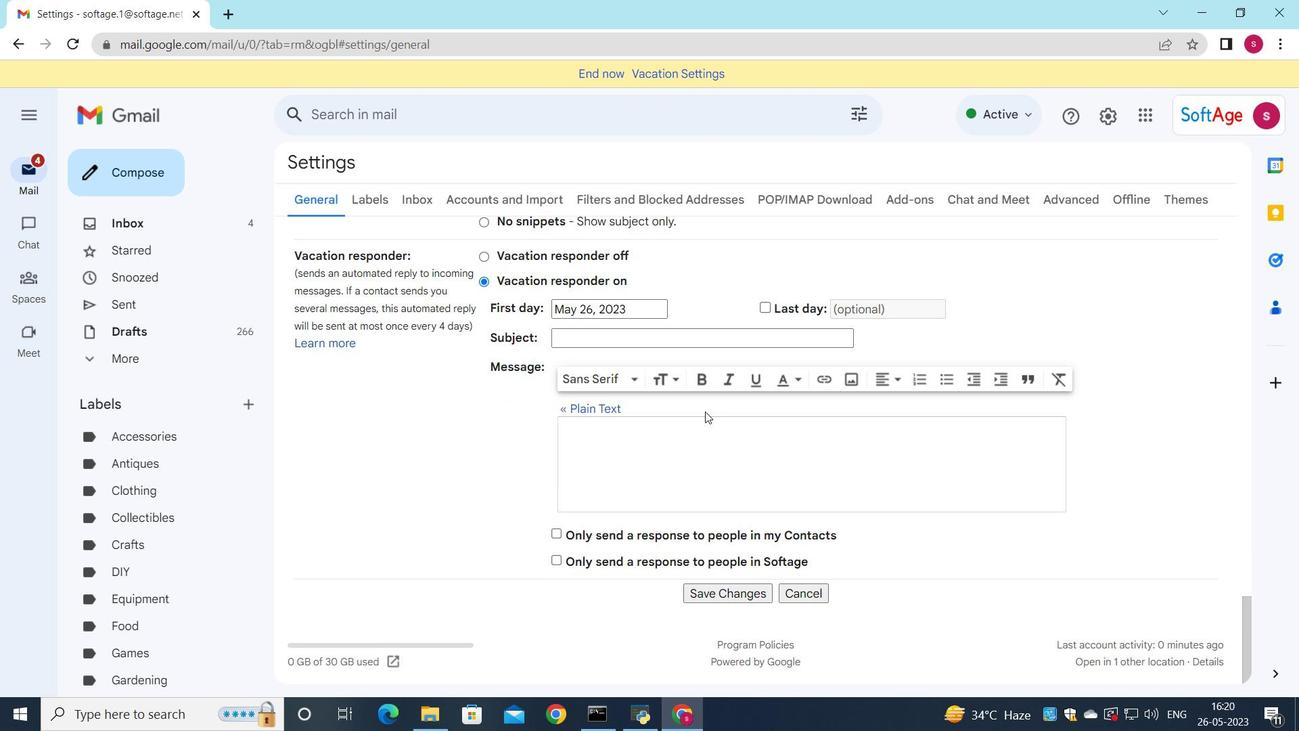 
Action: Mouse scrolled (705, 411) with delta (0, 0)
Screenshot: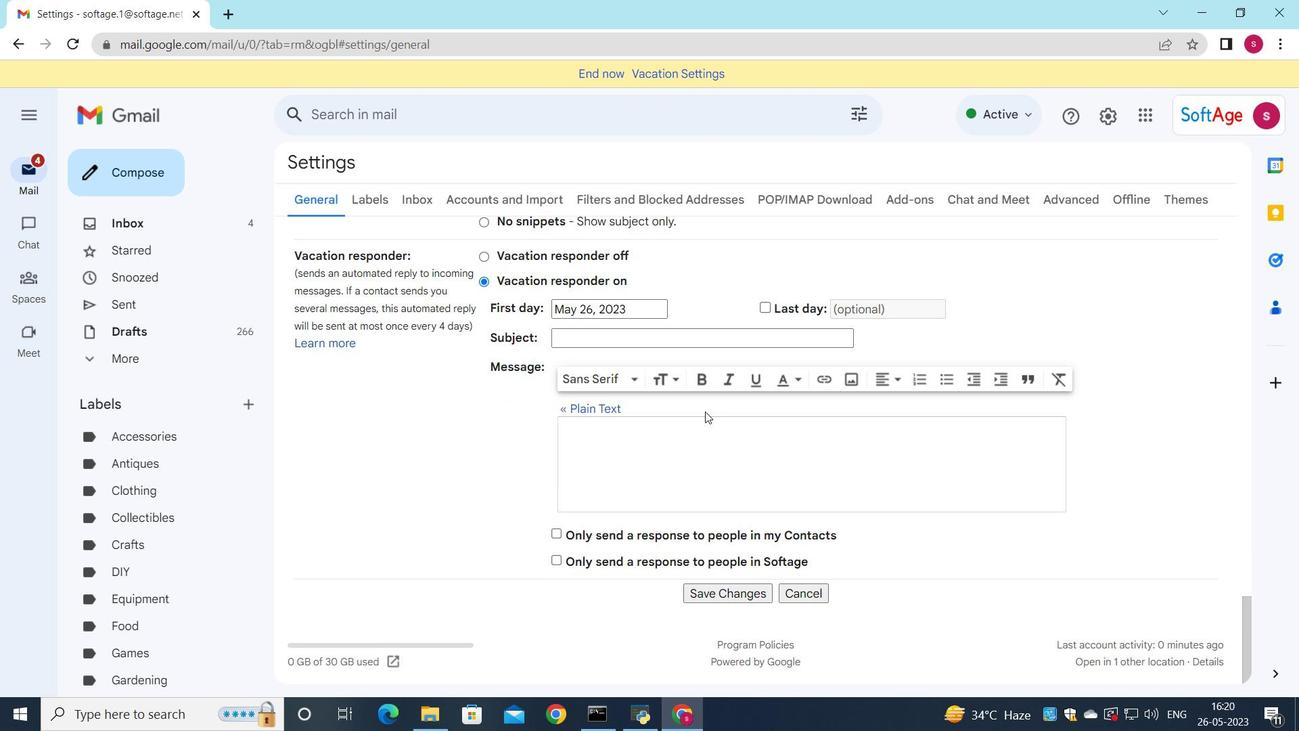 
Action: Mouse moved to (714, 587)
Screenshot: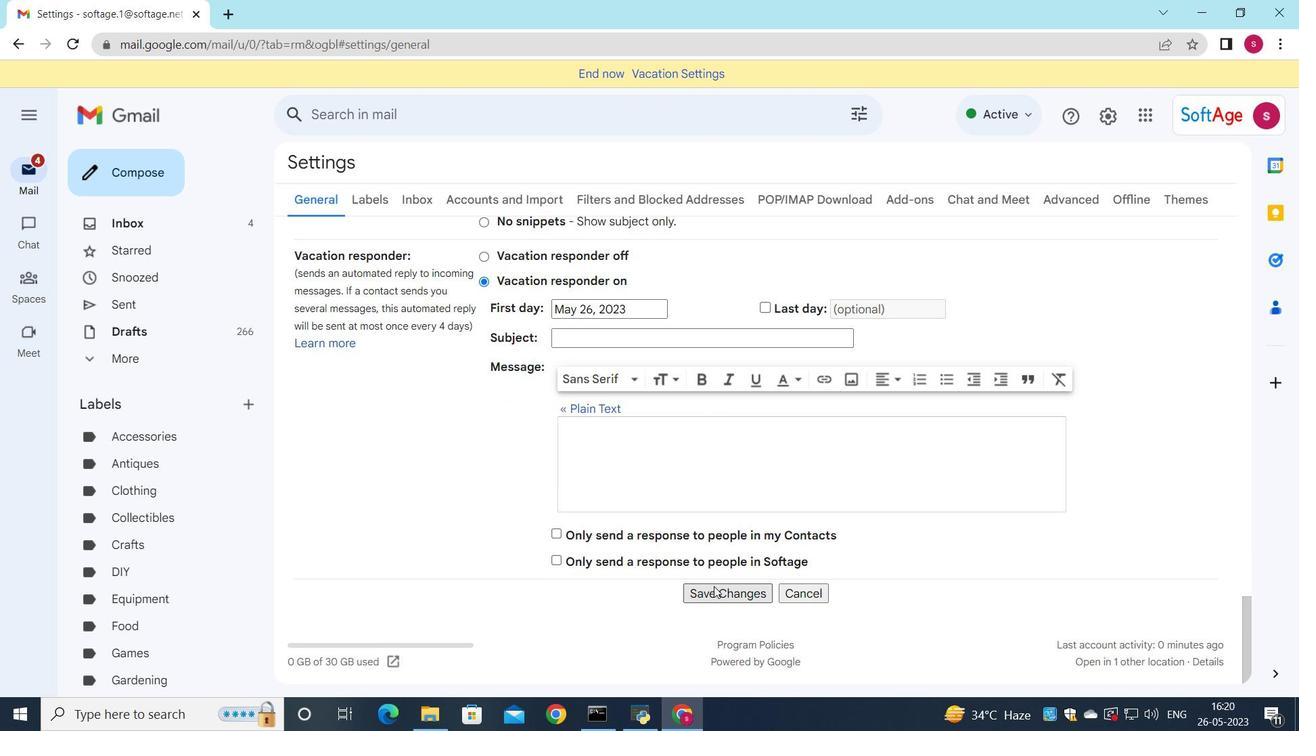 
Action: Mouse pressed left at (714, 587)
Screenshot: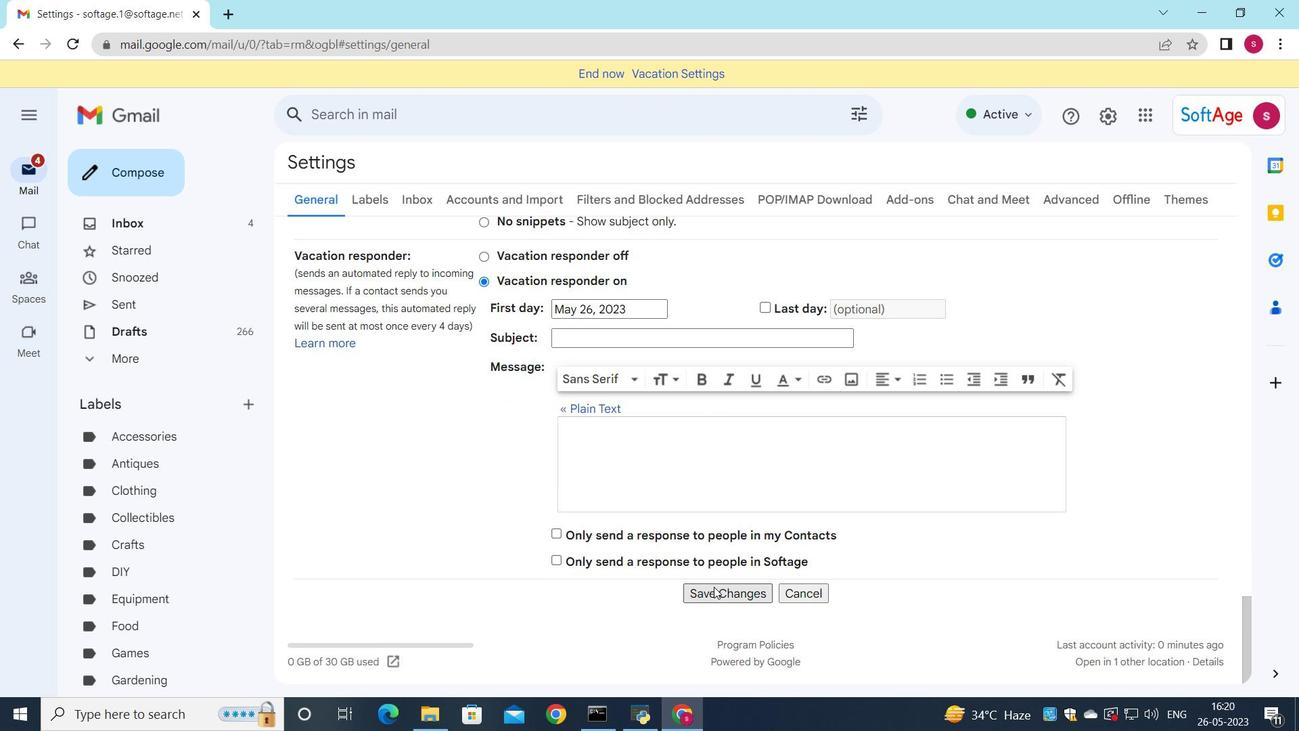 
Action: Mouse moved to (182, 291)
Screenshot: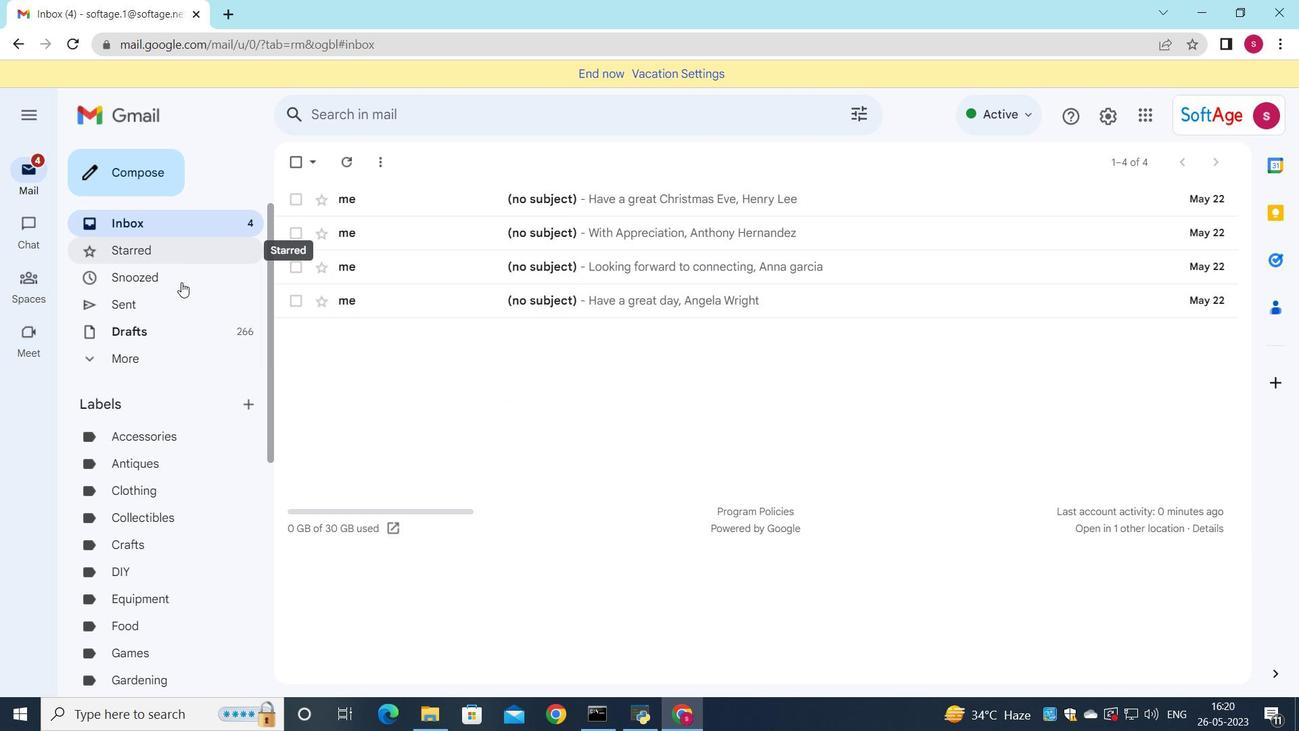 
Action: Mouse pressed left at (182, 291)
Screenshot: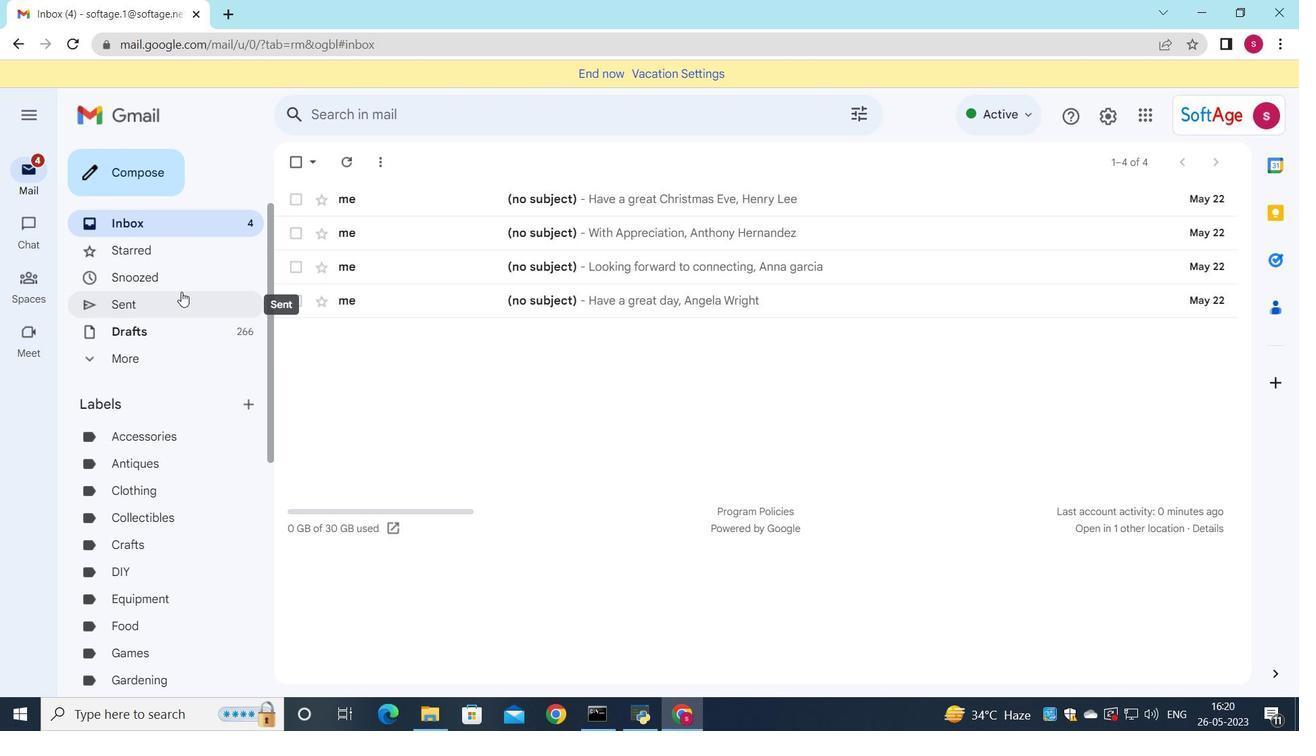 
Action: Mouse moved to (140, 160)
Screenshot: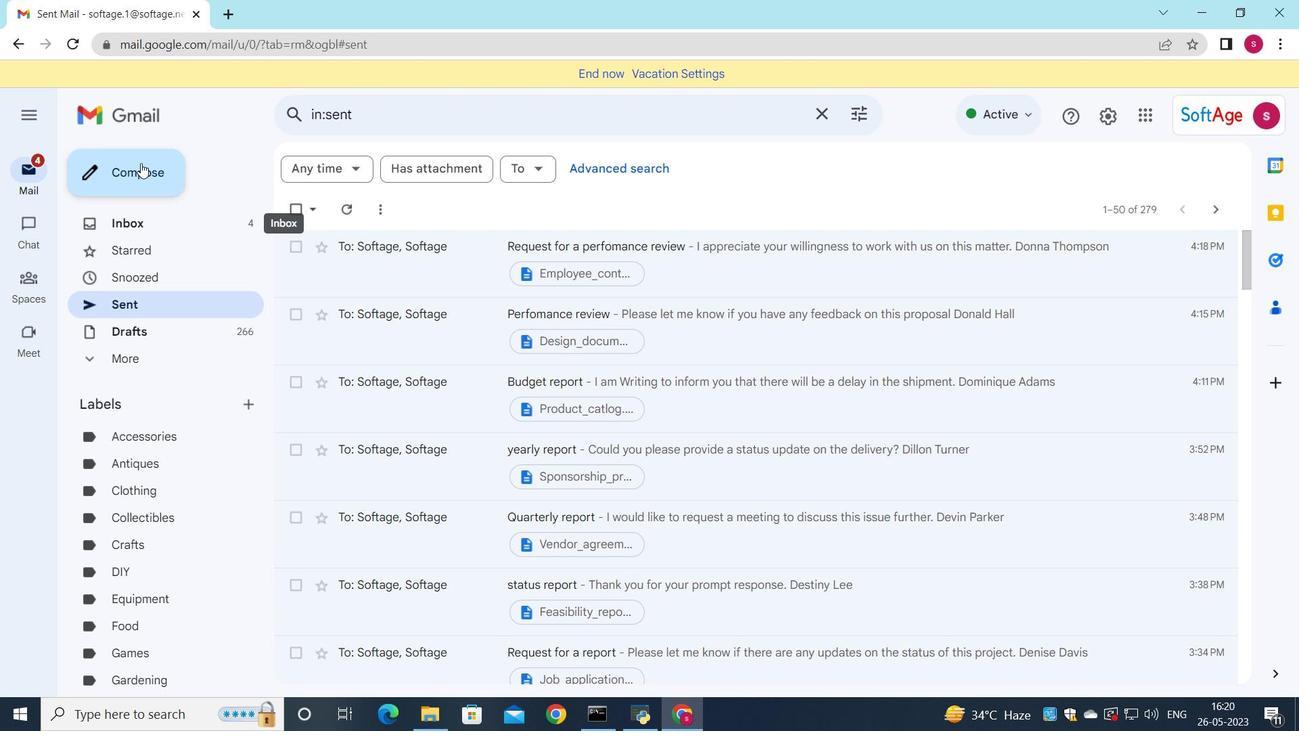 
Action: Mouse pressed left at (140, 160)
Screenshot: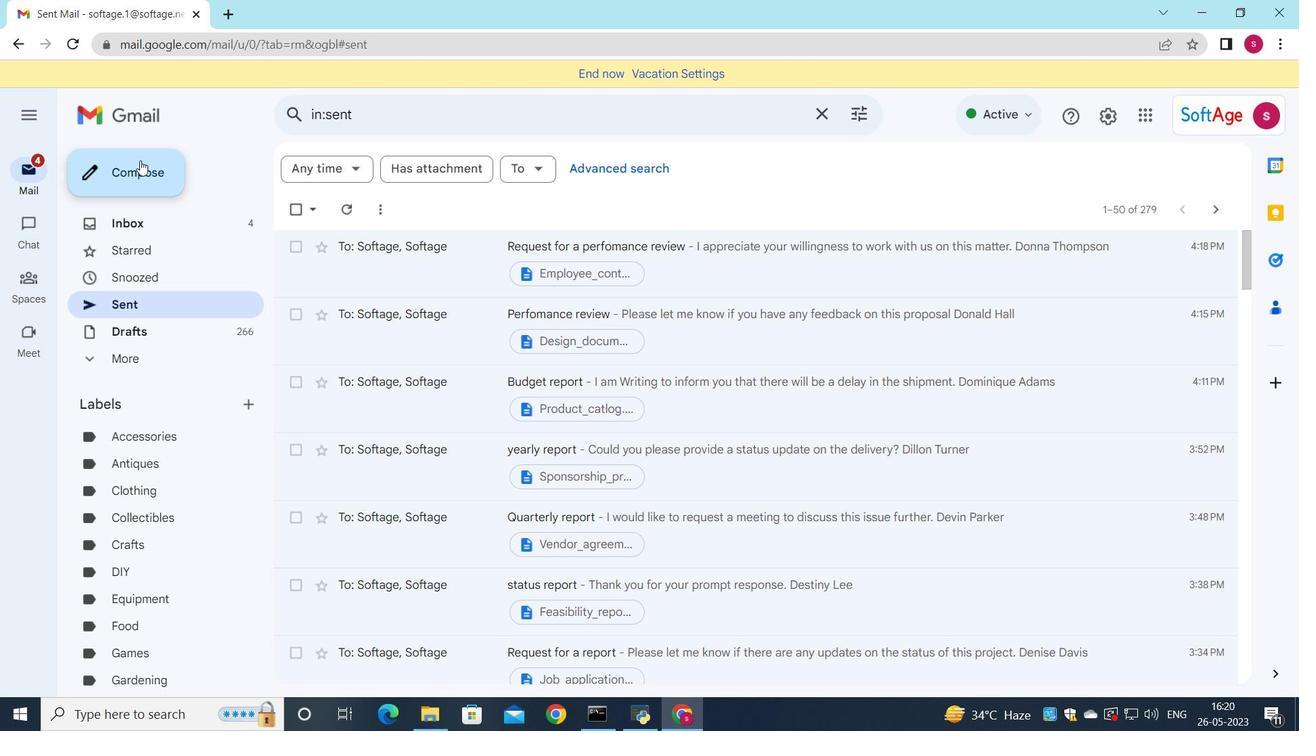 
Action: Mouse moved to (855, 307)
Screenshot: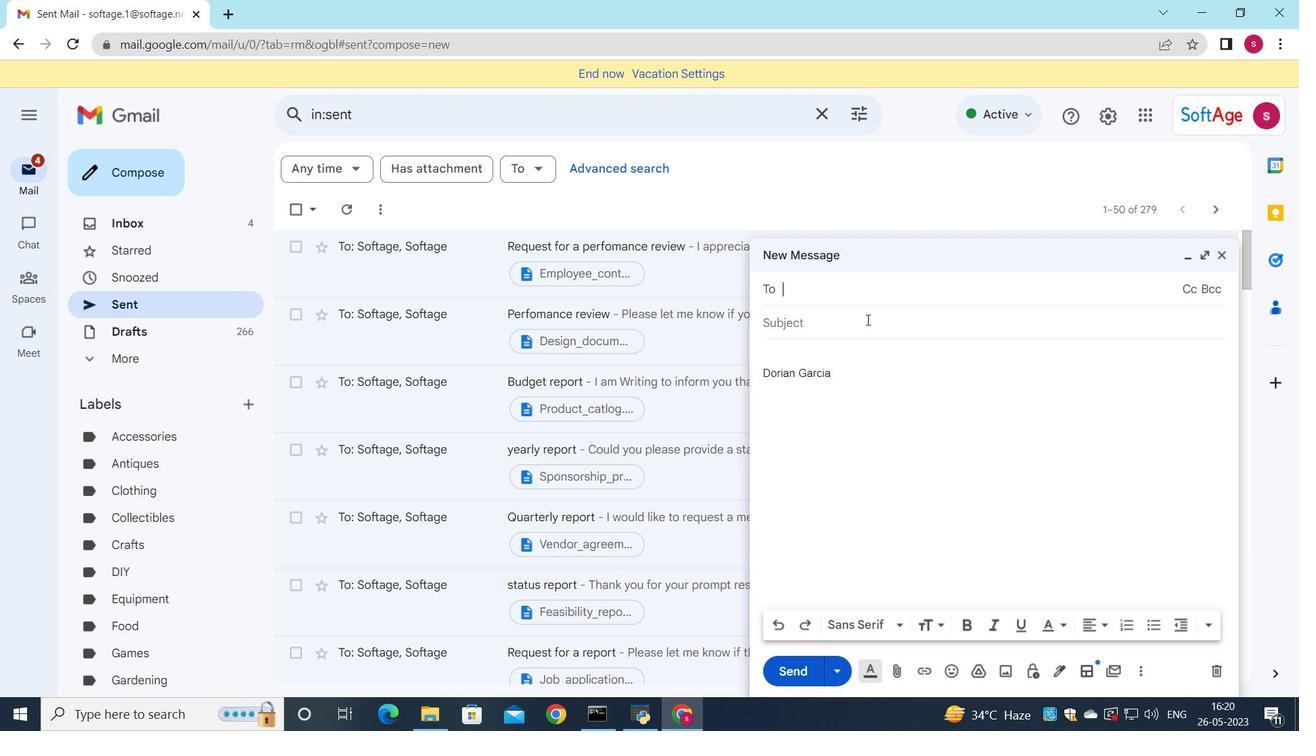 
Action: Key pressed so
Screenshot: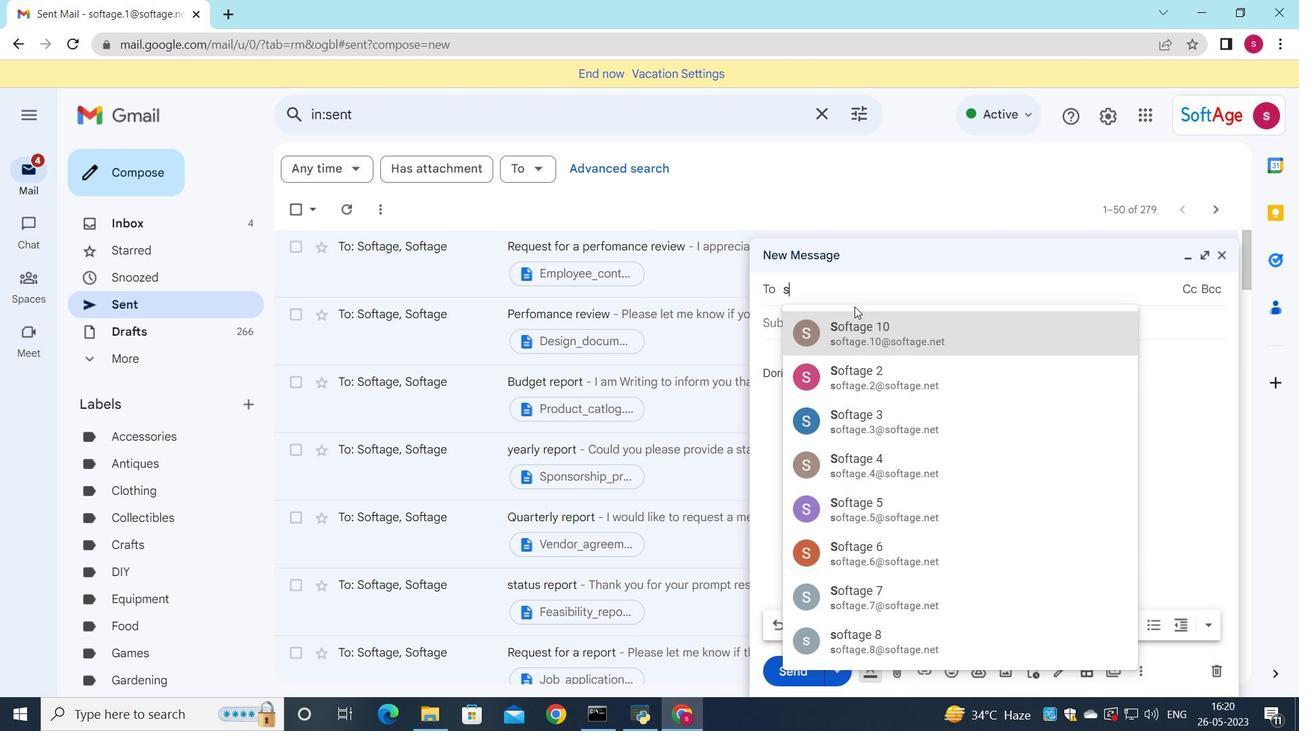 
Action: Mouse moved to (866, 545)
Screenshot: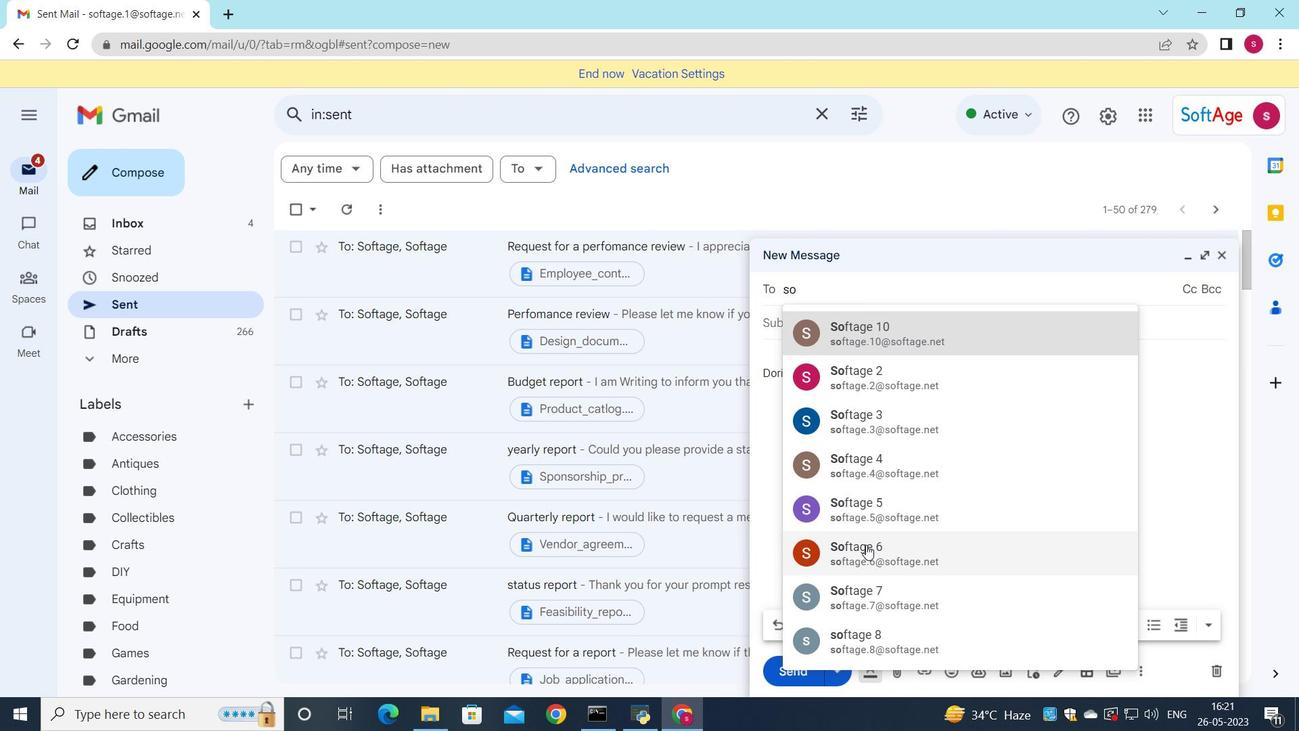 
Action: Mouse pressed left at (866, 545)
Screenshot: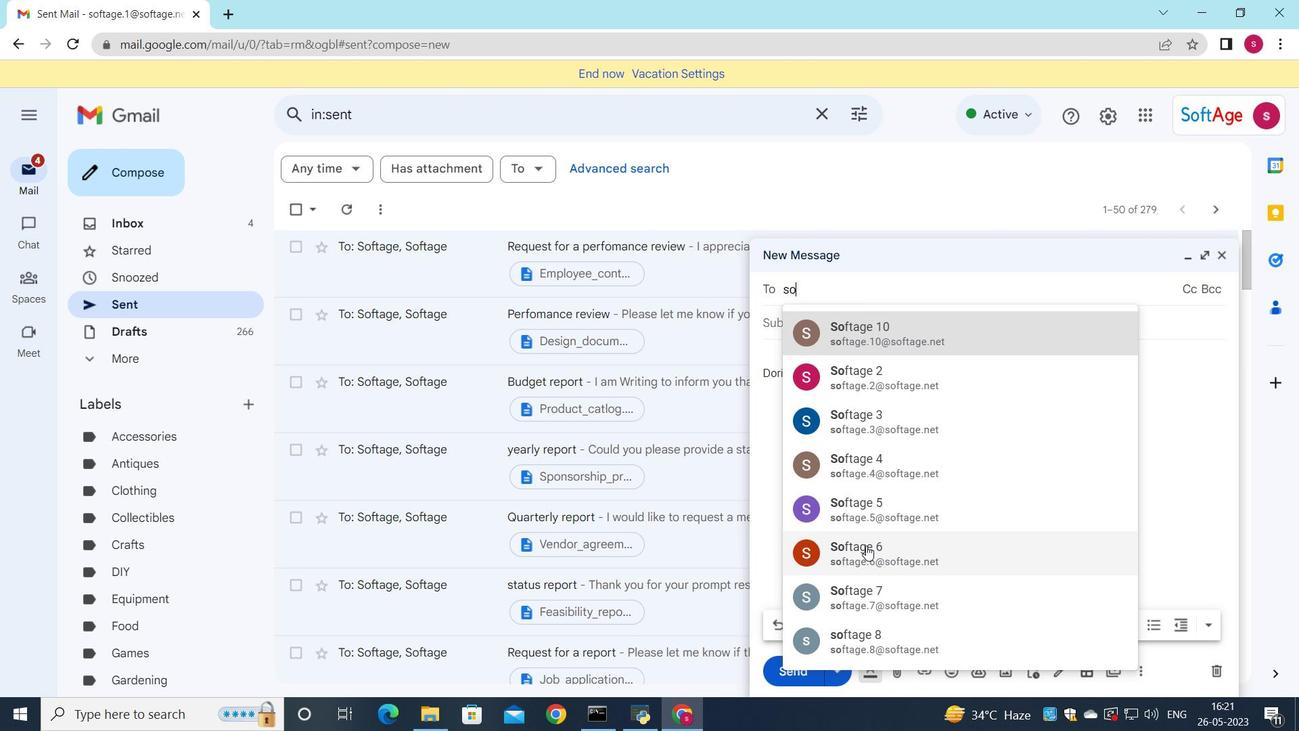 
Action: Key pressed s
Screenshot: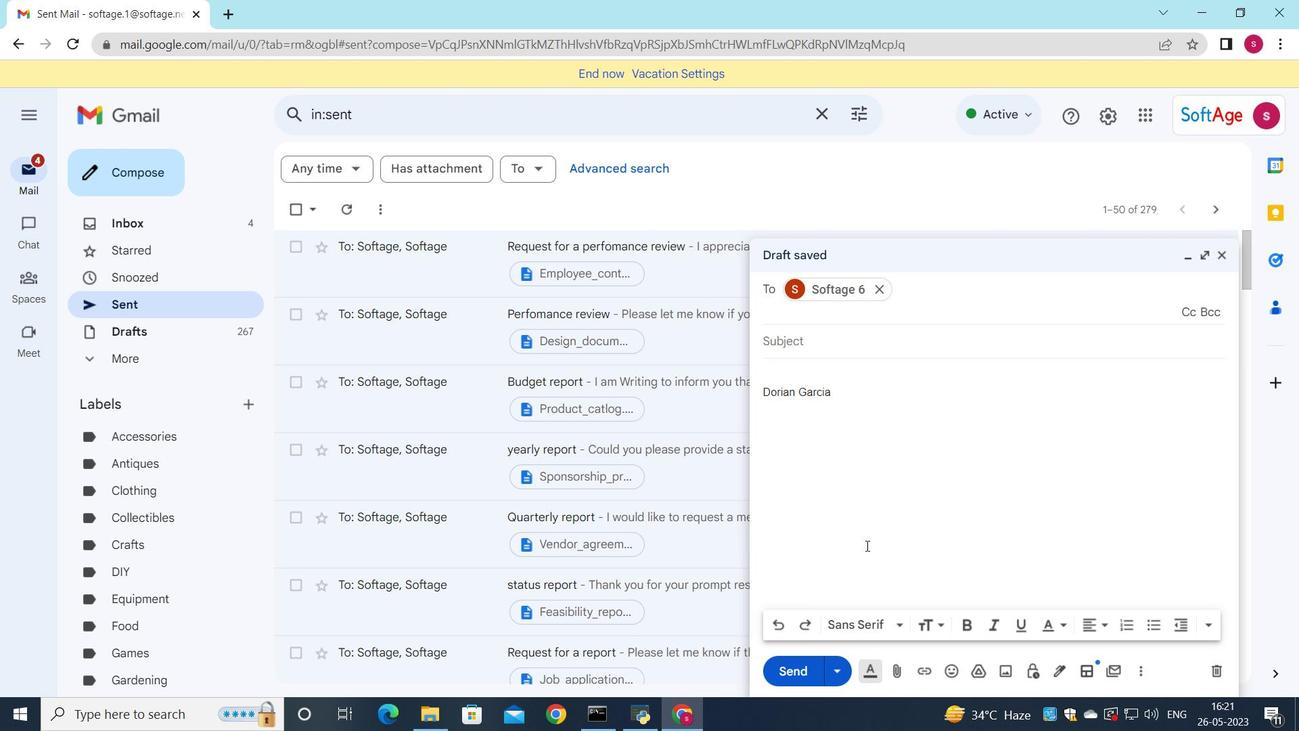 
Action: Mouse moved to (1024, 603)
Screenshot: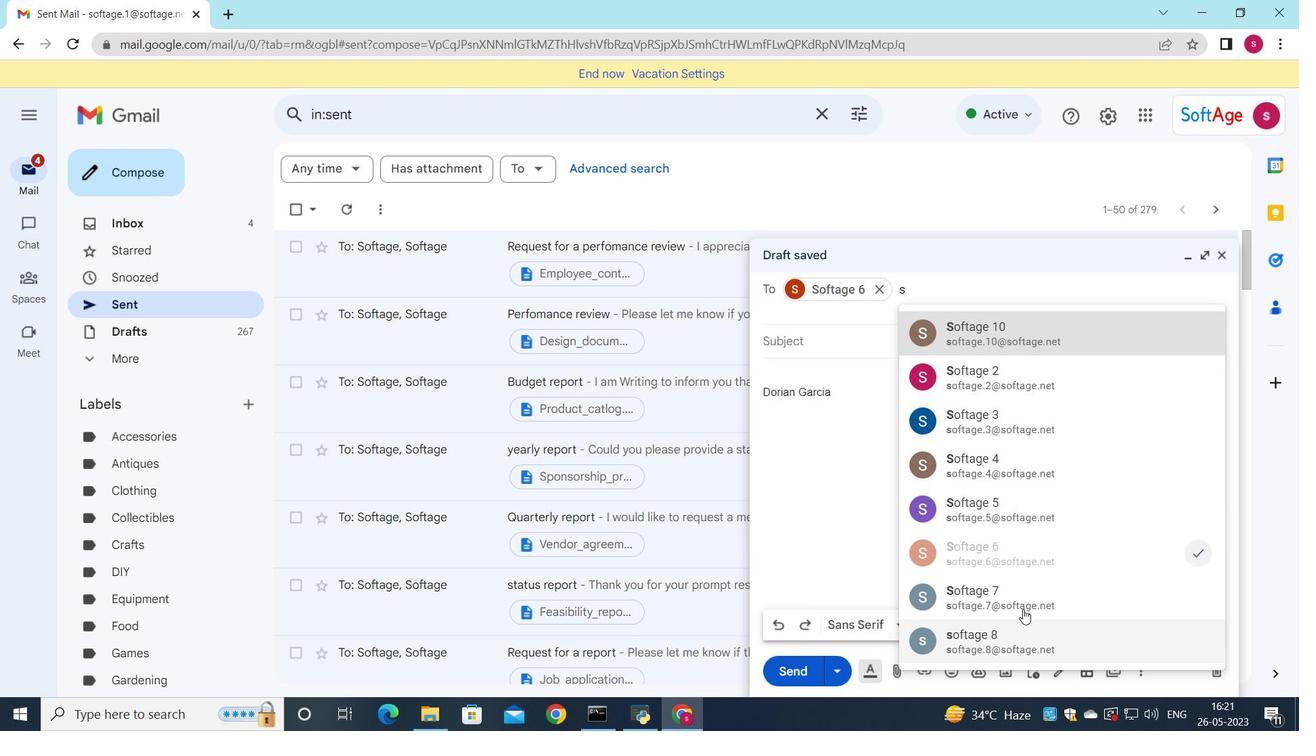 
Action: Mouse pressed left at (1024, 603)
Screenshot: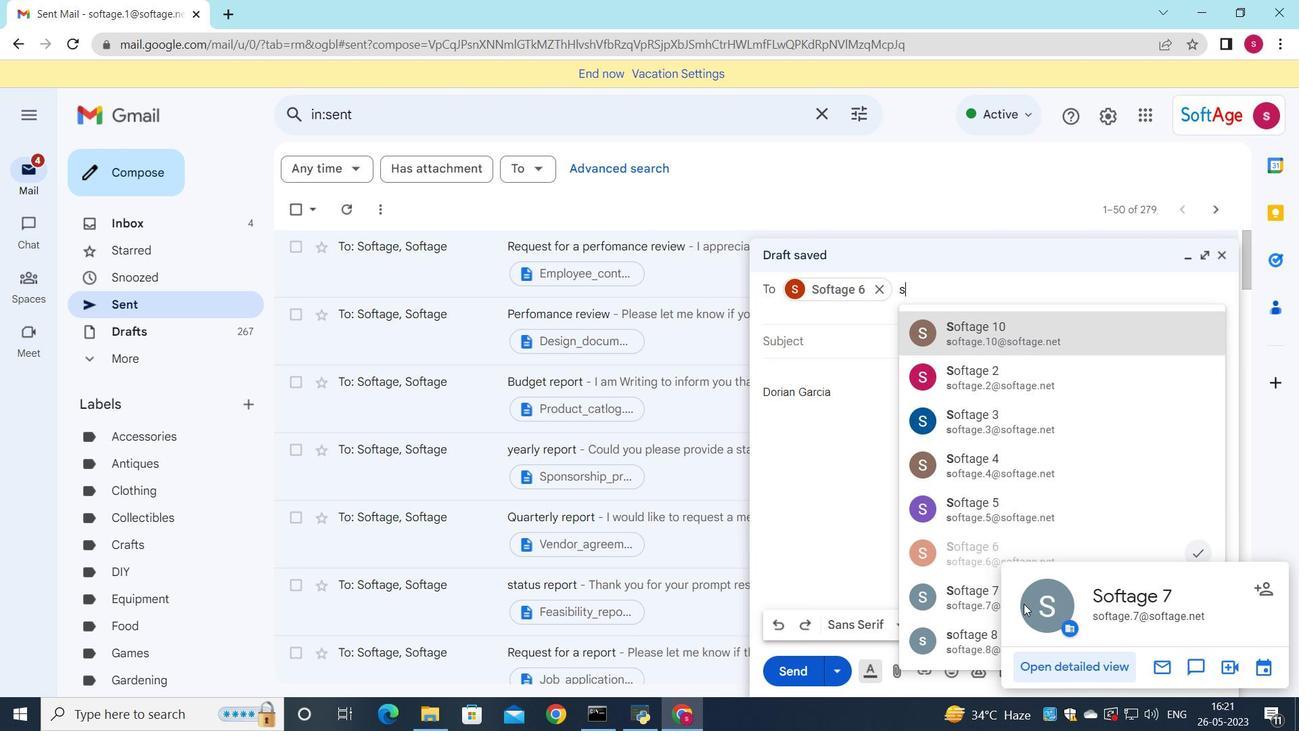 
Action: Mouse moved to (1127, 609)
Screenshot: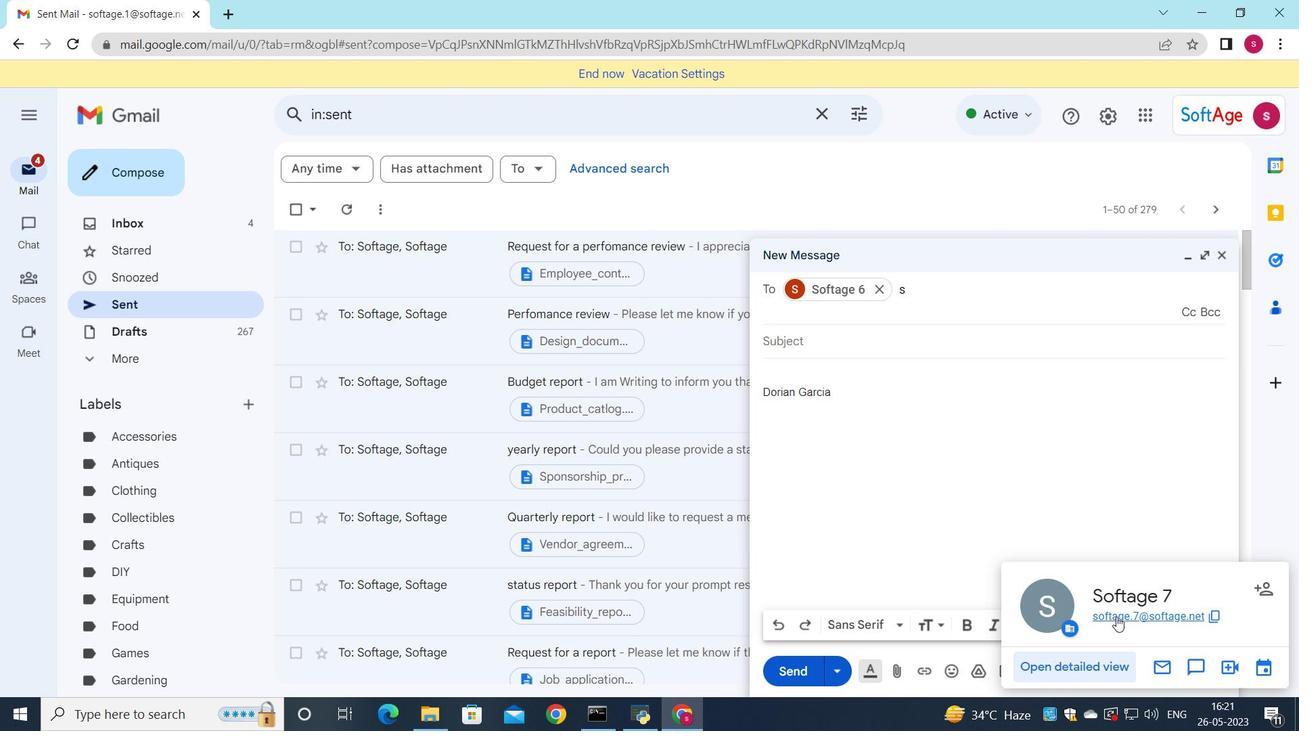 
Action: Mouse pressed left at (1127, 609)
Screenshot: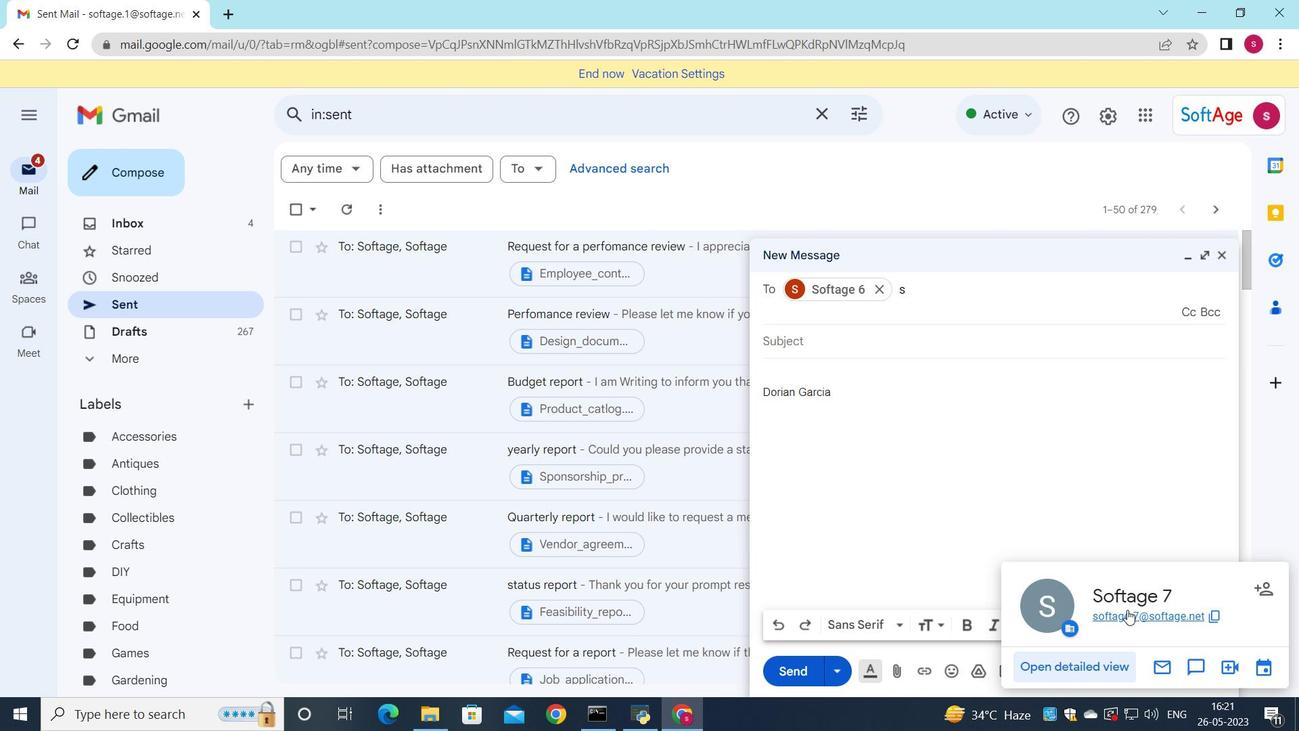 
Action: Mouse moved to (730, 256)
Screenshot: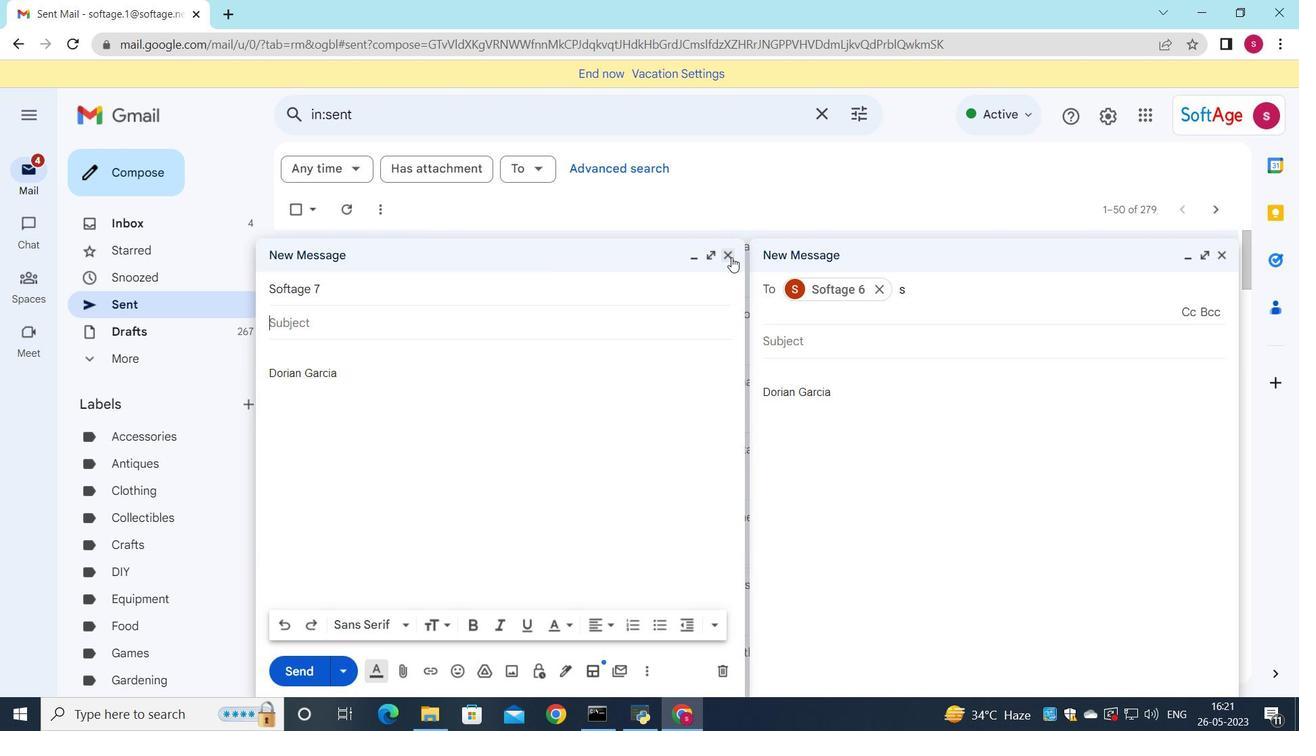 
Action: Mouse pressed left at (730, 256)
Screenshot: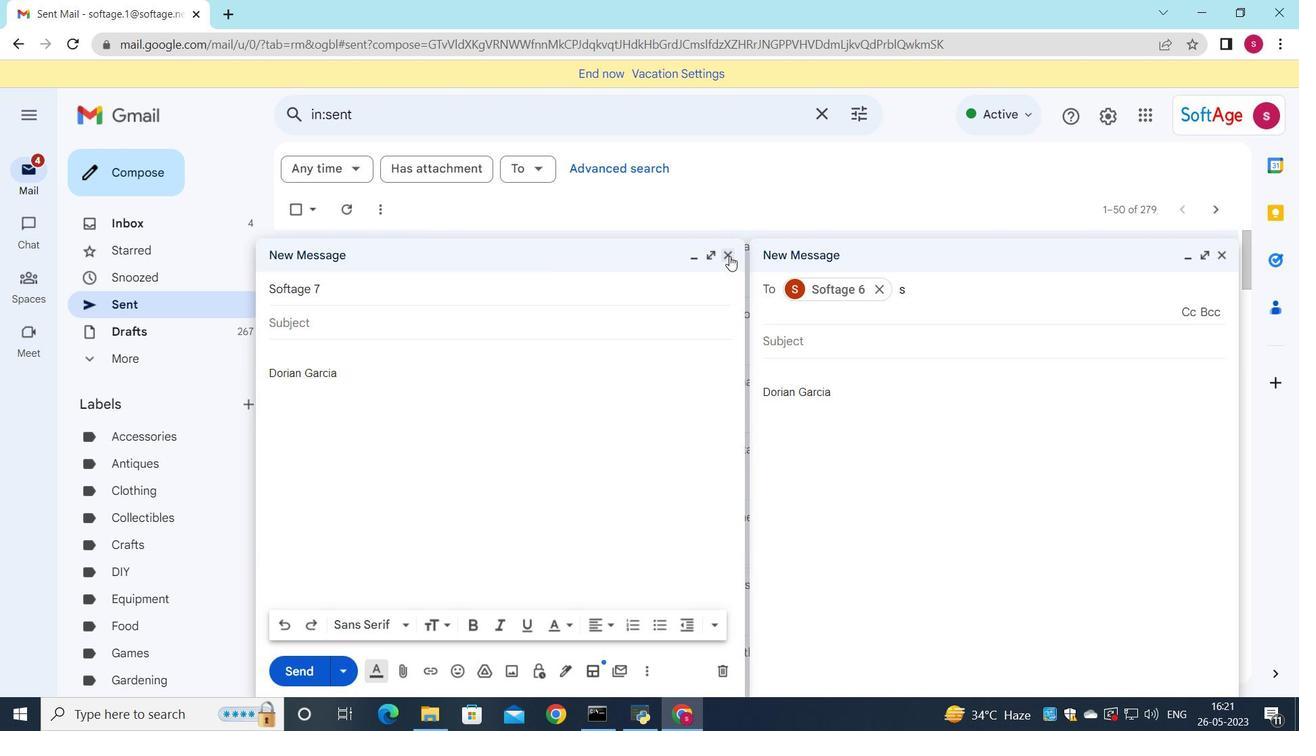 
Action: Mouse moved to (842, 295)
Screenshot: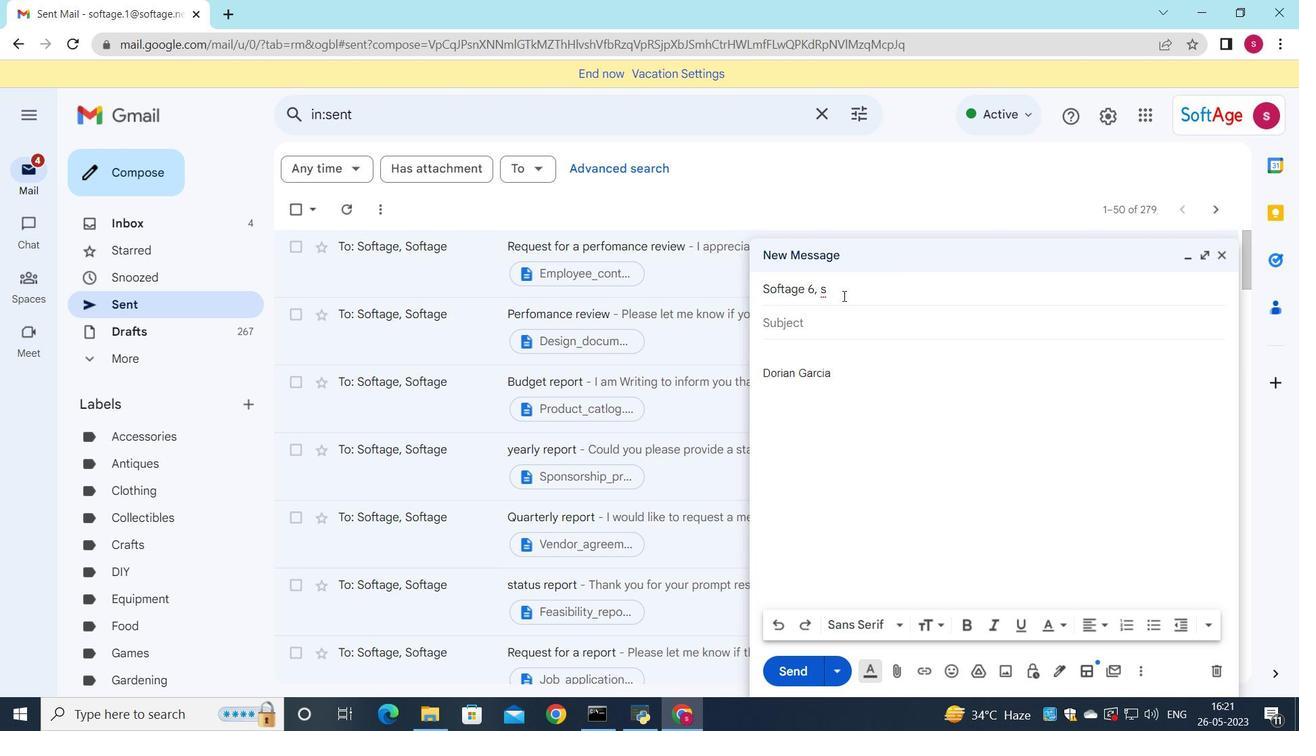 
Action: Mouse pressed left at (842, 295)
Screenshot: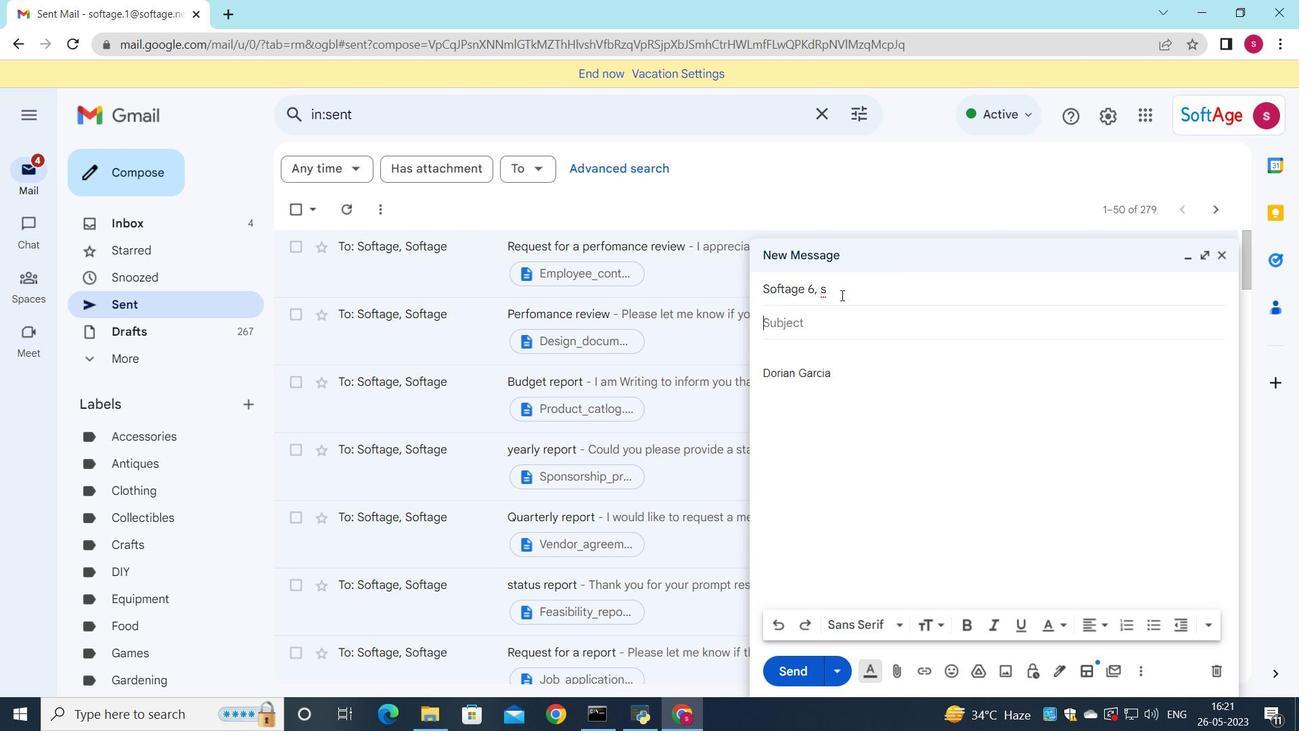 
Action: Key pressed o
Screenshot: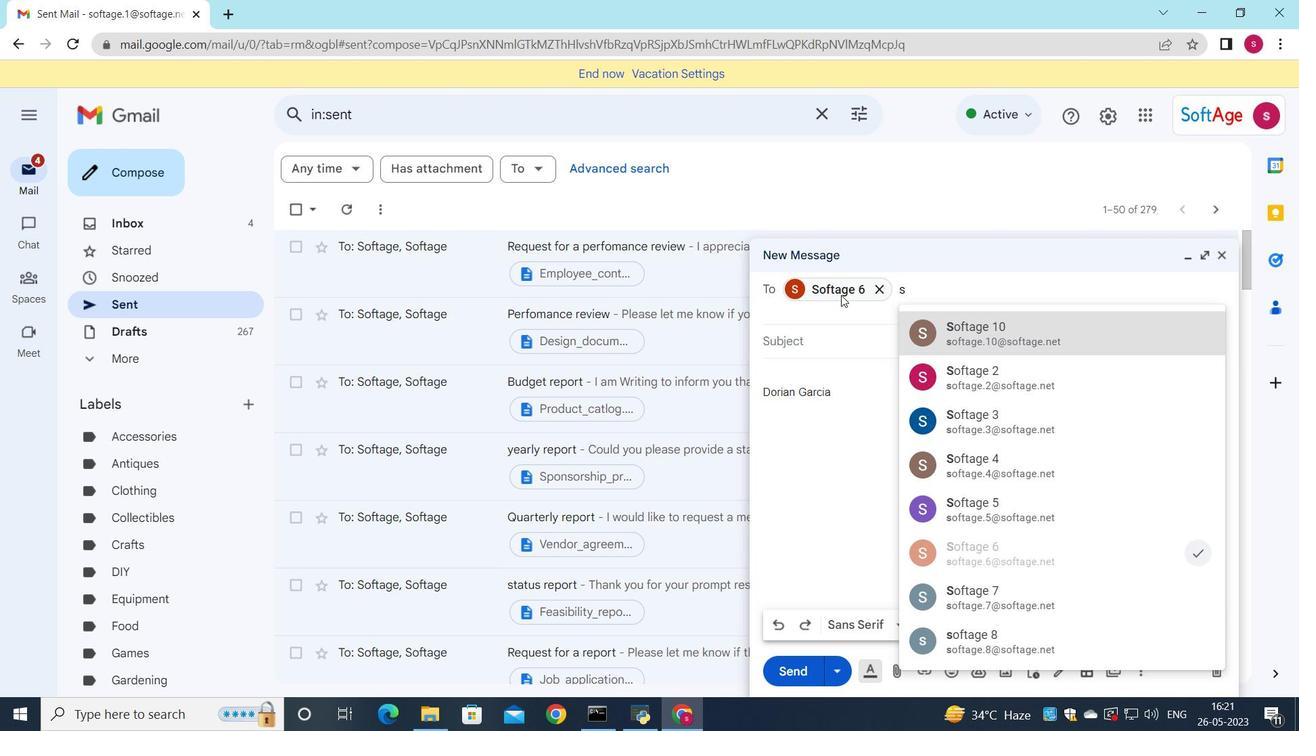 
Action: Mouse moved to (1025, 586)
Screenshot: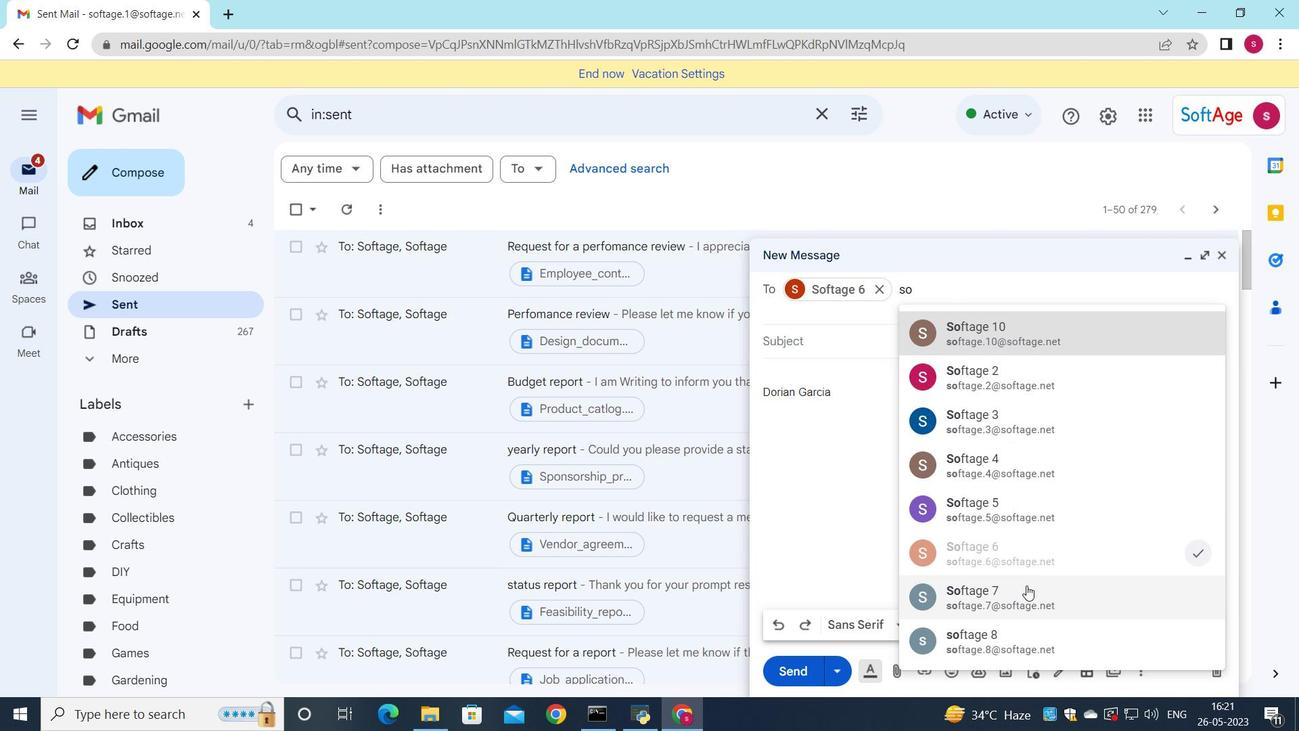 
Action: Mouse pressed left at (1025, 586)
Screenshot: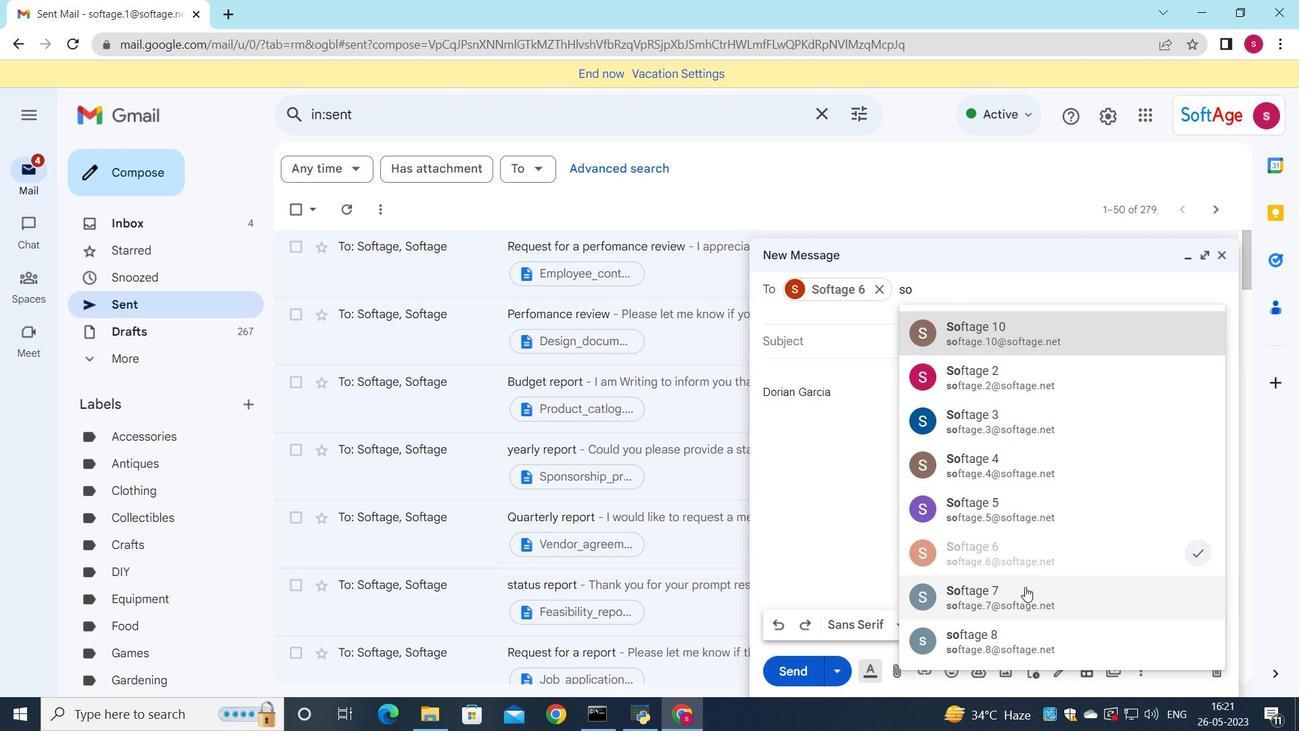 
Action: Mouse moved to (825, 335)
Screenshot: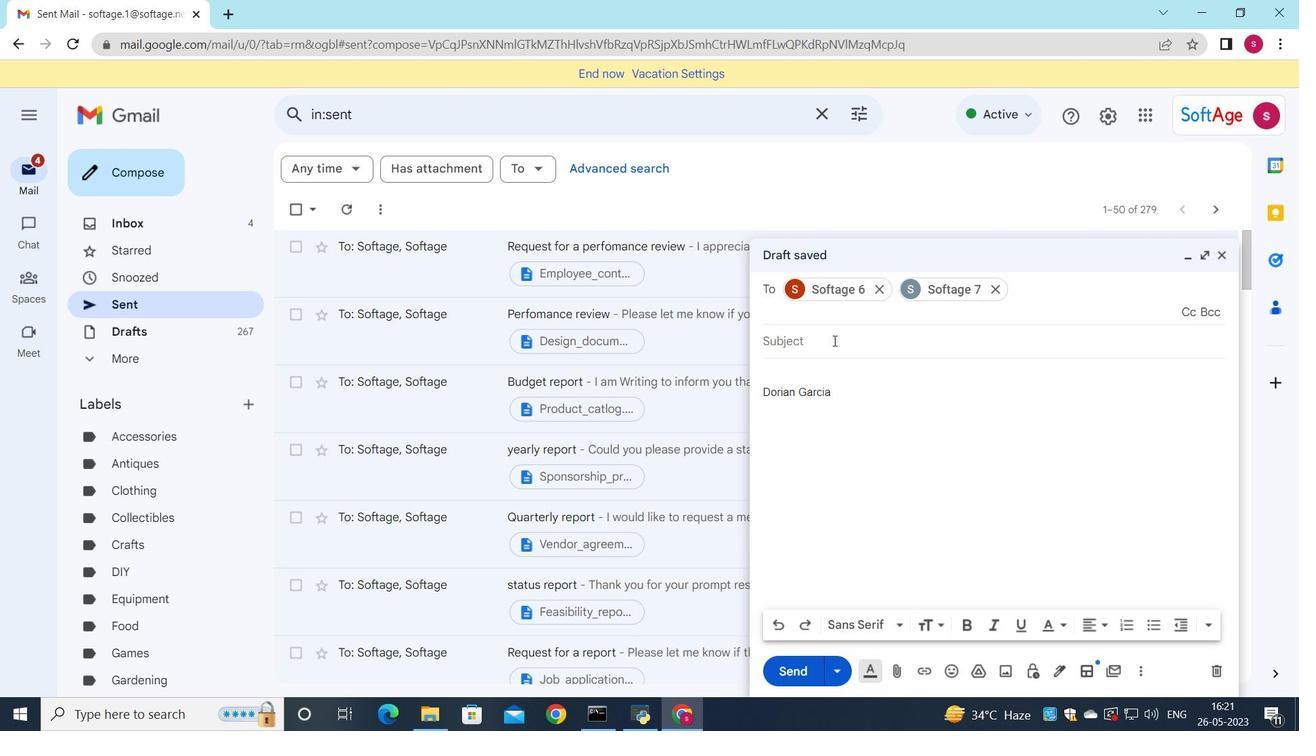 
Action: Mouse pressed left at (825, 335)
Screenshot: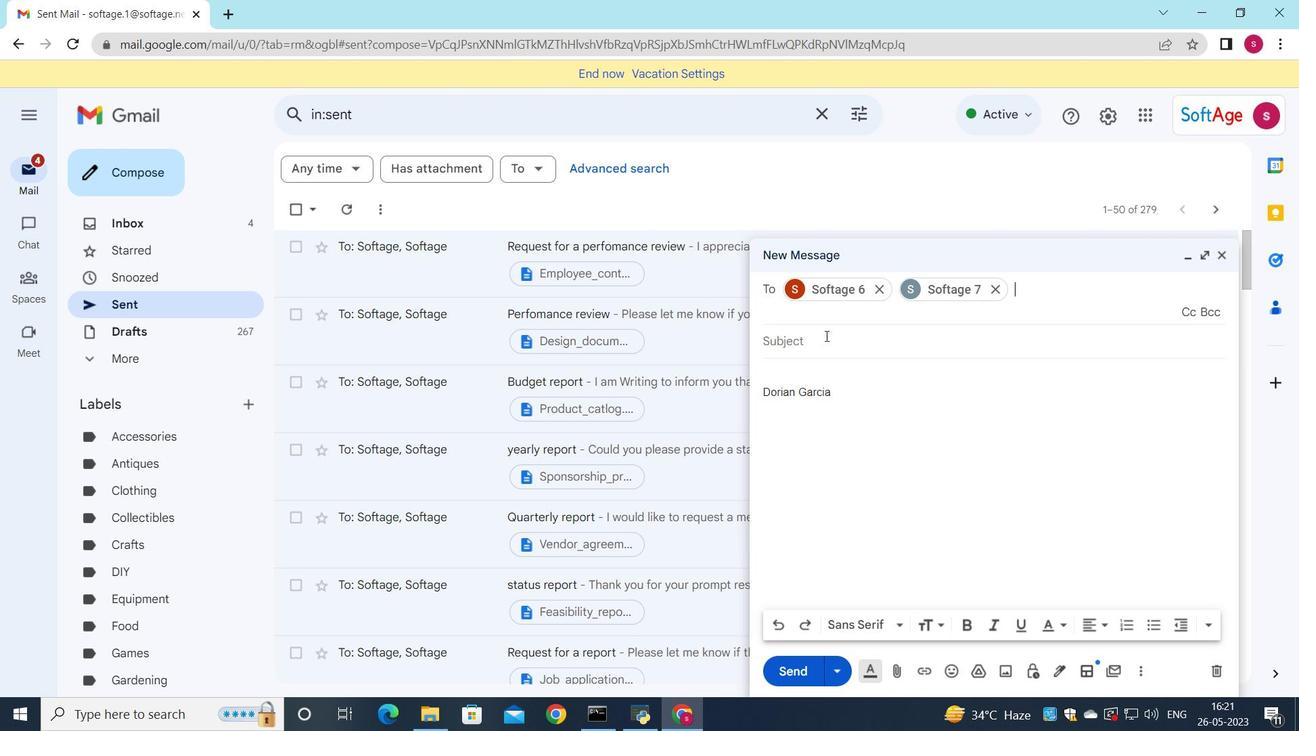 
Action: Key pressed <Key.shift>Request<Key.space>for<Key.space>time<Key.space>off<Key.space>and<Key.space><Key.backspace><Key.backspace><Key.backspace><Key.backspace>
Screenshot: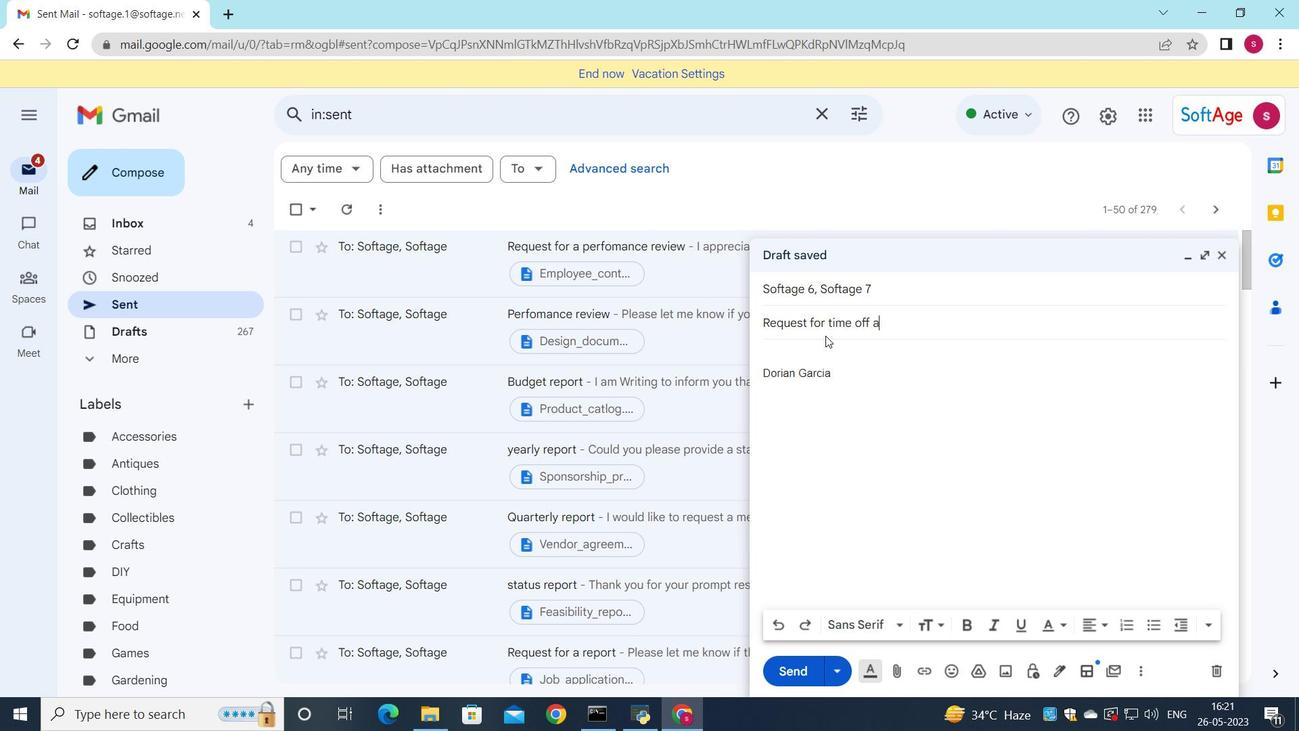 
Action: Mouse moved to (783, 348)
Screenshot: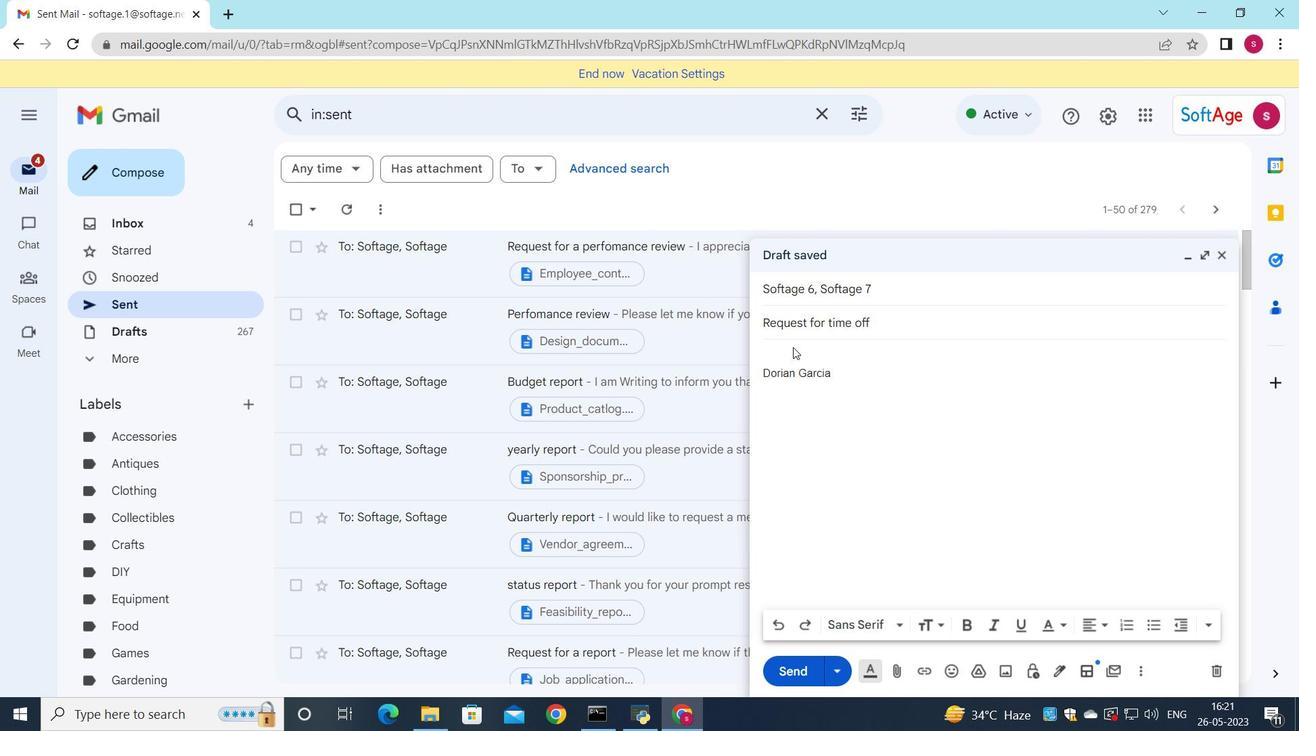 
Action: Mouse pressed left at (783, 348)
Screenshot: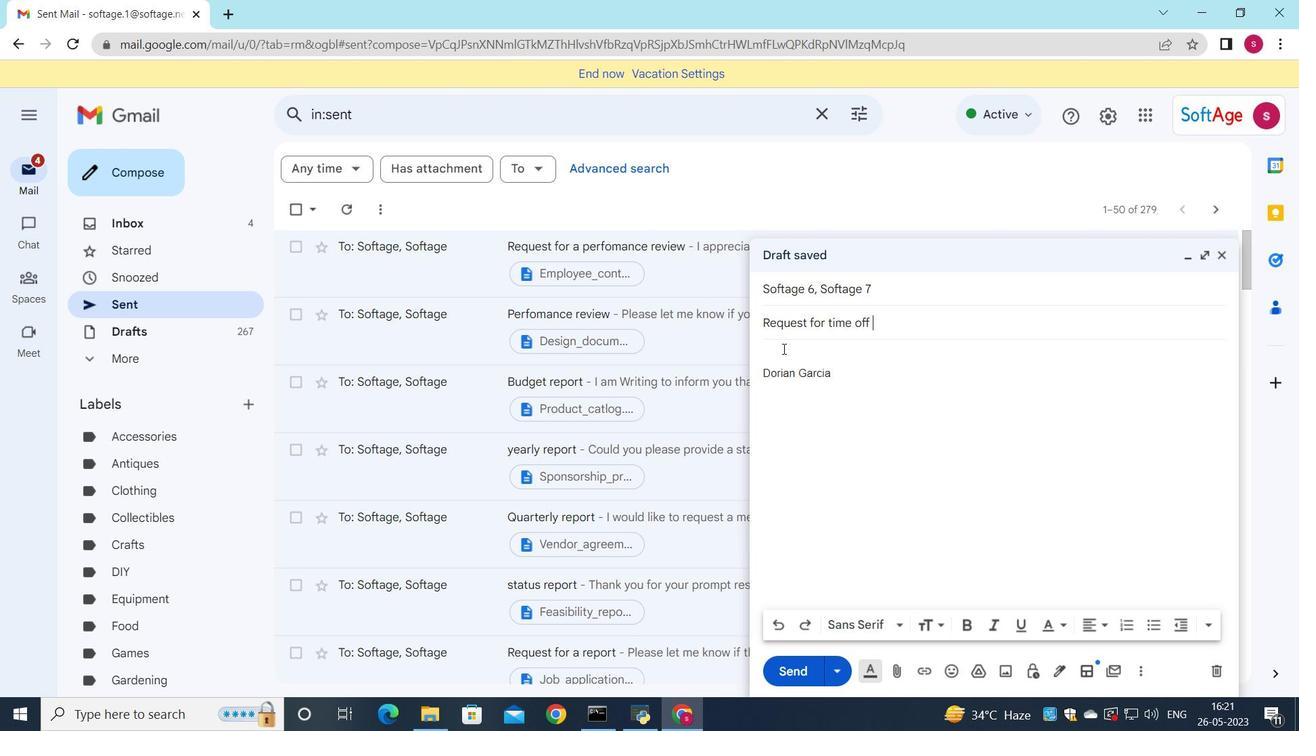 
Action: Mouse moved to (831, 360)
Screenshot: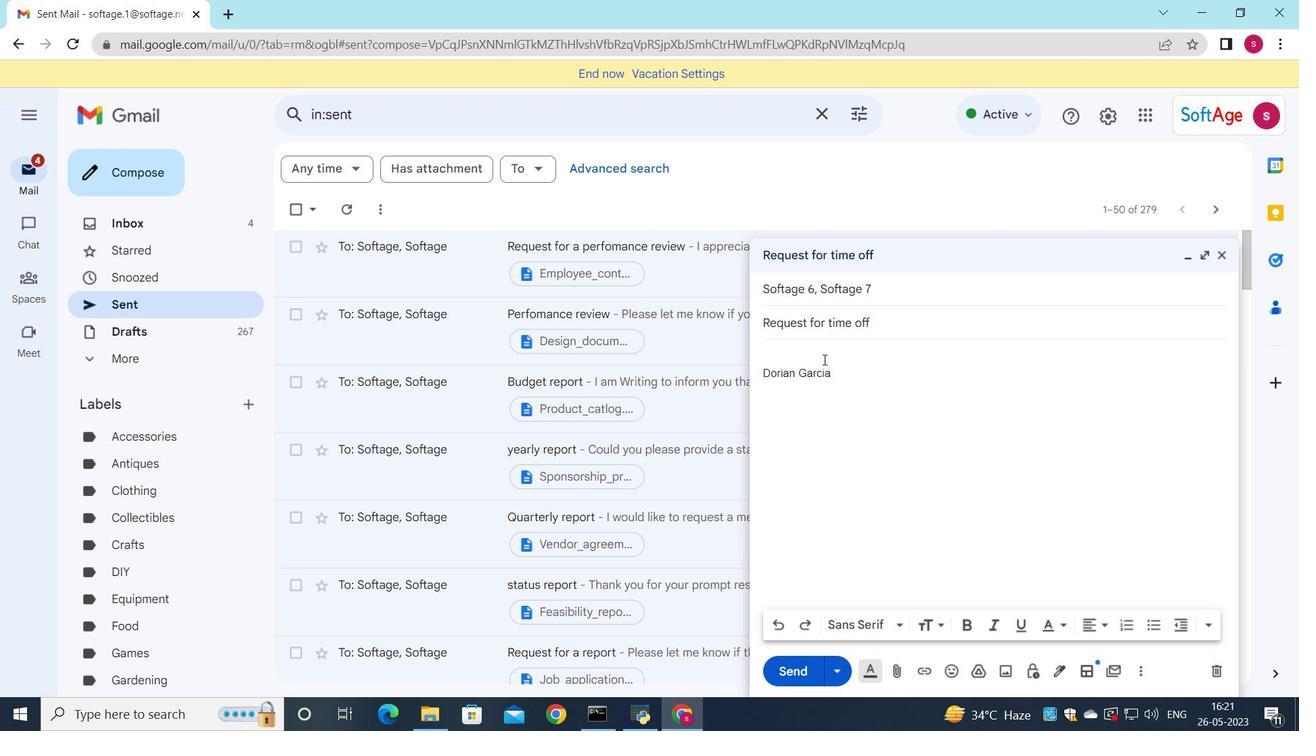 
Action: Key pressed <Key.shift><Key.shift><Key.shift><Key.shift><Key.shift>Could<Key.space>you<Key.space>please<Key.space>provide<Key.space>a<Key.space>timeline<Key.space>for<Key.space>this<Key.space>project<Key.shift><Key.shift><Key.shift><Key.shift><Key.shift><Key.shift><Key.shift><Key.shift><Key.shift><Key.shift><Key.shift><Key.shift><Key.shift><Key.shift><Key.shift><Key.shift><Key.shift><Key.shift><Key.shift><Key.shift><Key.shift><Key.shift><Key.shift><Key.shift><Key.shift><Key.shift>?
Screenshot: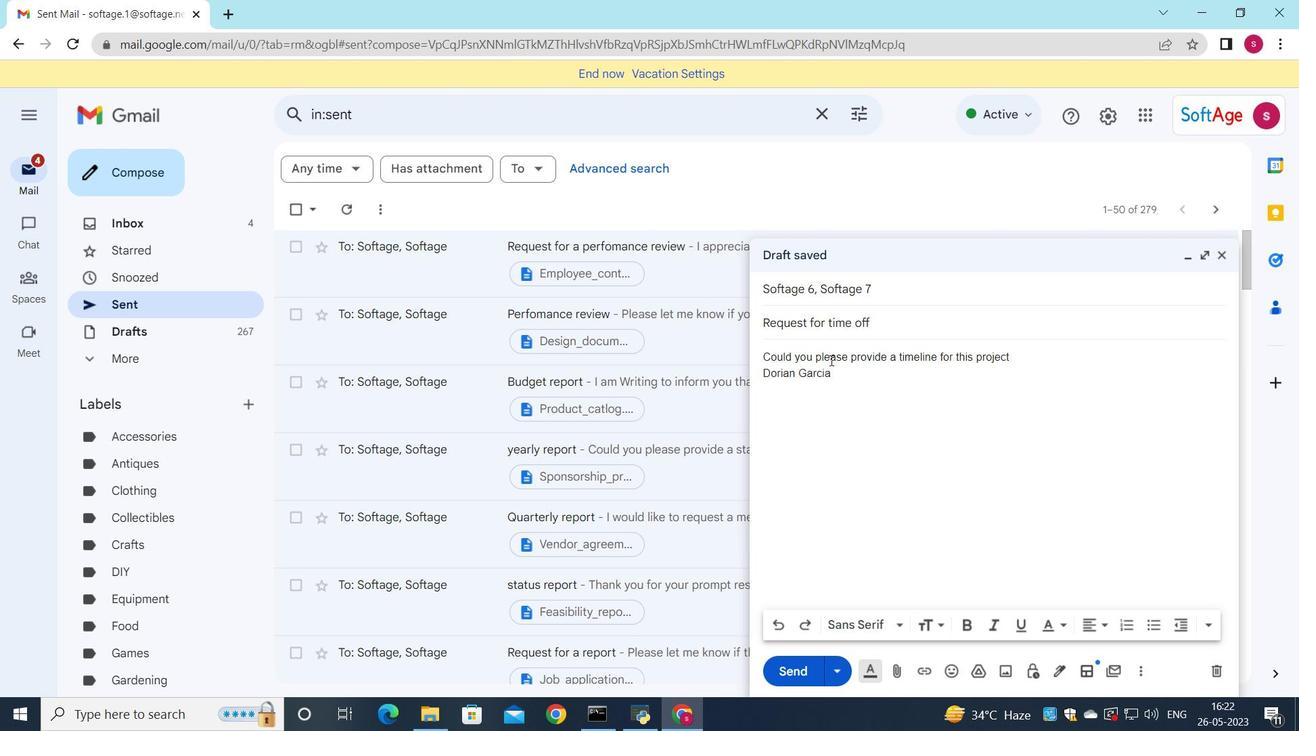 
Action: Mouse moved to (902, 663)
Screenshot: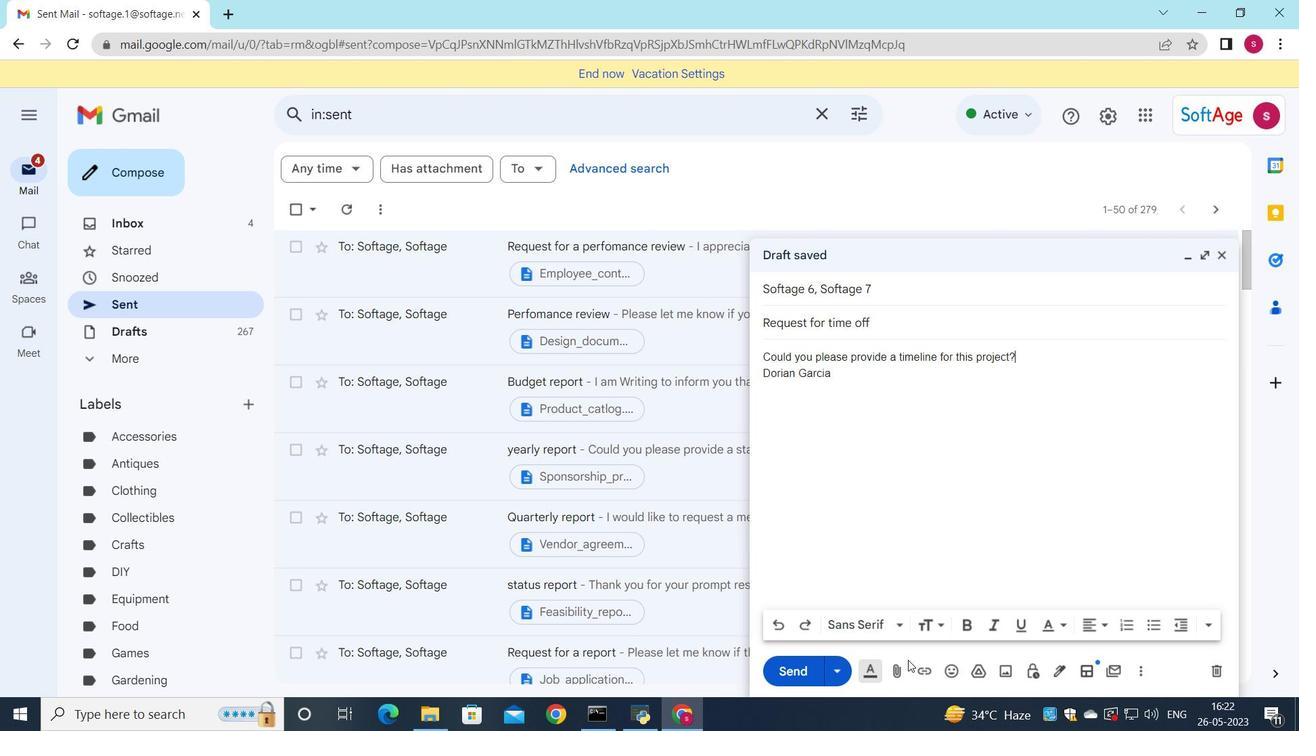 
Action: Mouse pressed left at (902, 663)
Screenshot: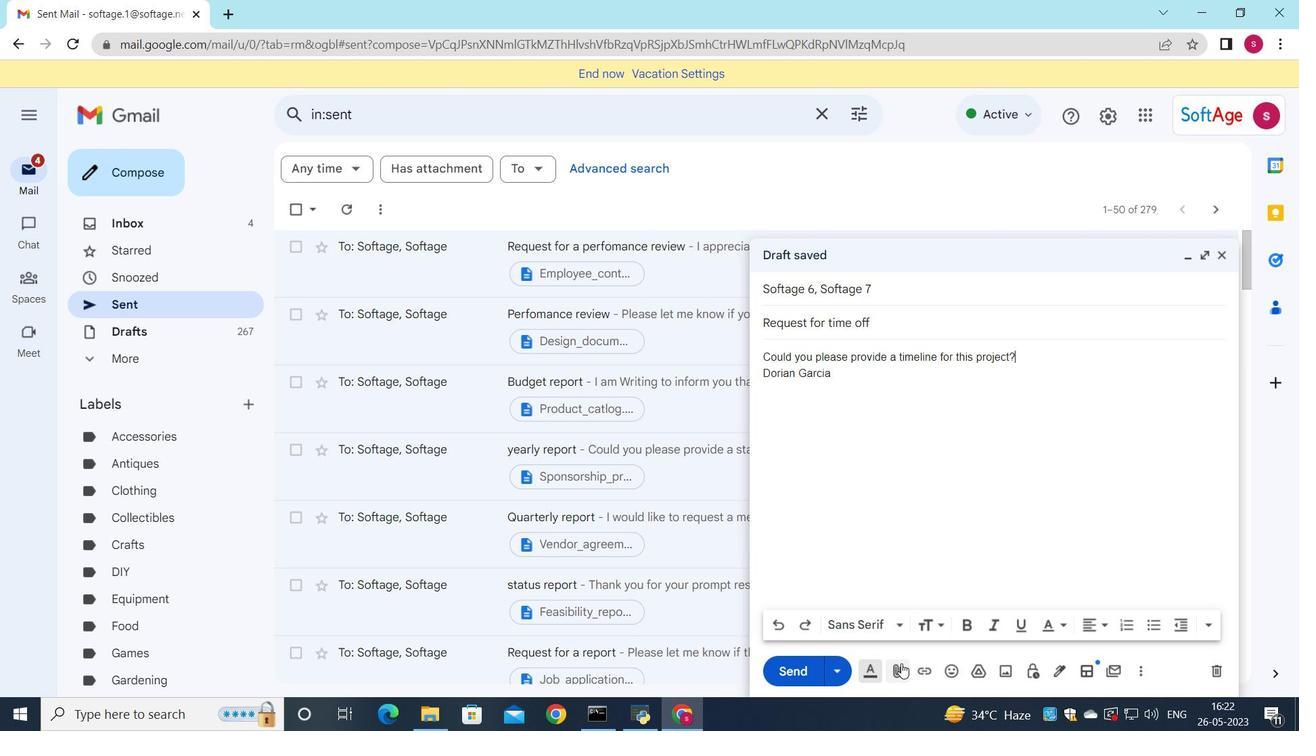 
Action: Mouse moved to (254, 127)
Screenshot: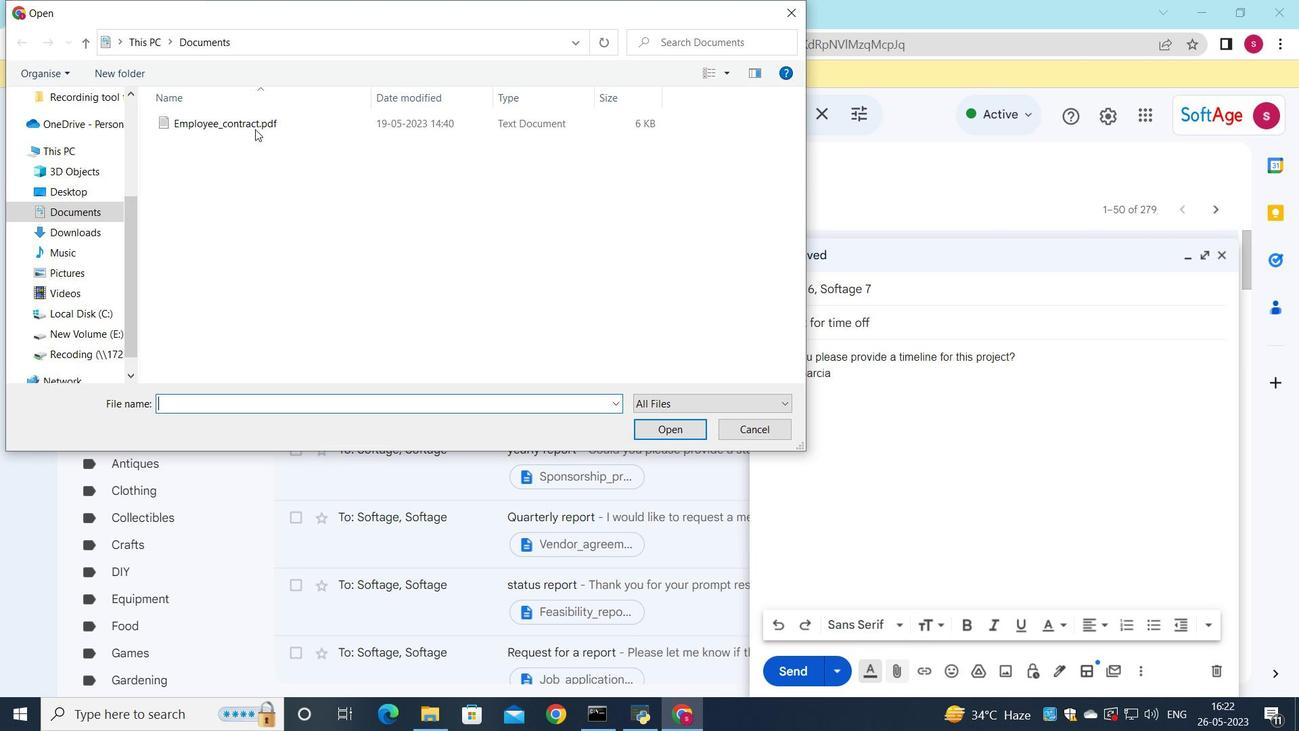 
Action: Mouse pressed left at (254, 127)
Screenshot: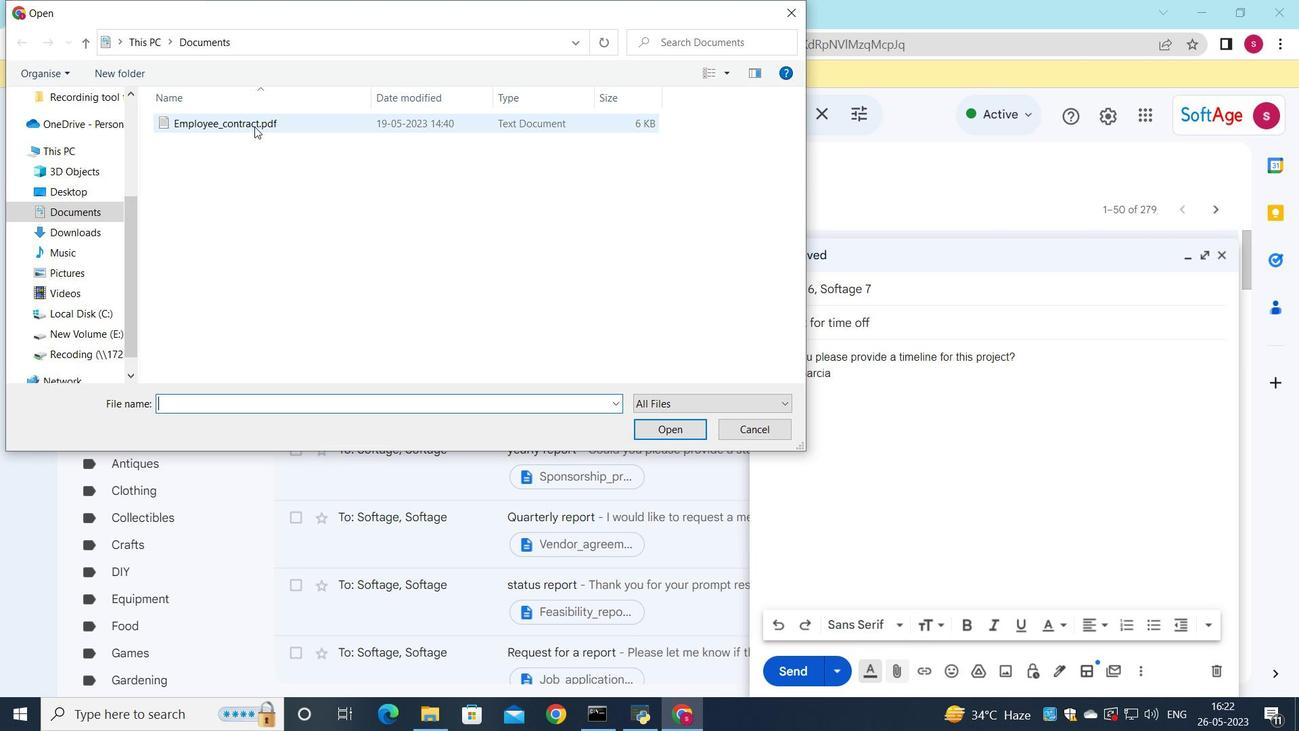 
Action: Mouse moved to (256, 122)
Screenshot: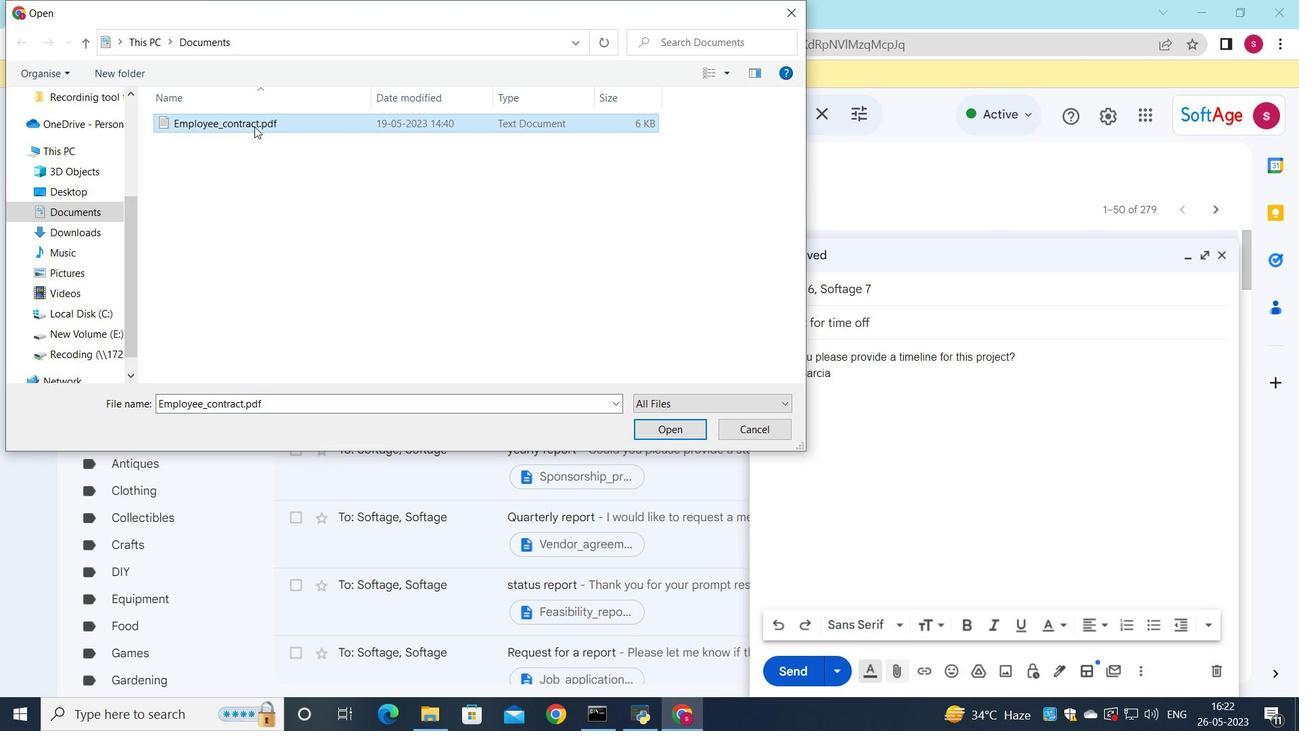 
Action: Mouse pressed left at (256, 122)
Screenshot: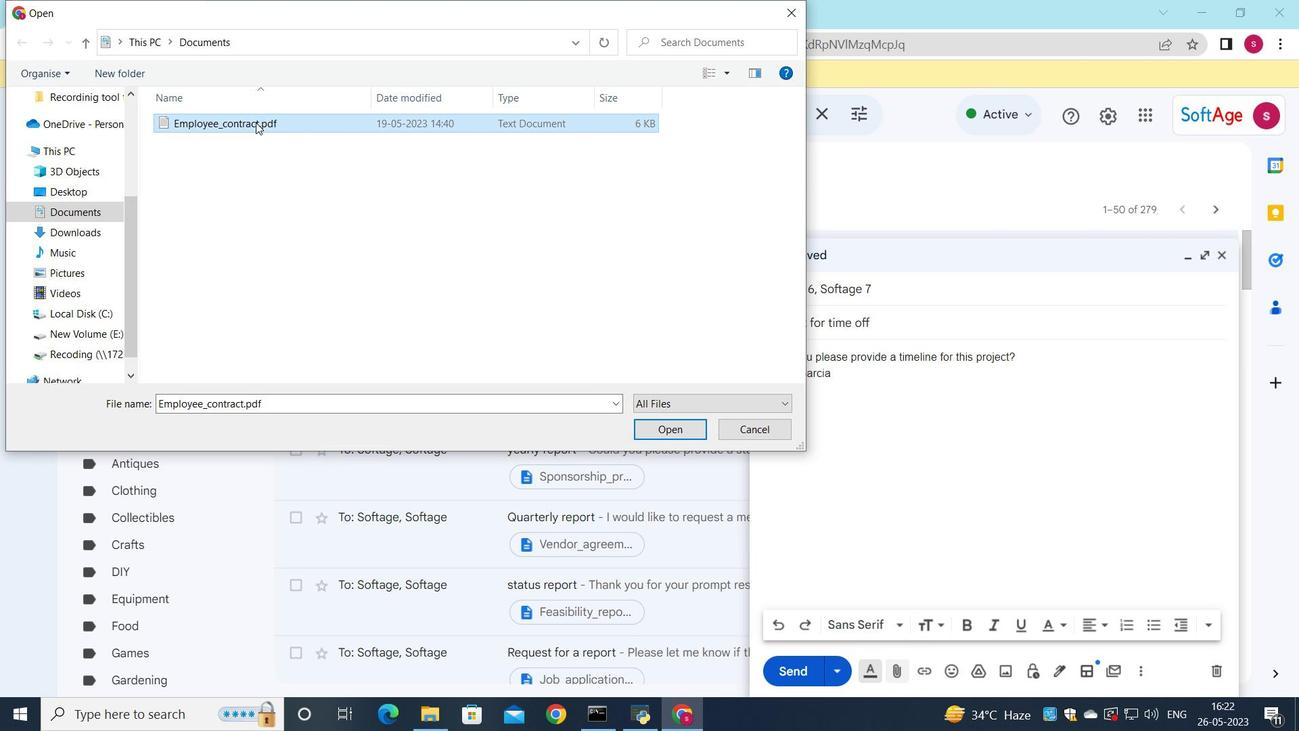 
Action: Mouse moved to (561, 178)
Screenshot: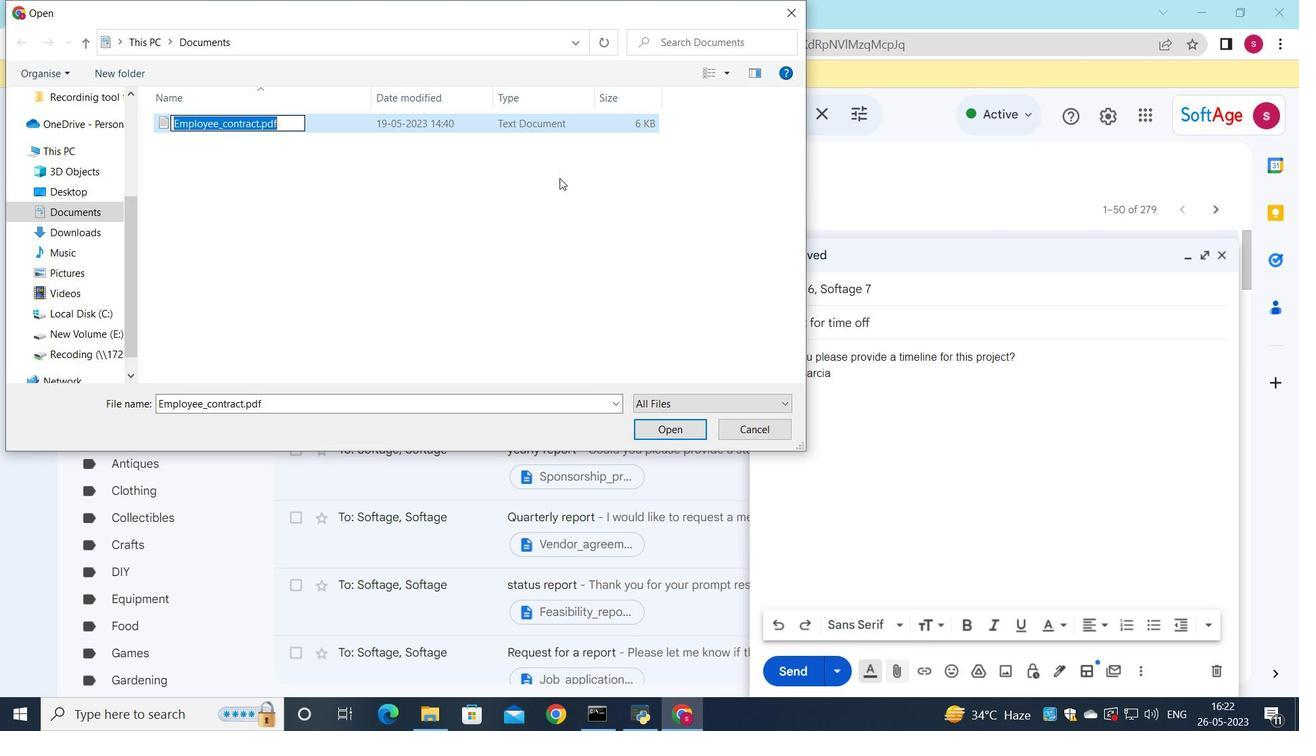 
Action: Key pressed <Key.shift>Social<Key.shift><Key.shift><Key.shift><Key.shift><Key.shift><Key.shift><Key.shift><Key.shift>_media<Key.shift>-policy<Key.backspace><Key.backspace><Key.backspace><Key.backspace><Key.backspace><Key.backspace><Key.backspace><Key.shift><Key.shift><Key.shift><Key.shift><Key.shift><Key.shift>_policy.docx
Screenshot: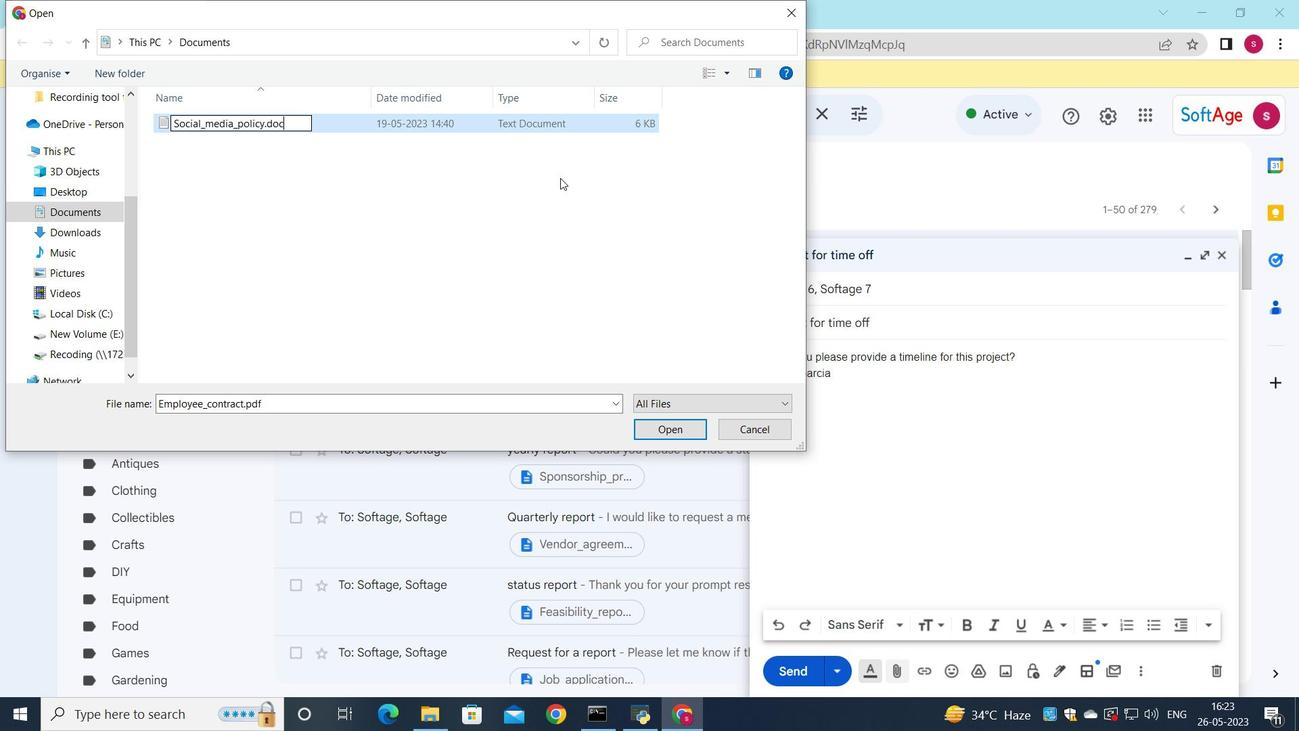 
Action: Mouse moved to (326, 120)
Screenshot: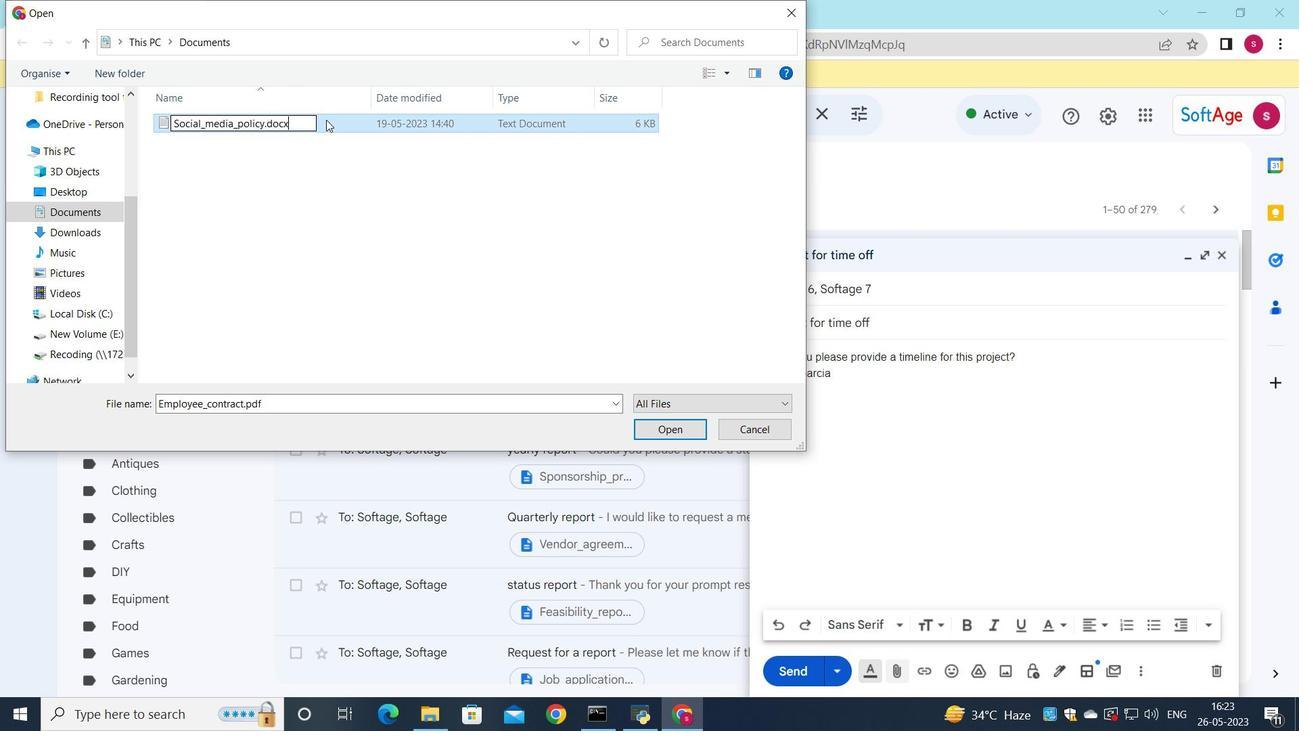 
Action: Mouse pressed left at (326, 120)
Screenshot: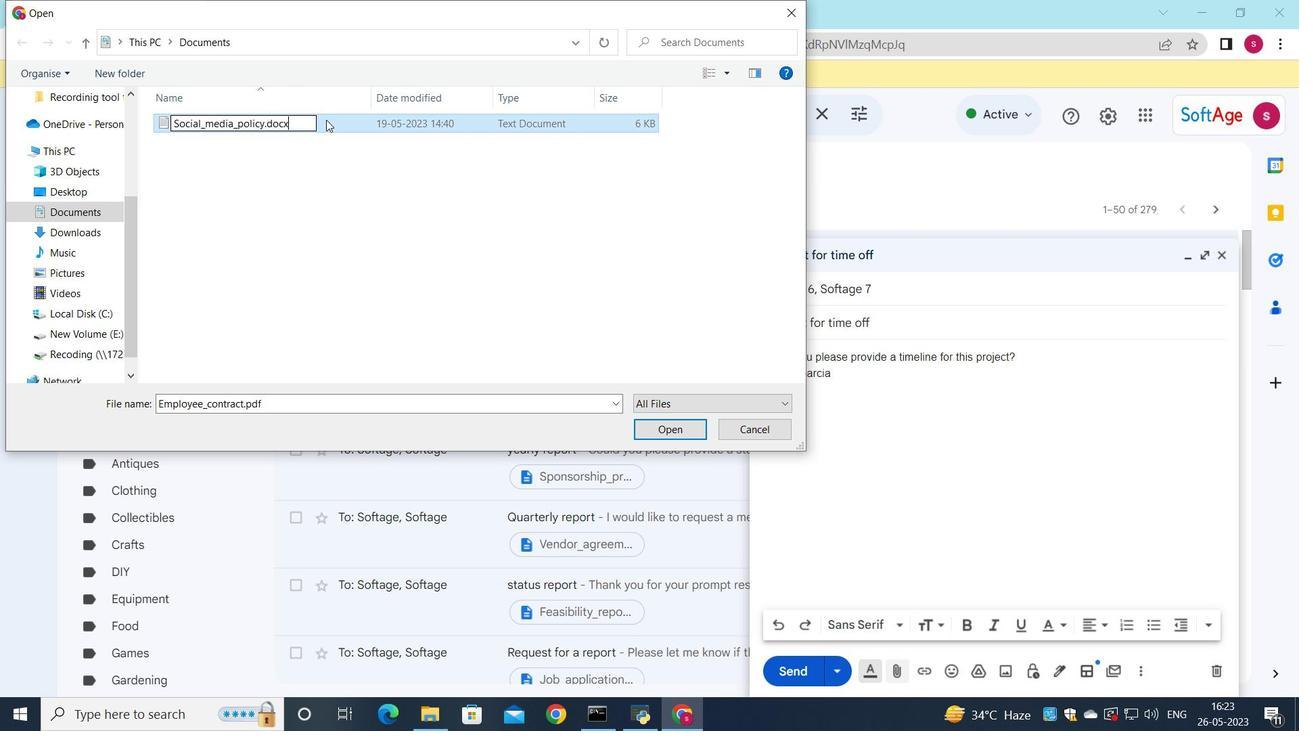 
Action: Mouse moved to (655, 425)
Screenshot: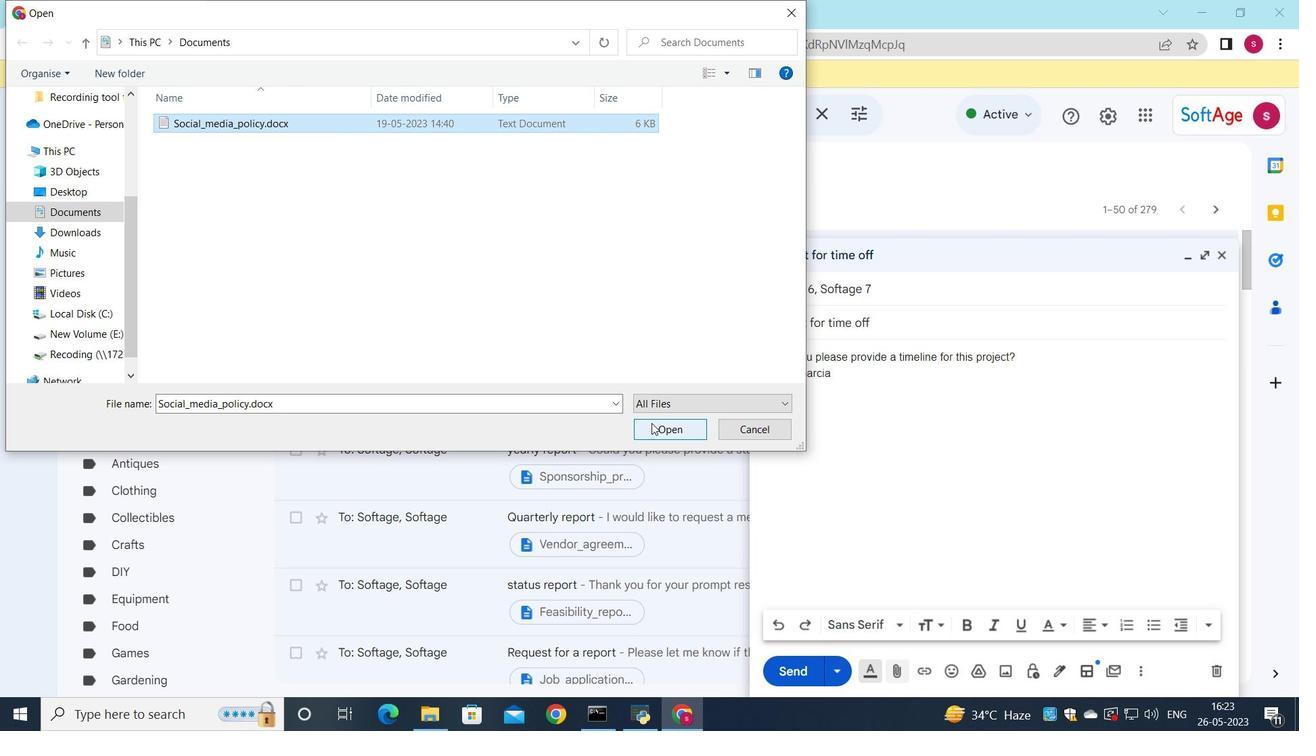 
Action: Mouse pressed left at (655, 425)
Screenshot: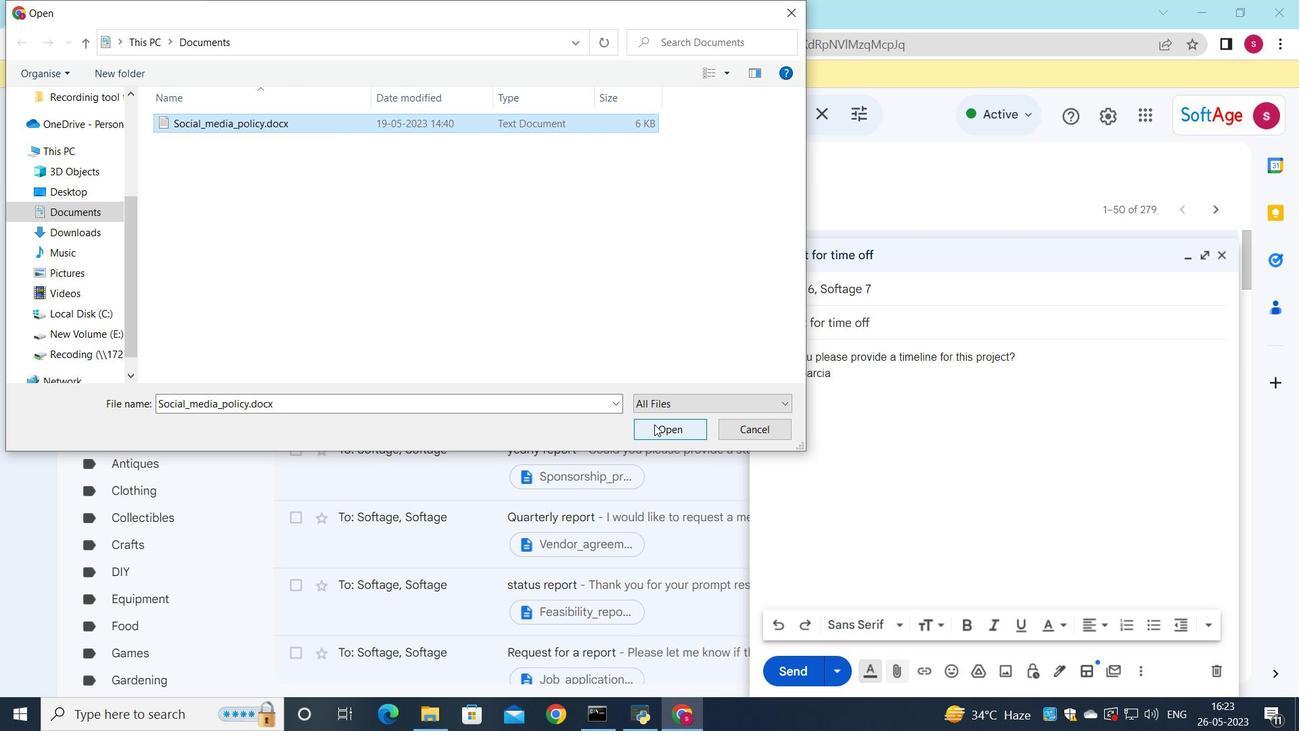 
Action: Mouse moved to (795, 673)
Screenshot: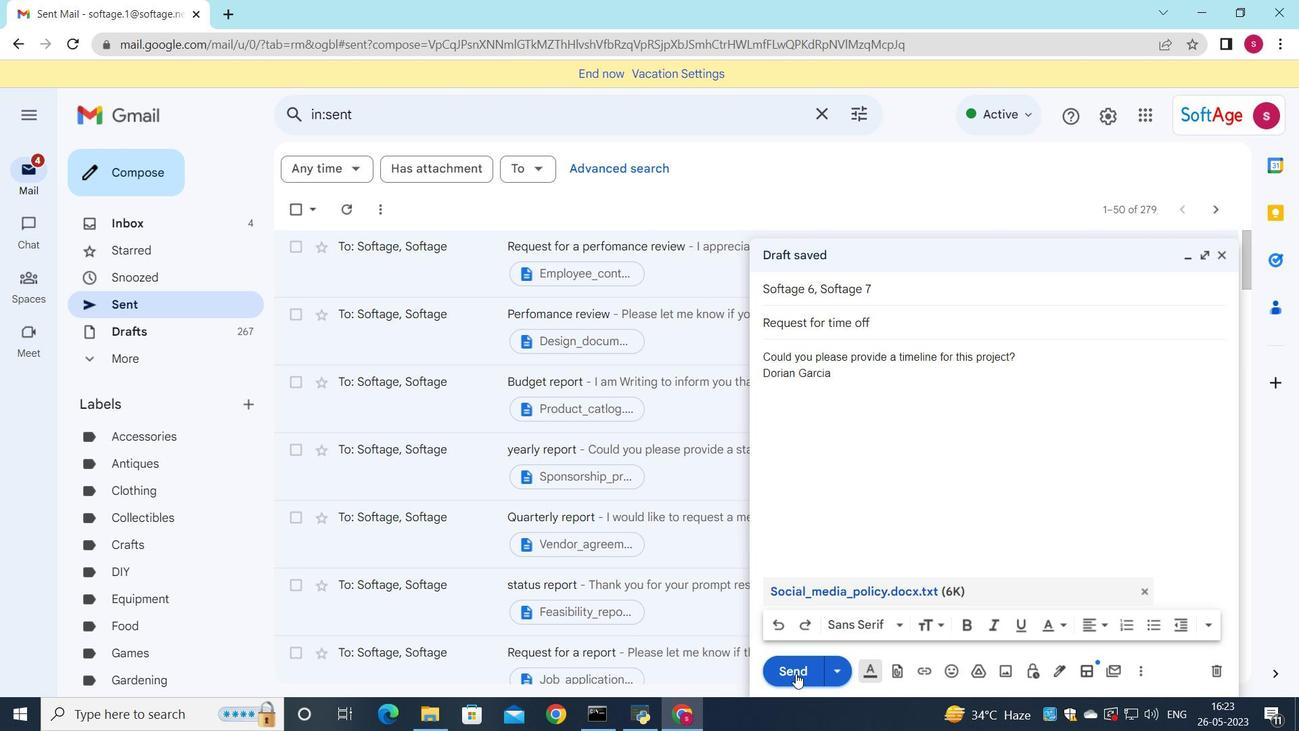
Action: Mouse pressed left at (795, 673)
Screenshot: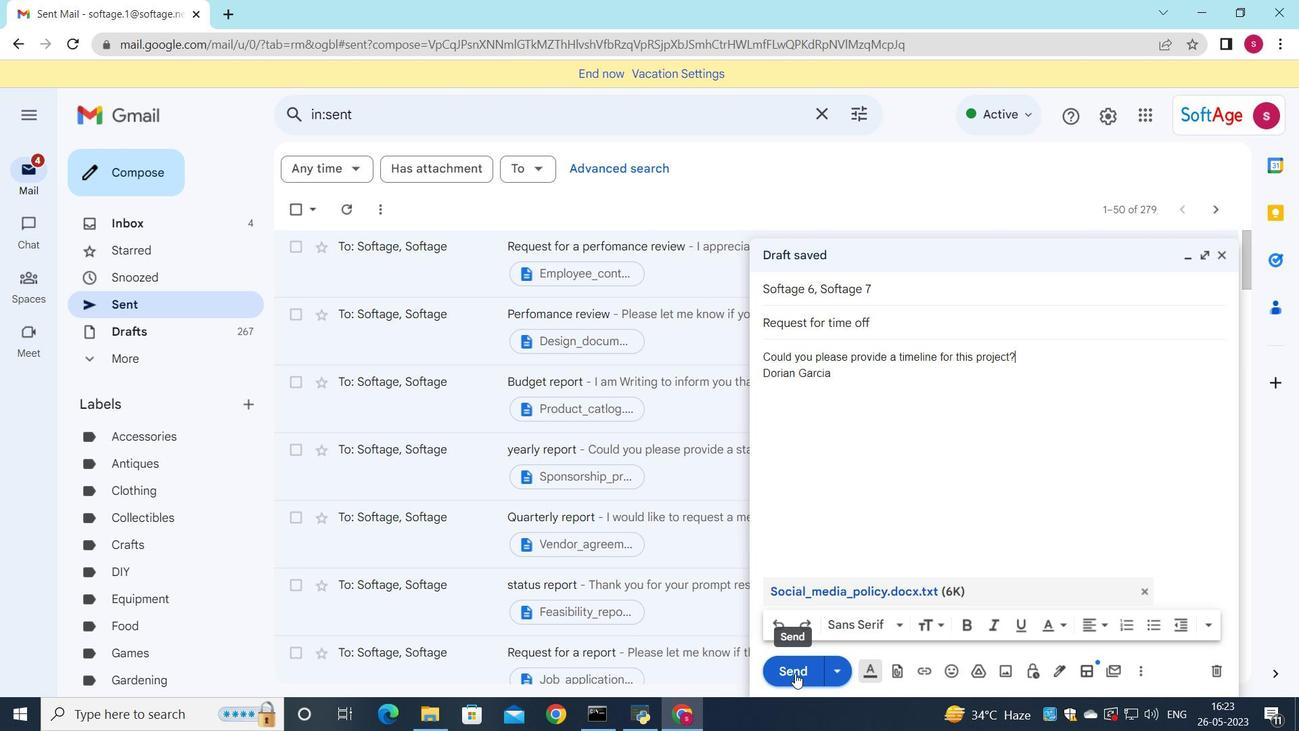 
Action: Mouse moved to (701, 263)
Screenshot: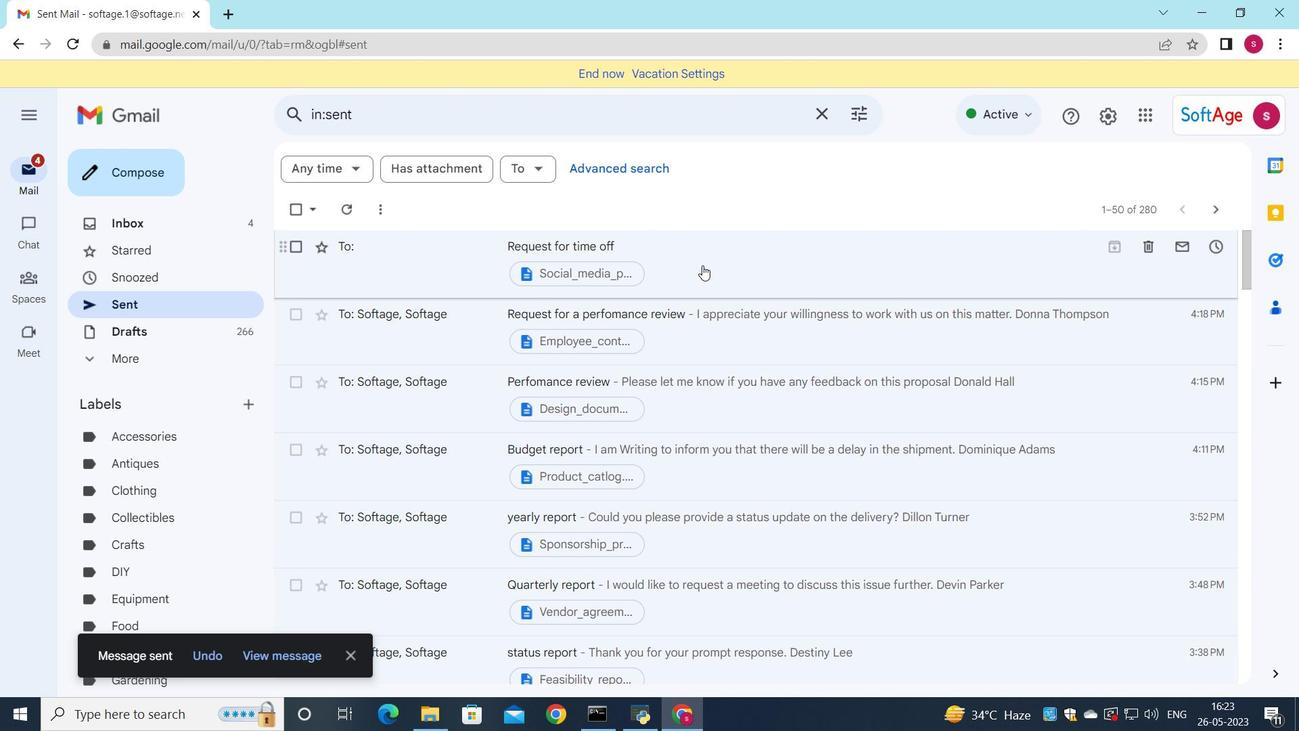
Action: Mouse pressed left at (701, 263)
Screenshot: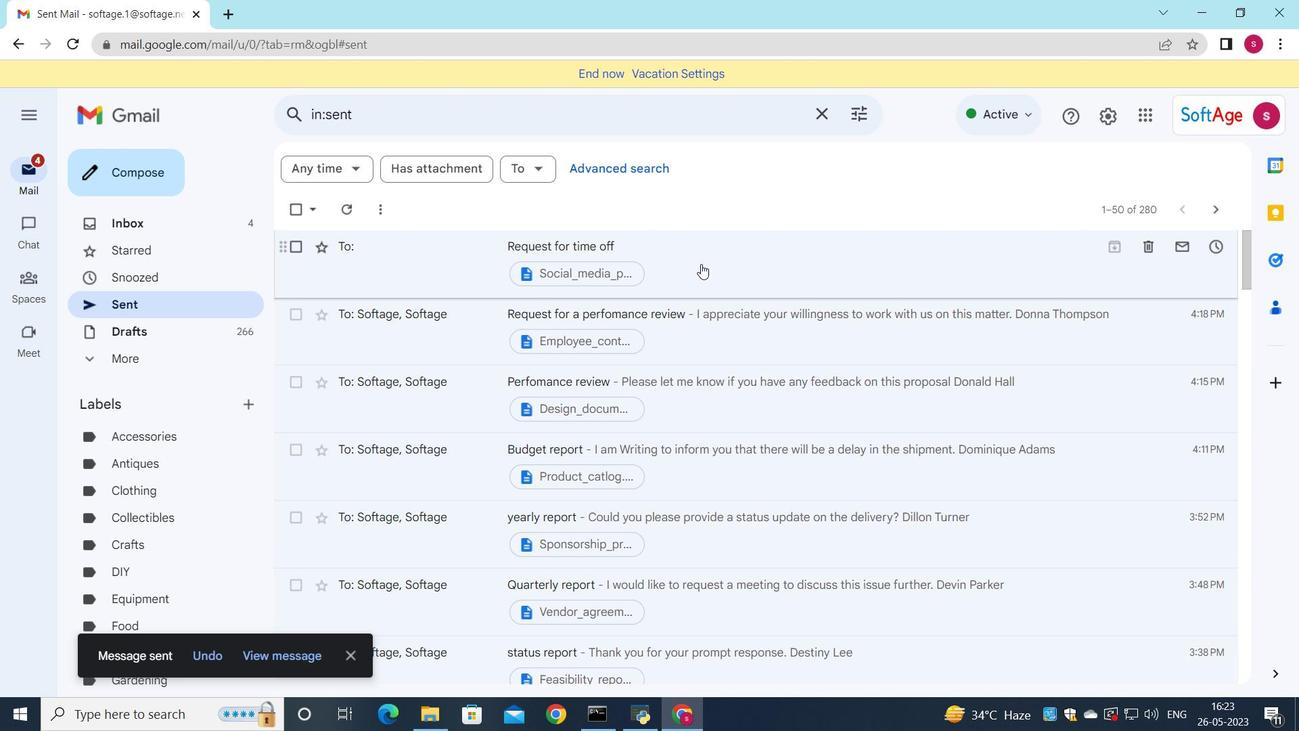 
Action: Mouse moved to (699, 266)
Screenshot: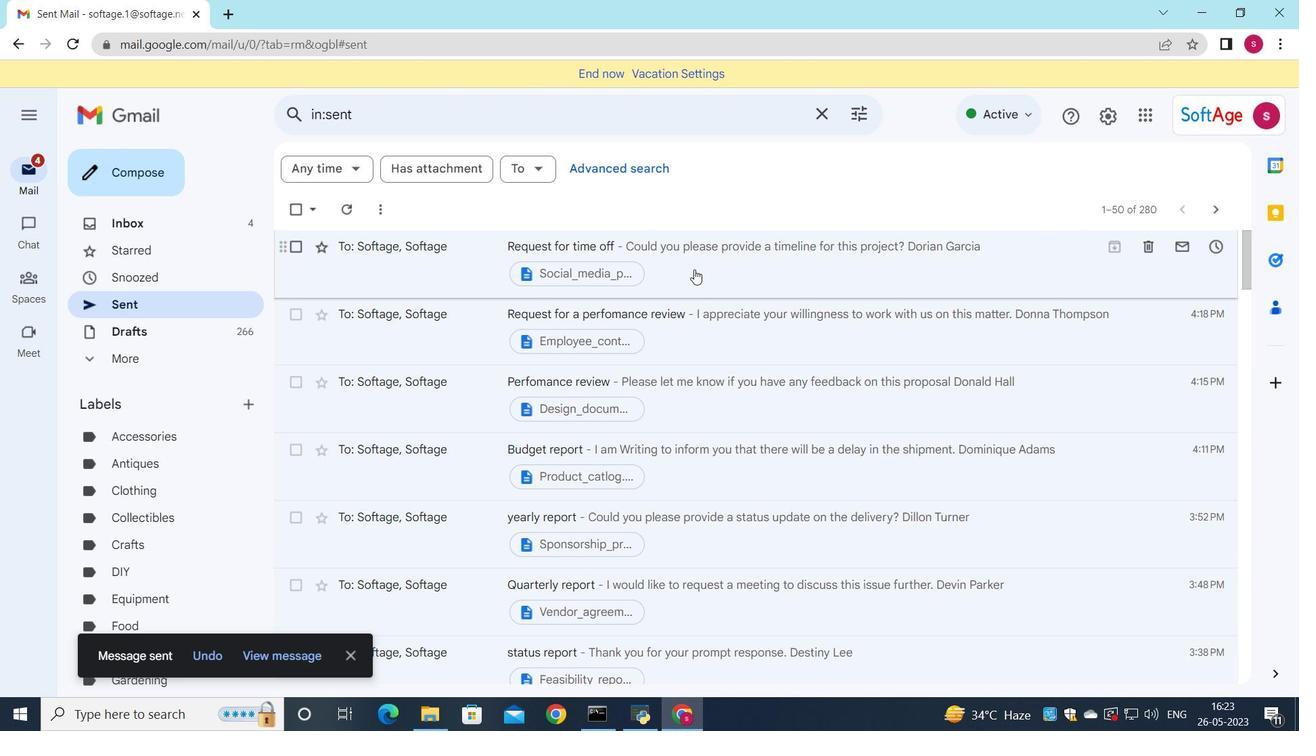 
Action: Mouse pressed left at (699, 266)
Screenshot: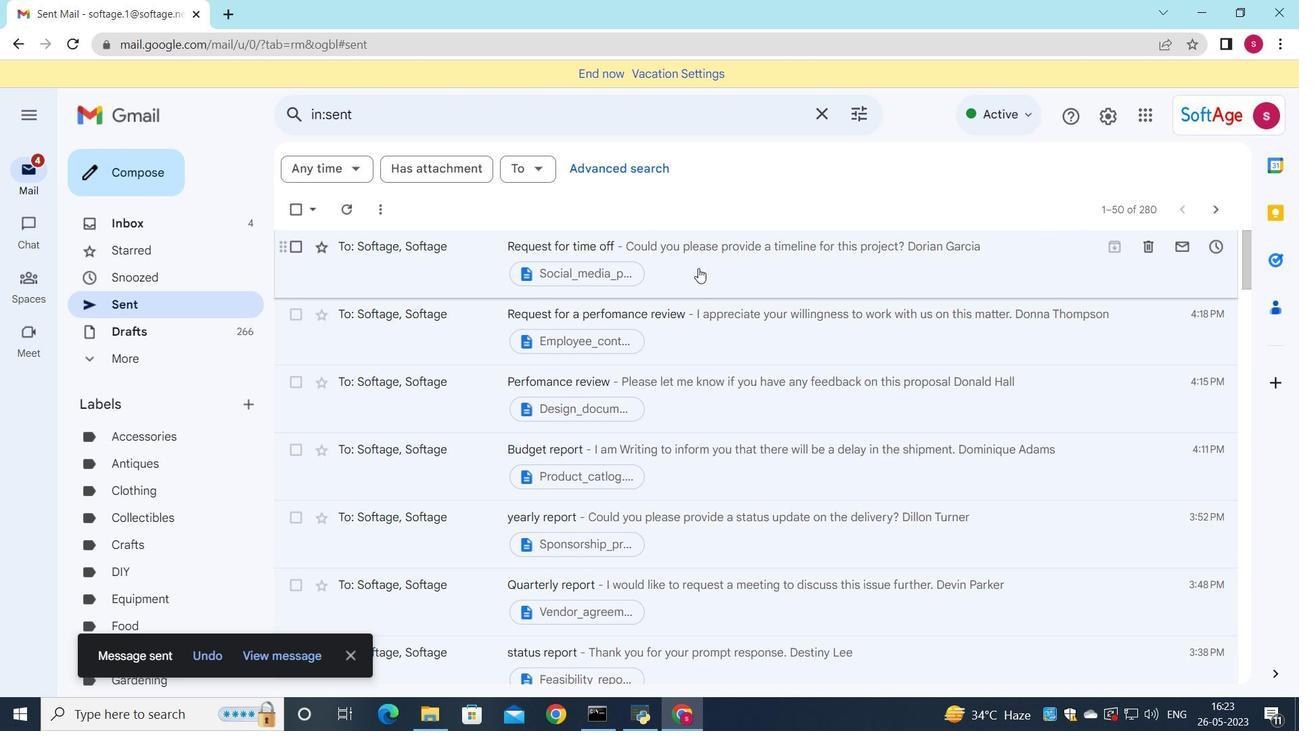 
Action: Mouse moved to (867, 383)
Screenshot: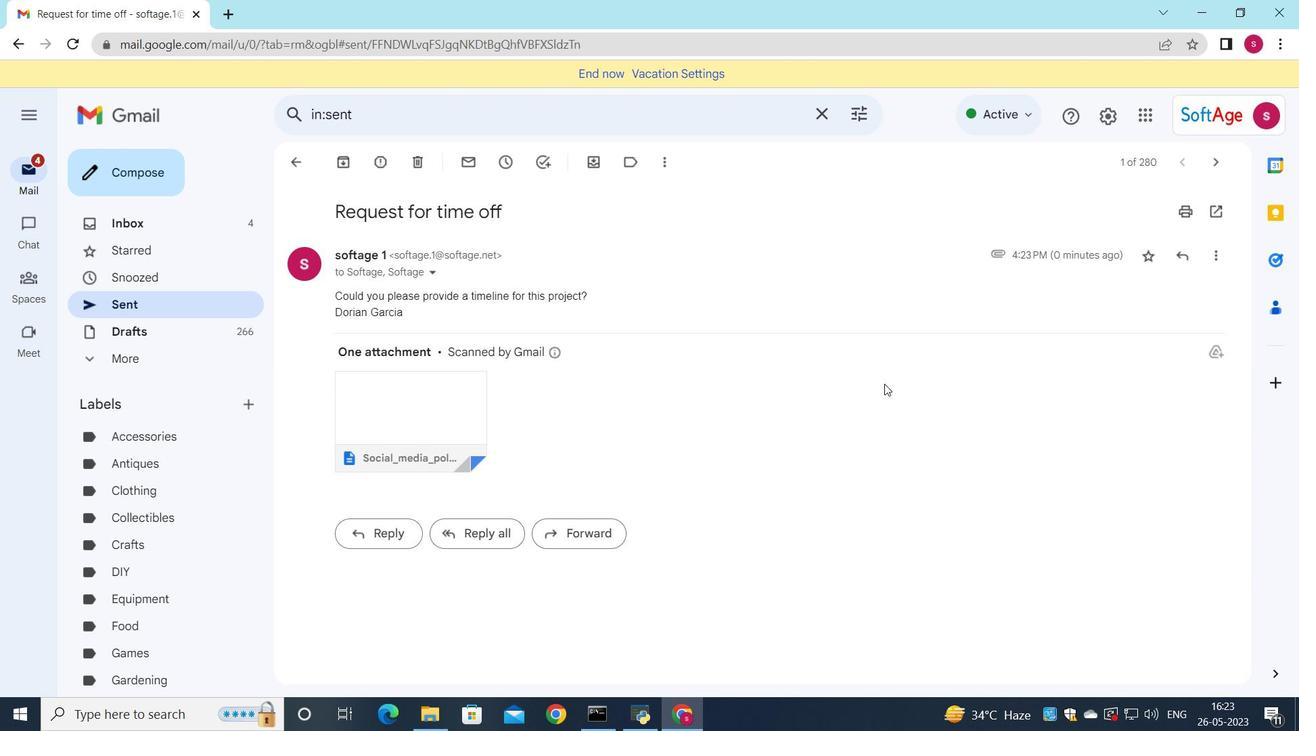 
